Task: Look for space in Nova Petrópolis, Brazil from 22nd June, 2023 to 30th June, 2023 for 2 adults in price range Rs.7000 to Rs.15000. Place can be entire place with 1  bedroom having 1 bed and 1 bathroom. Property type can be house, flat, guest house, hotel. Booking option can be shelf check-in. Required host language is Spanish.
Action: Mouse moved to (554, 149)
Screenshot: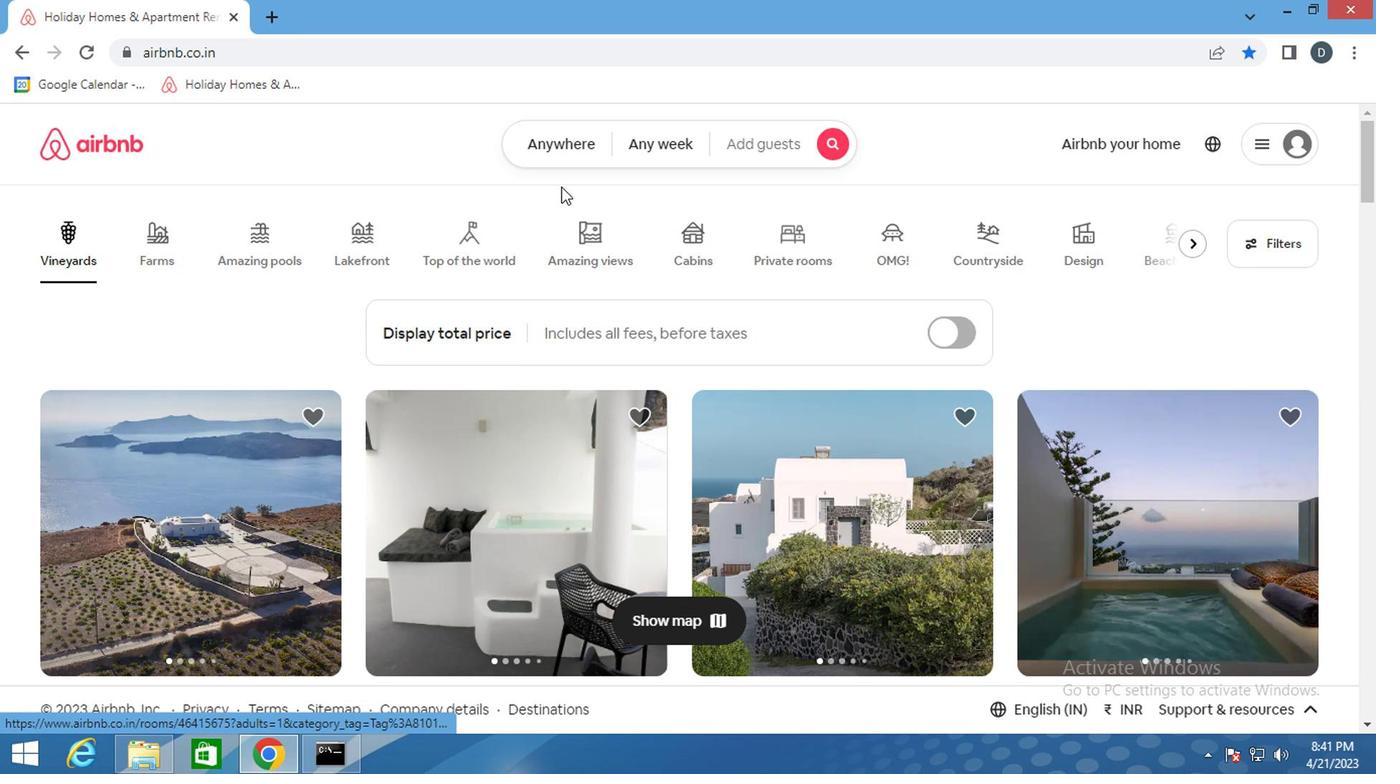 
Action: Mouse pressed left at (554, 149)
Screenshot: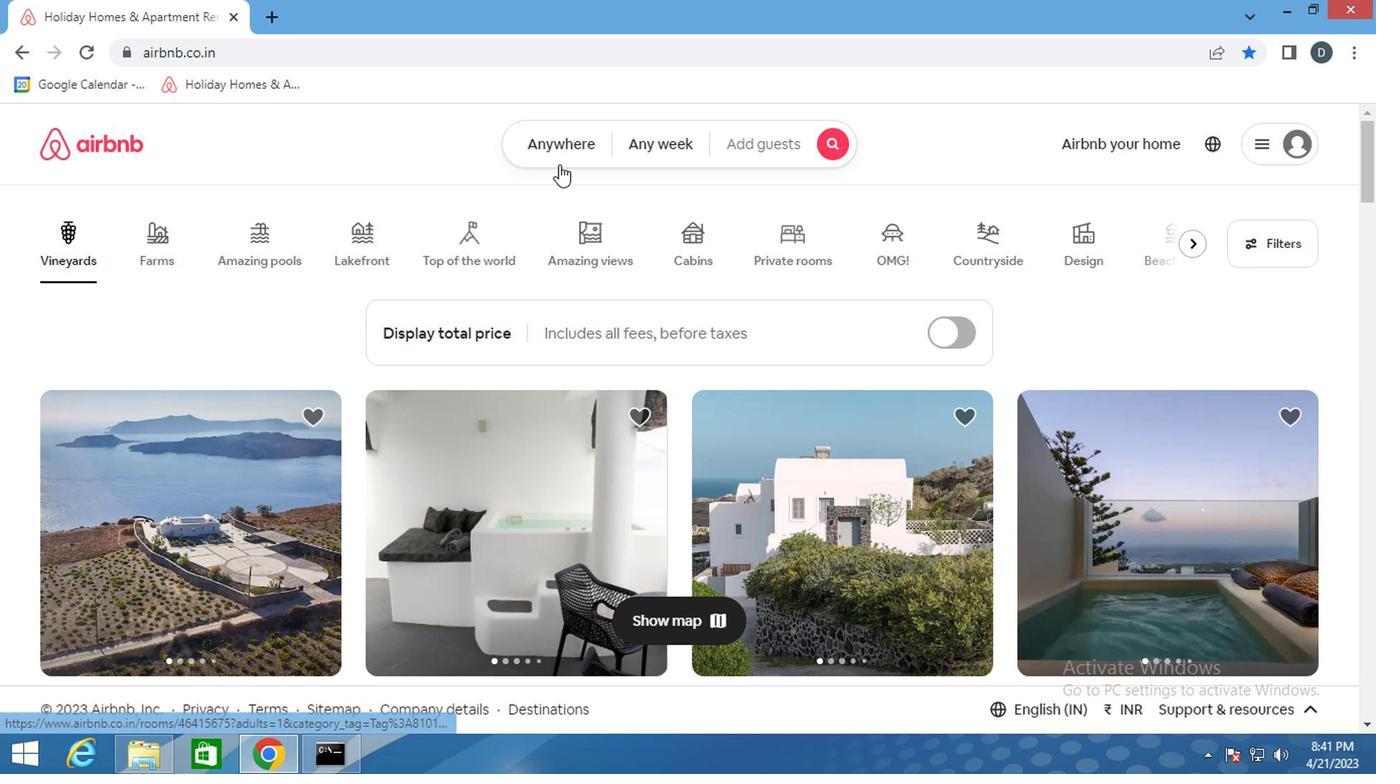 
Action: Mouse moved to (459, 223)
Screenshot: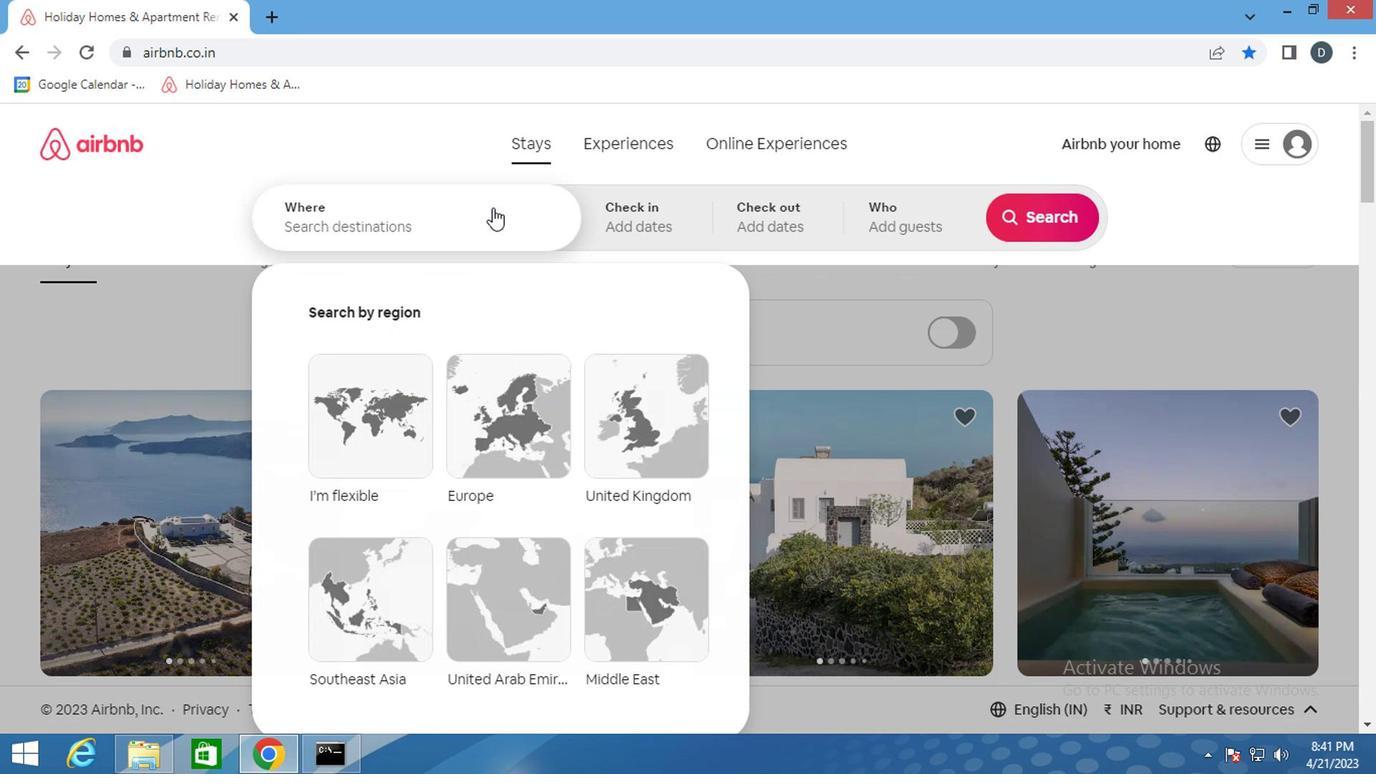 
Action: Mouse pressed left at (459, 223)
Screenshot: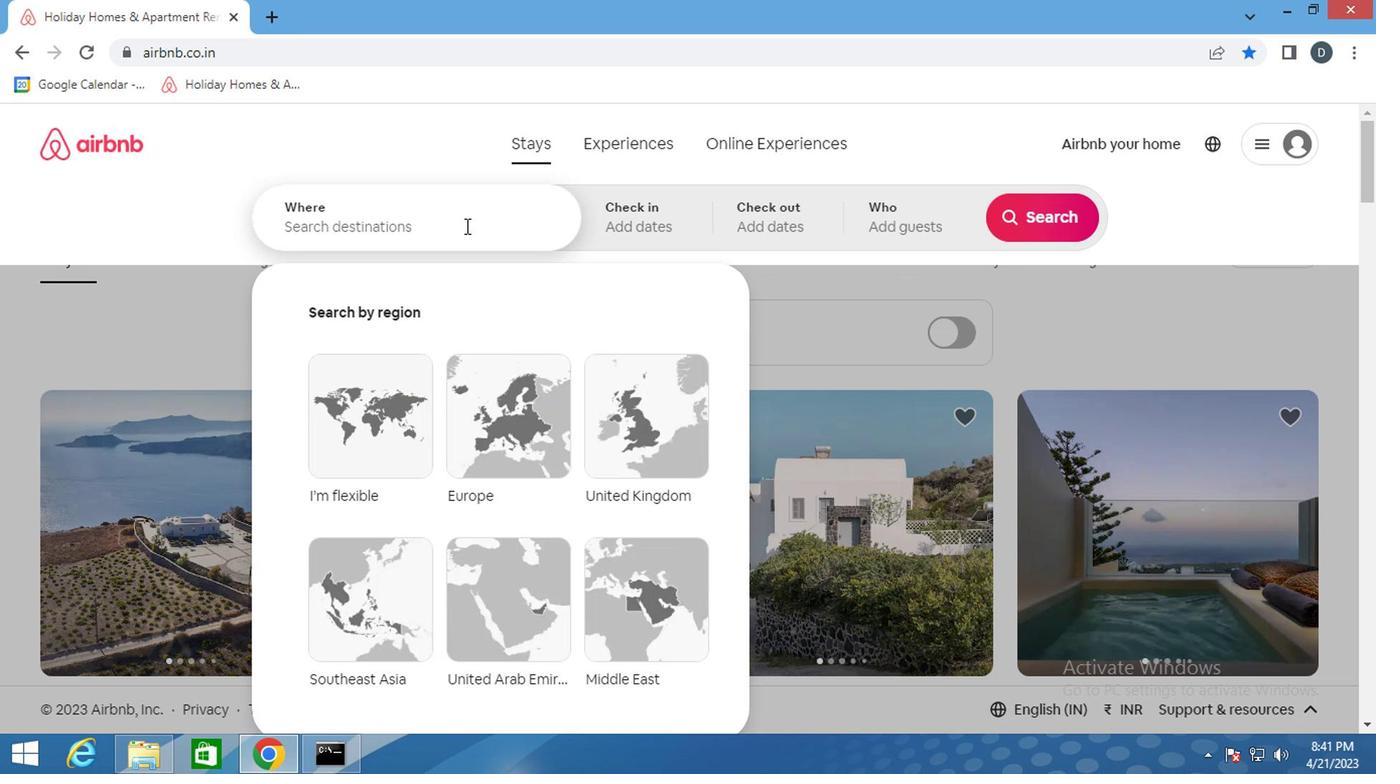 
Action: Key pressed <Key.shift>NOVA<Key.space><Key.shift><Key.shift>PETROPOLIS,<Key.shift>BRAZIL<Key.enter>
Screenshot: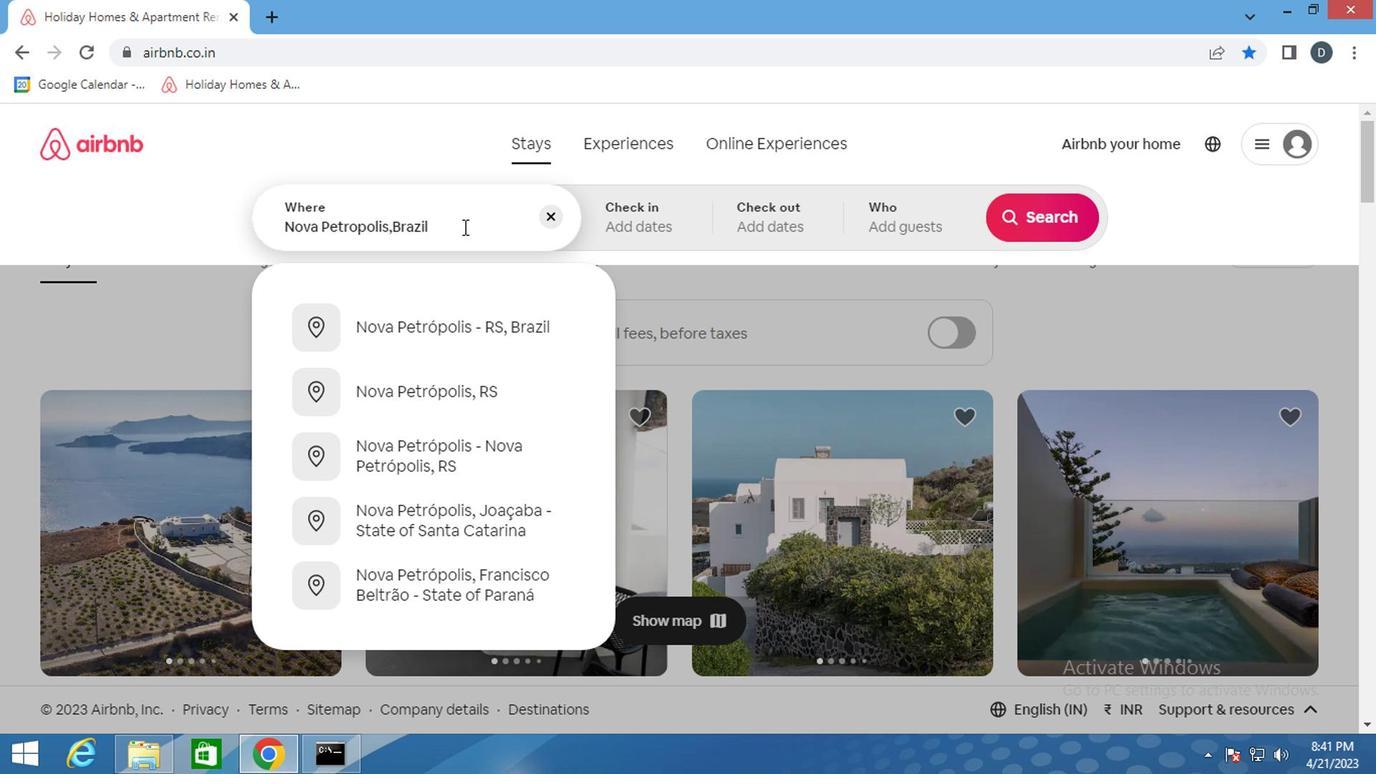 
Action: Mouse moved to (1028, 376)
Screenshot: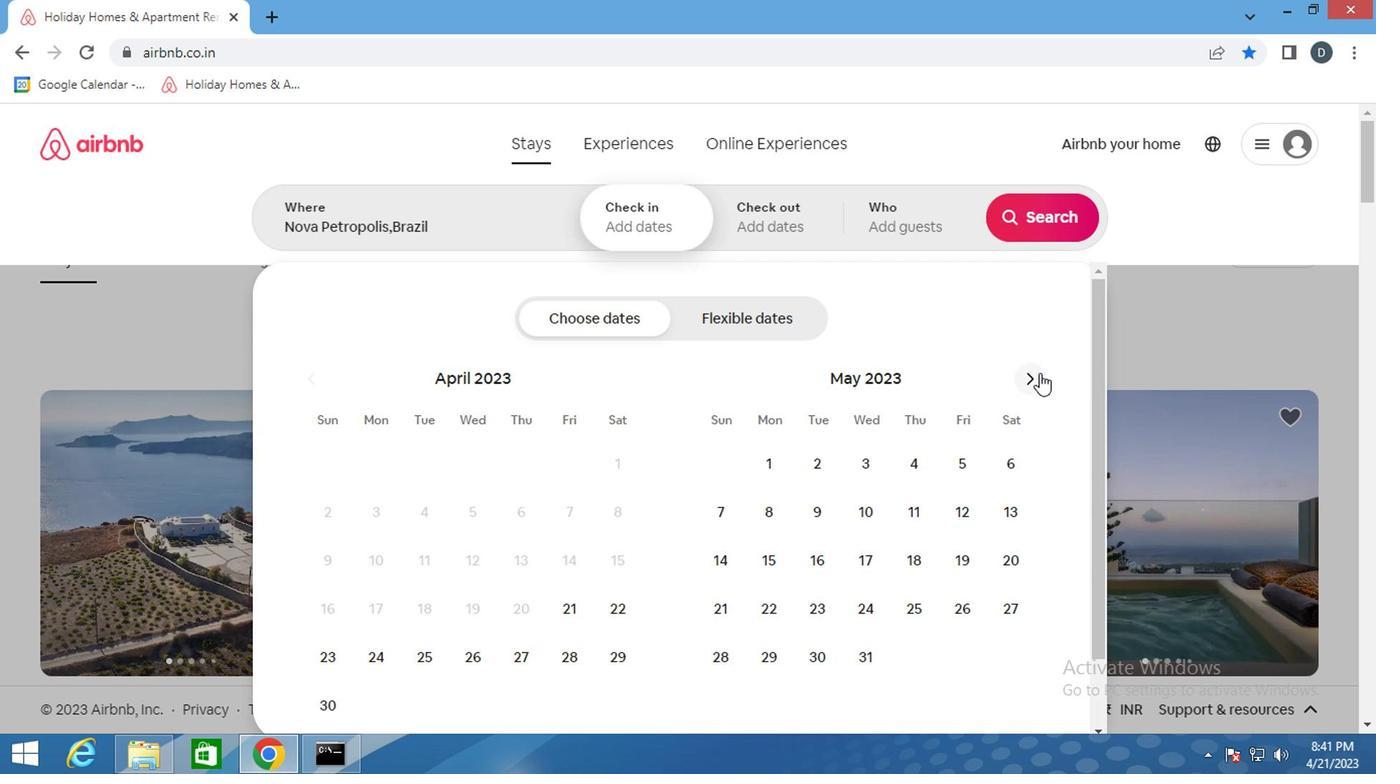 
Action: Mouse pressed left at (1028, 376)
Screenshot: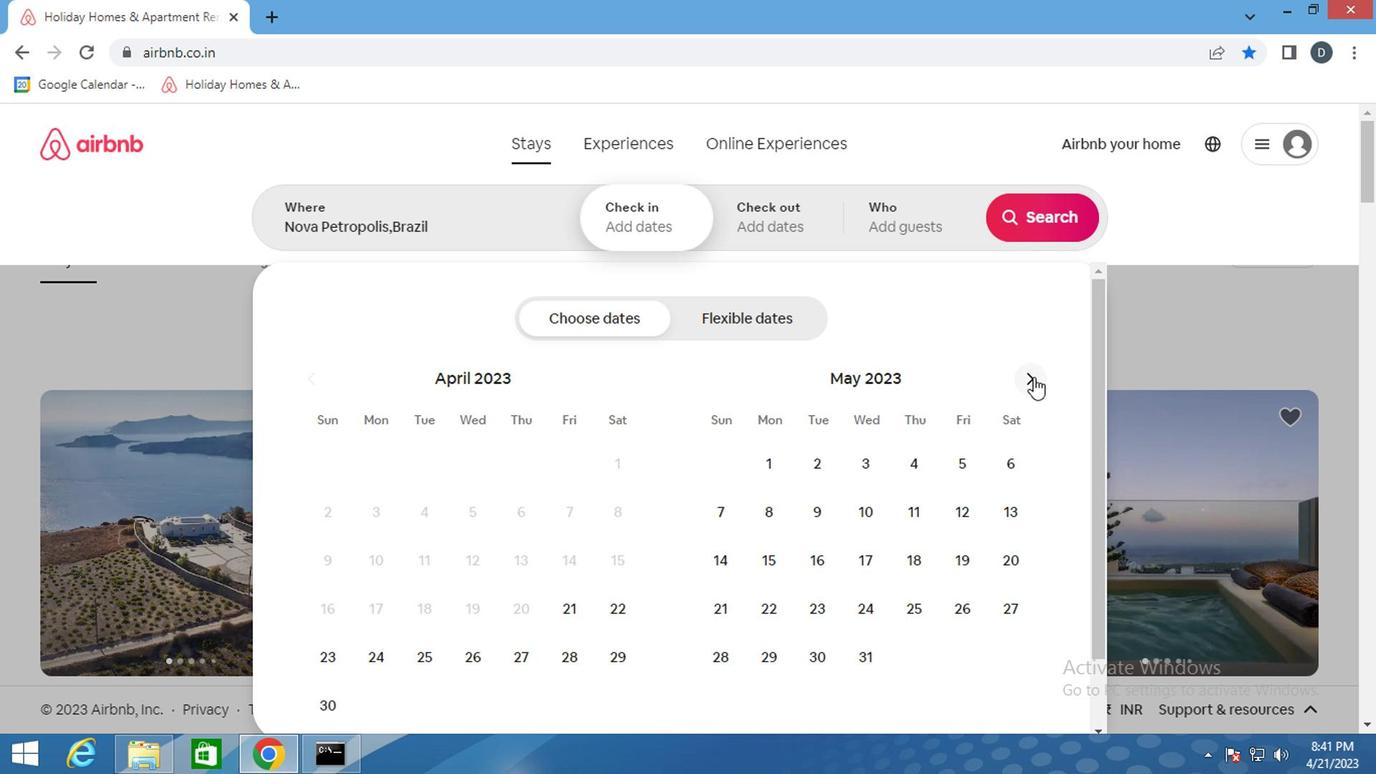 
Action: Mouse moved to (903, 616)
Screenshot: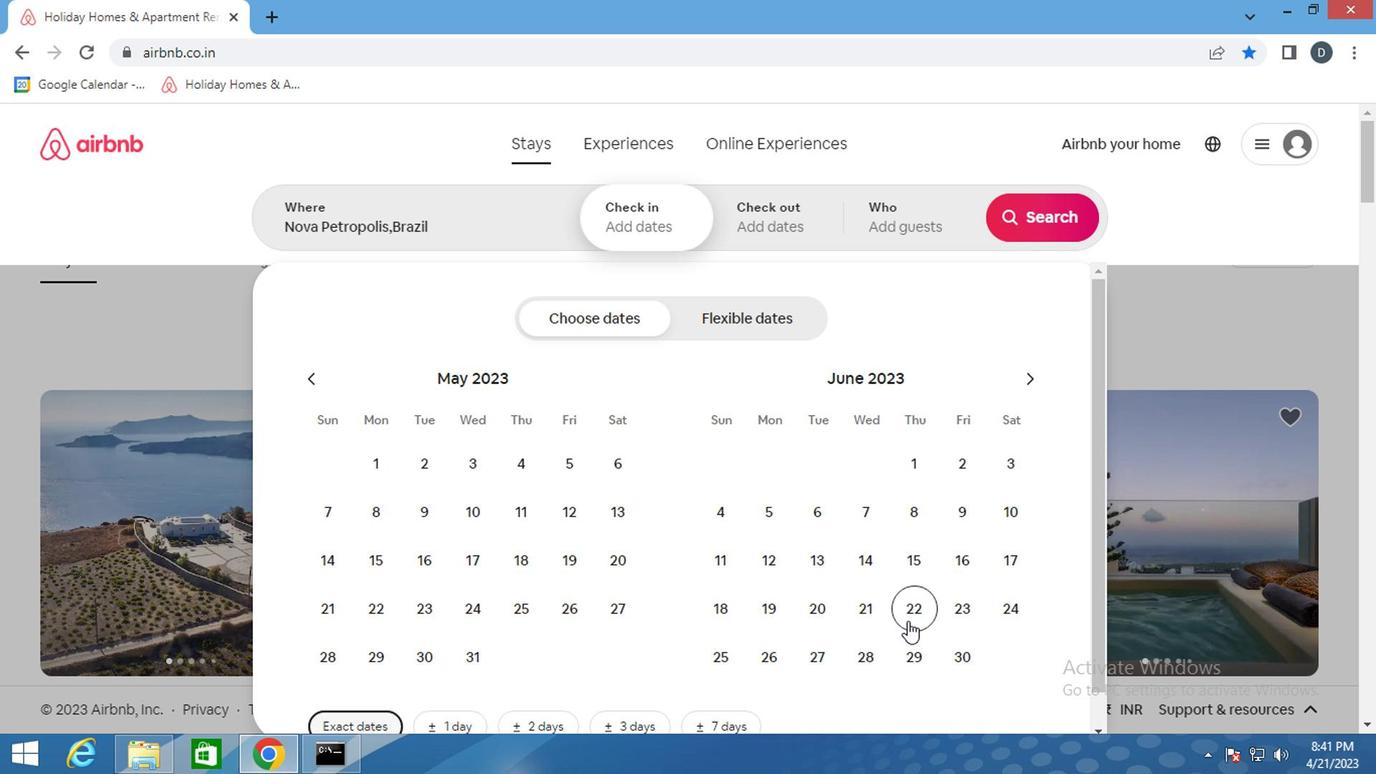 
Action: Mouse pressed left at (903, 616)
Screenshot: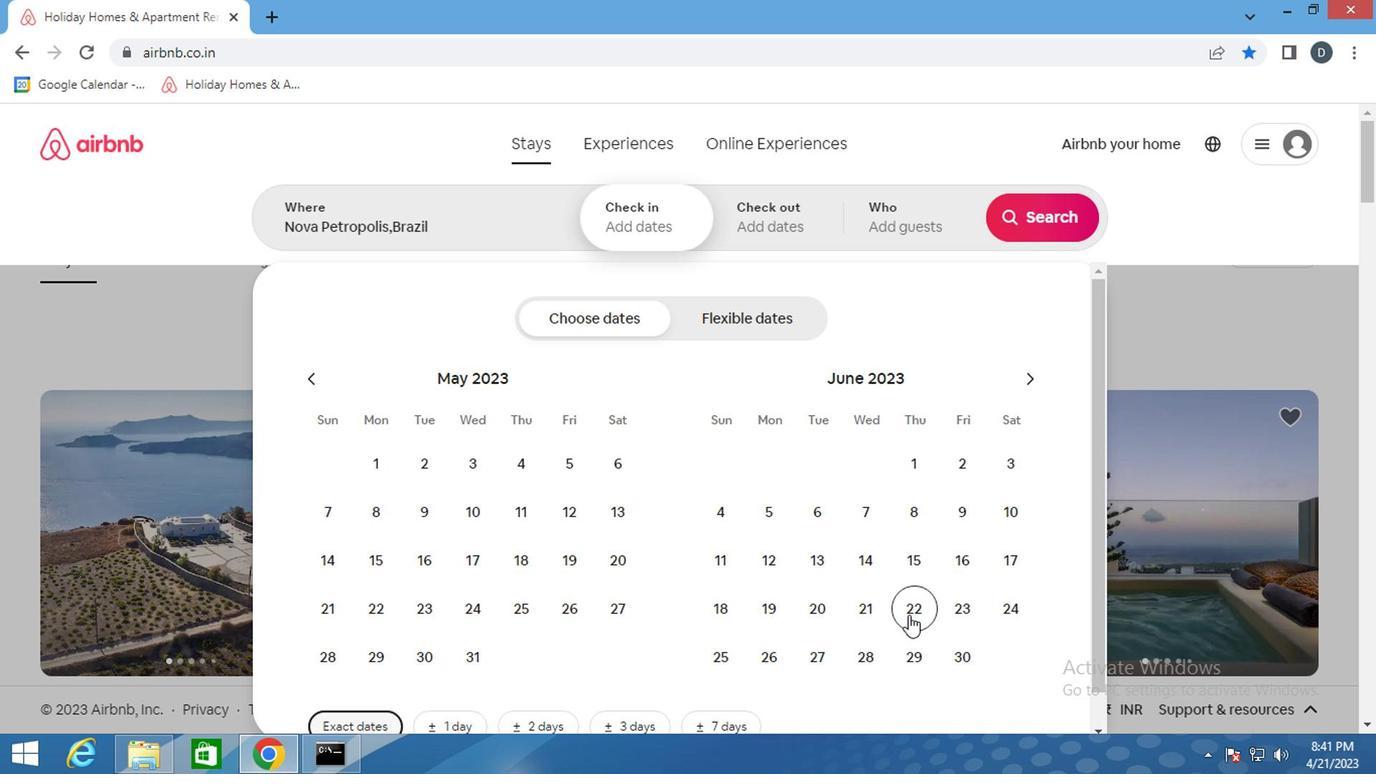 
Action: Mouse moved to (949, 656)
Screenshot: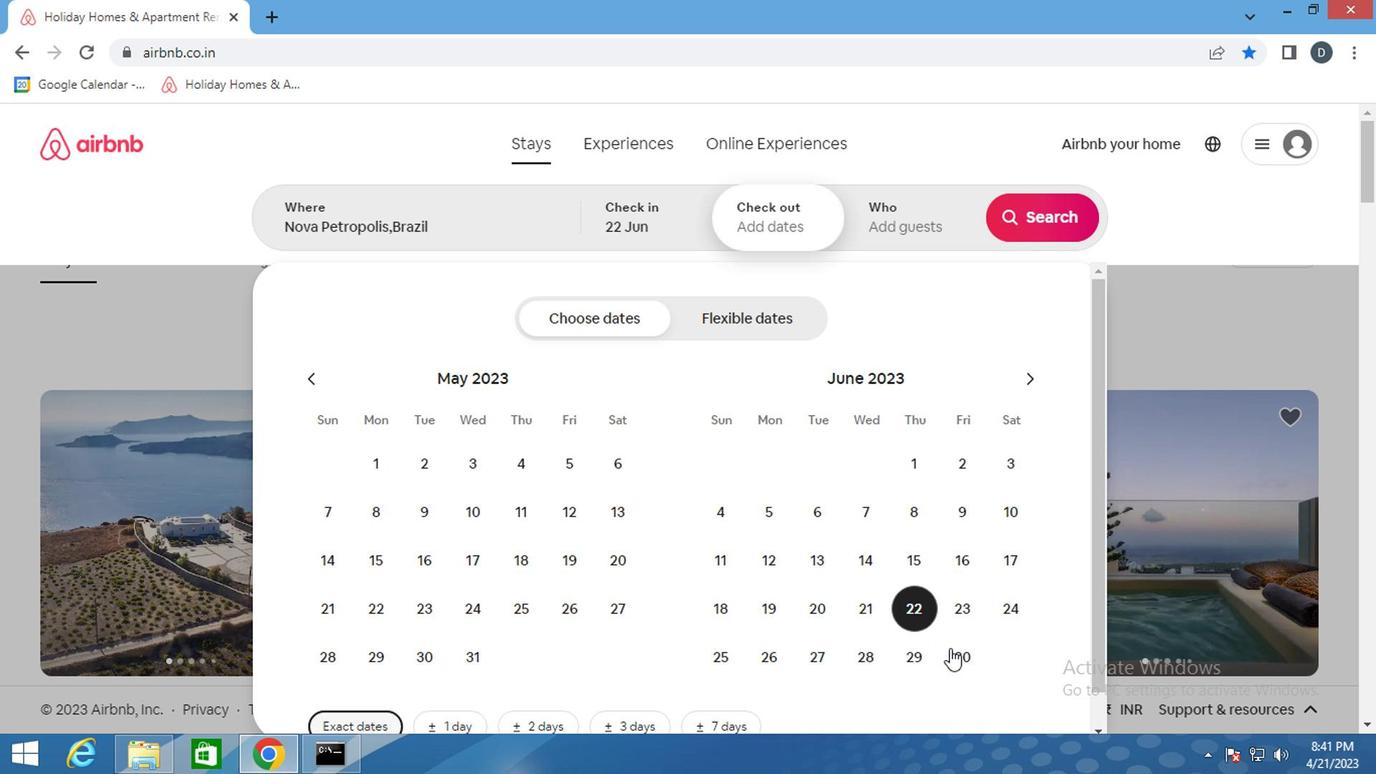 
Action: Mouse pressed left at (949, 656)
Screenshot: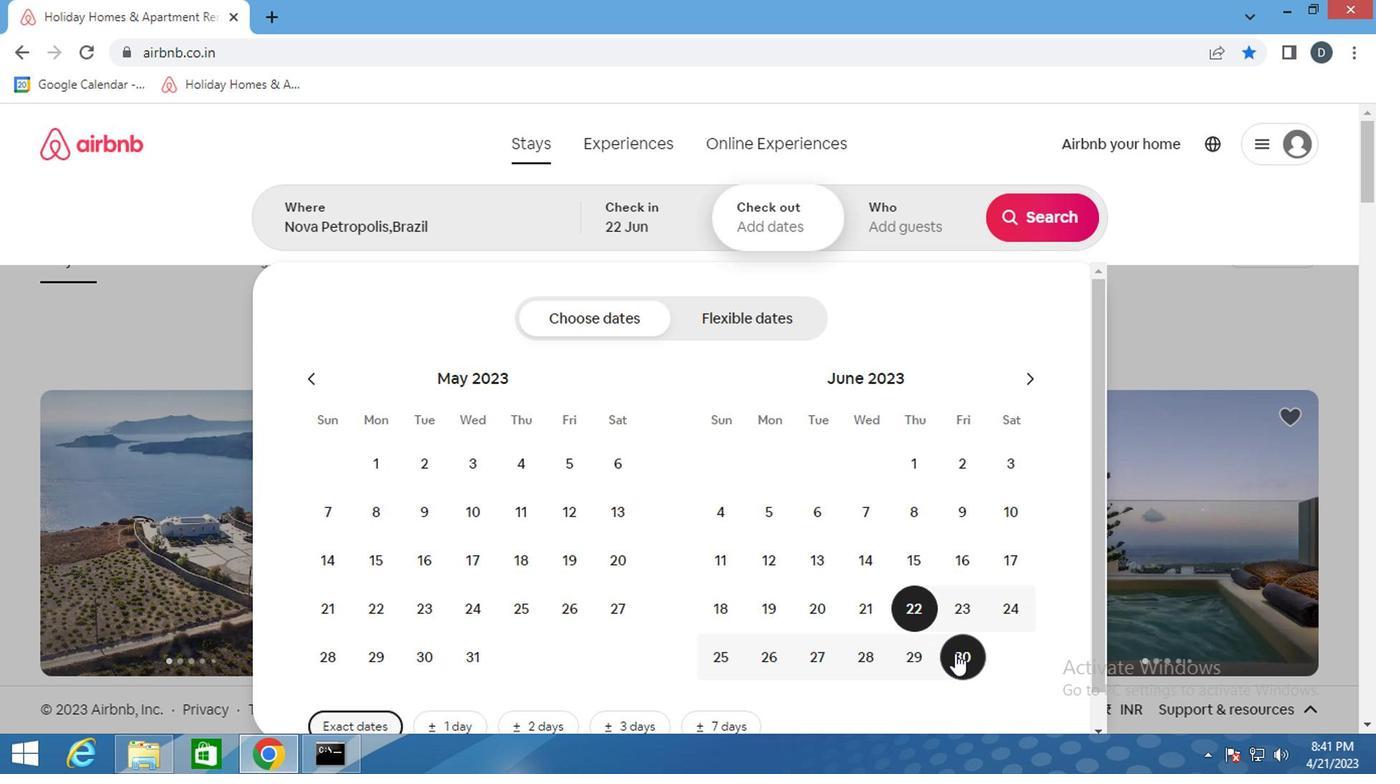 
Action: Mouse moved to (896, 221)
Screenshot: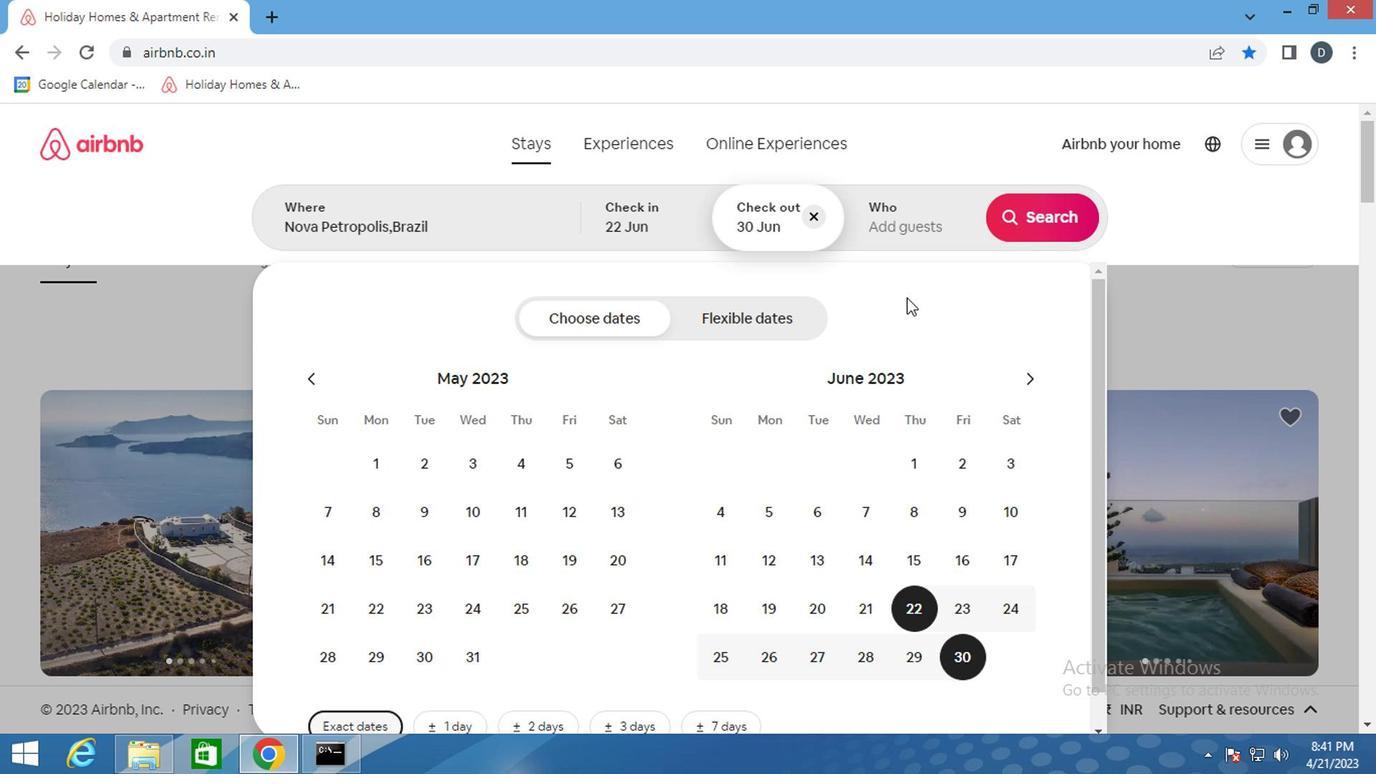 
Action: Mouse pressed left at (896, 221)
Screenshot: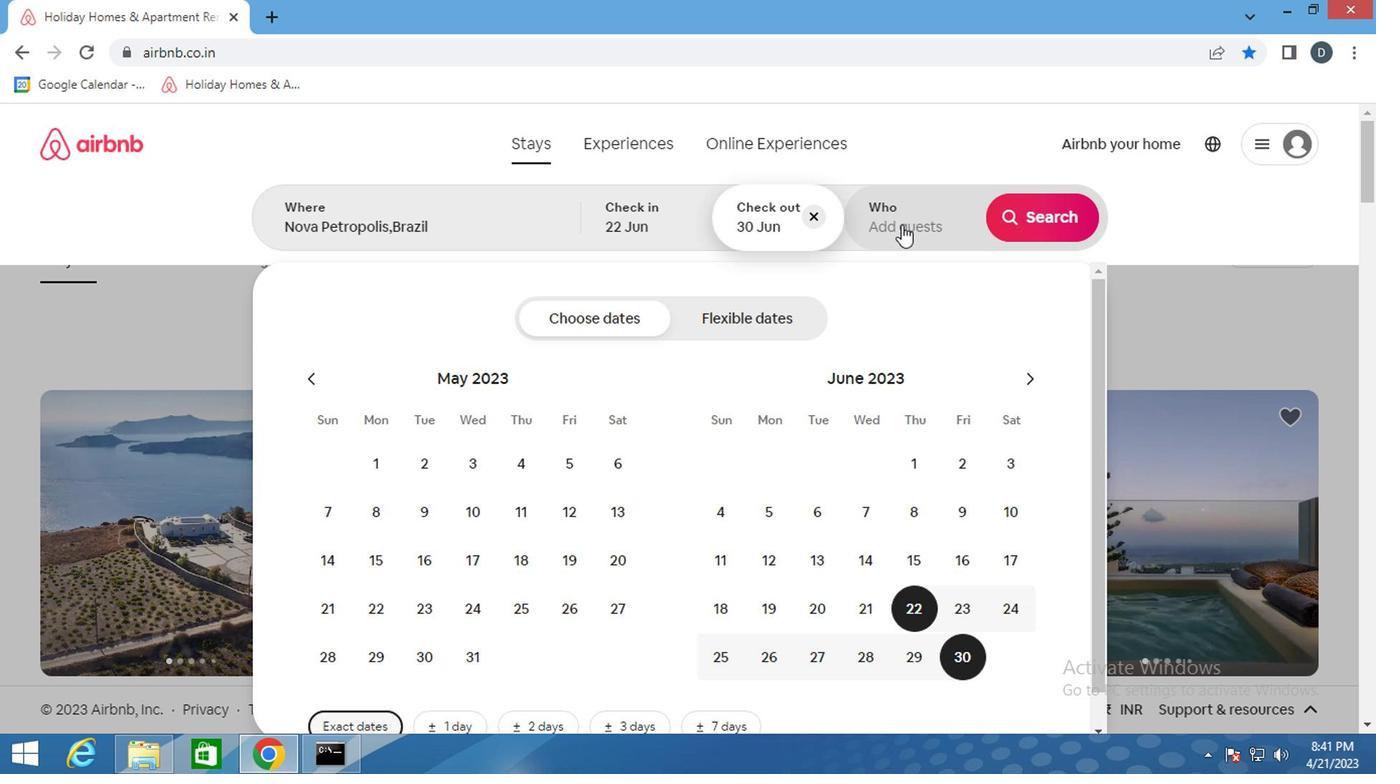 
Action: Mouse moved to (1044, 331)
Screenshot: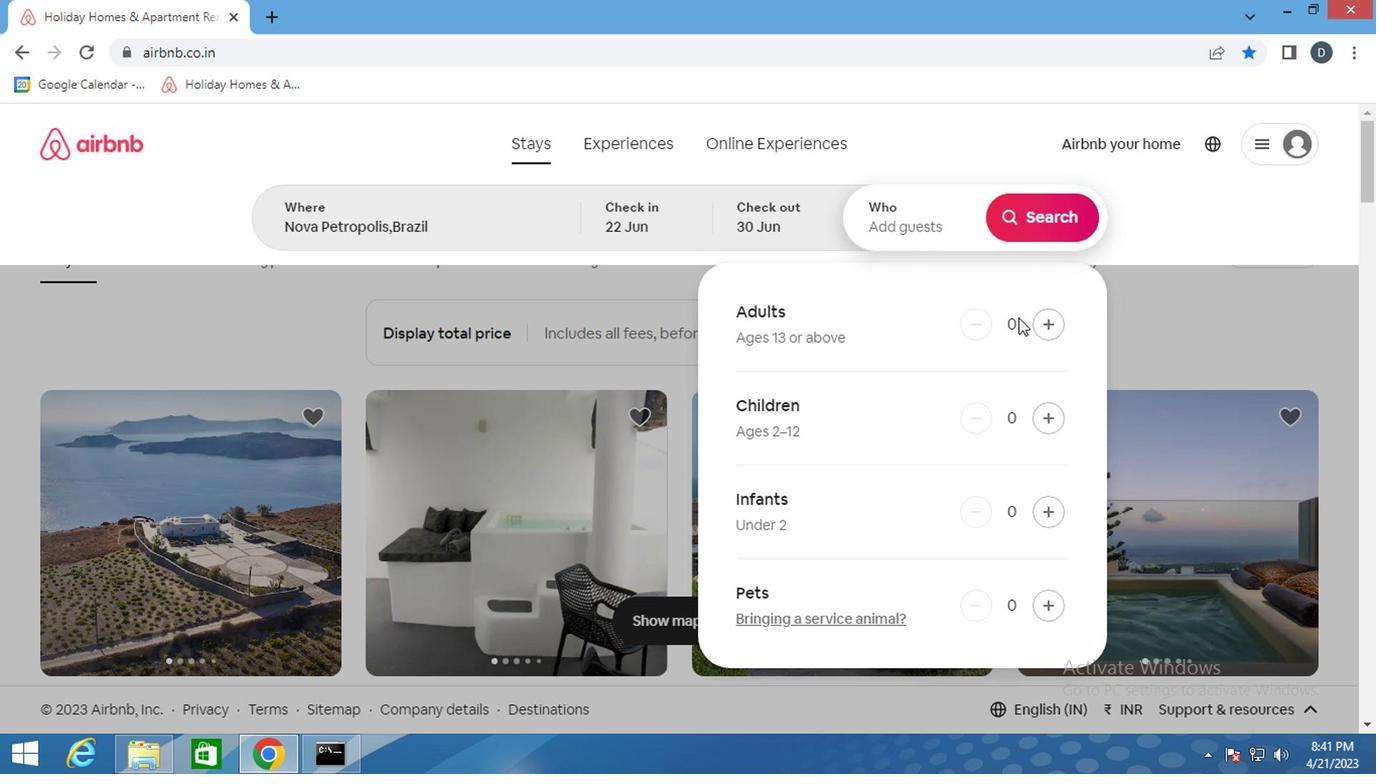 
Action: Mouse pressed left at (1044, 331)
Screenshot: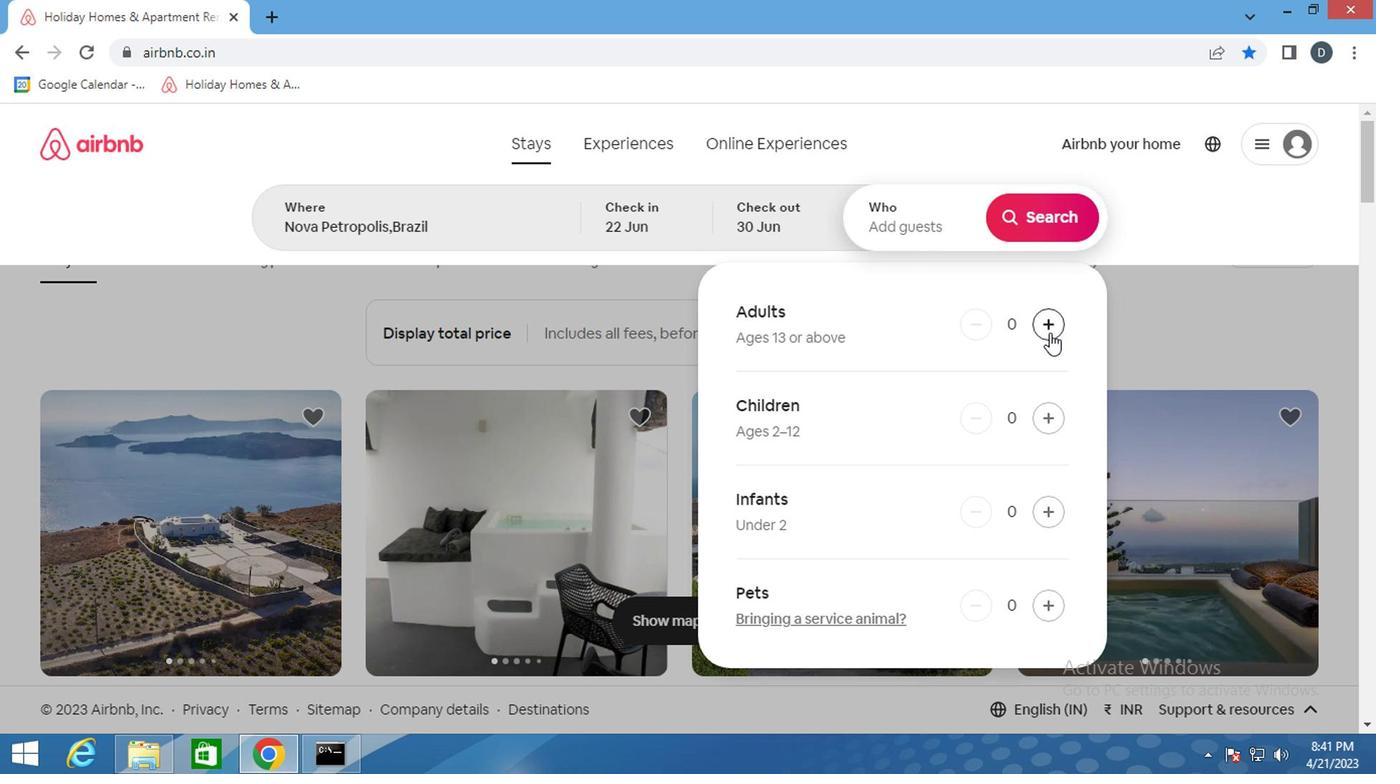 
Action: Mouse pressed left at (1044, 331)
Screenshot: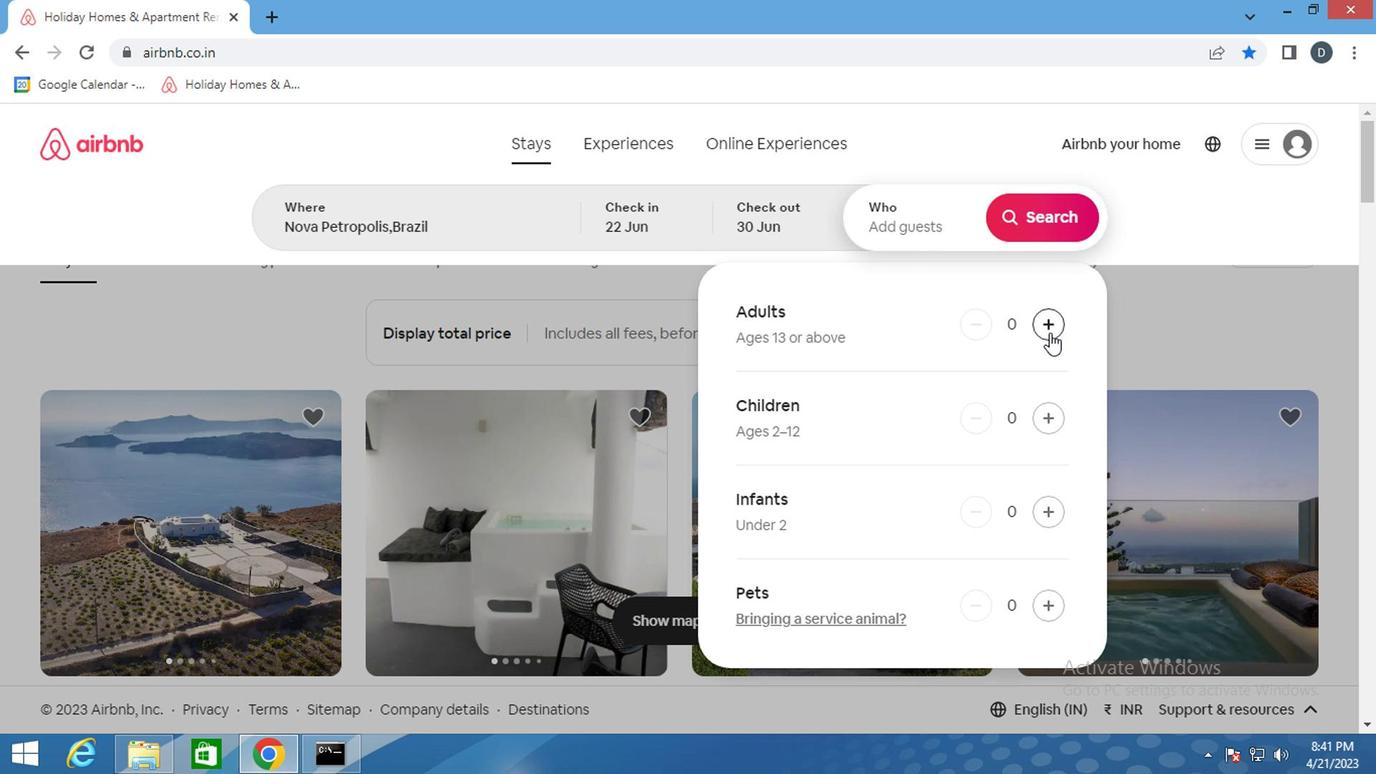 
Action: Mouse moved to (1016, 197)
Screenshot: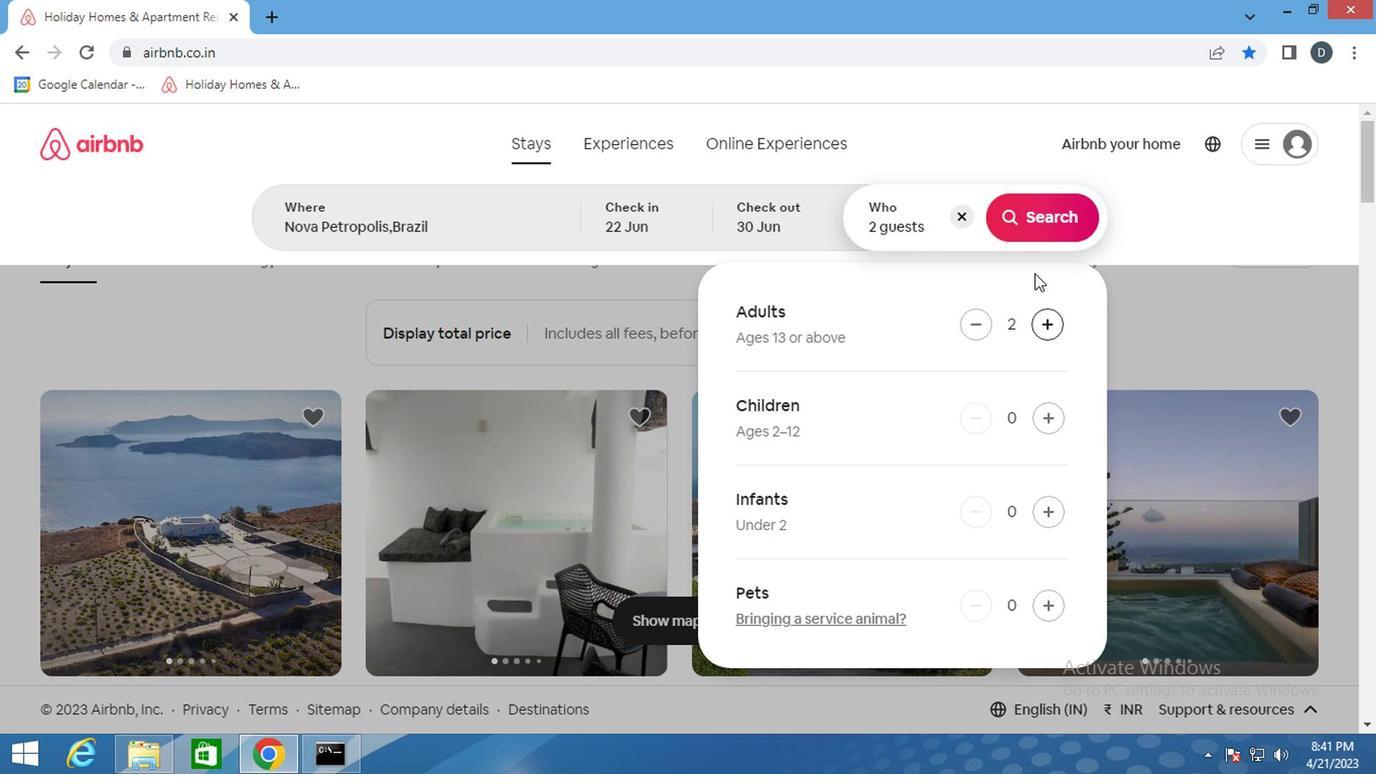 
Action: Mouse pressed left at (1016, 197)
Screenshot: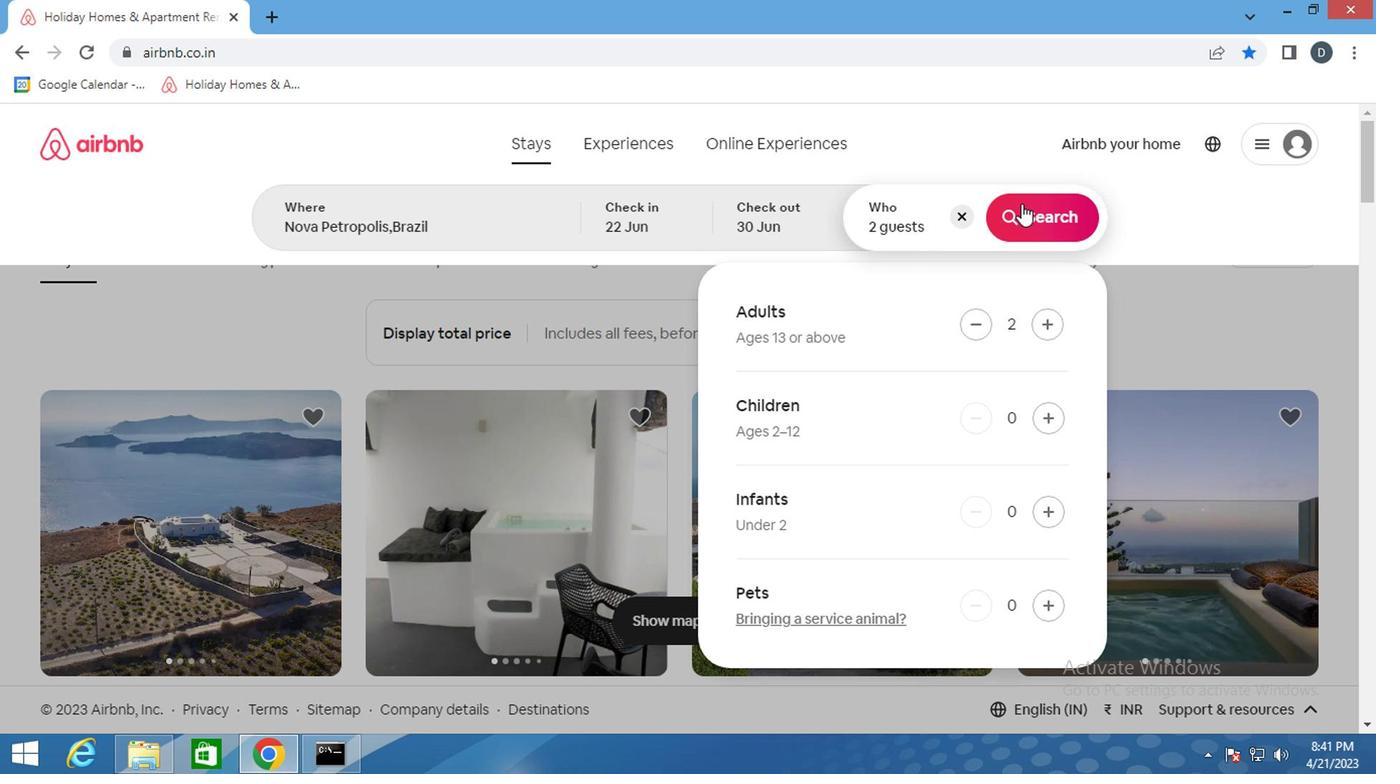 
Action: Mouse moved to (1282, 223)
Screenshot: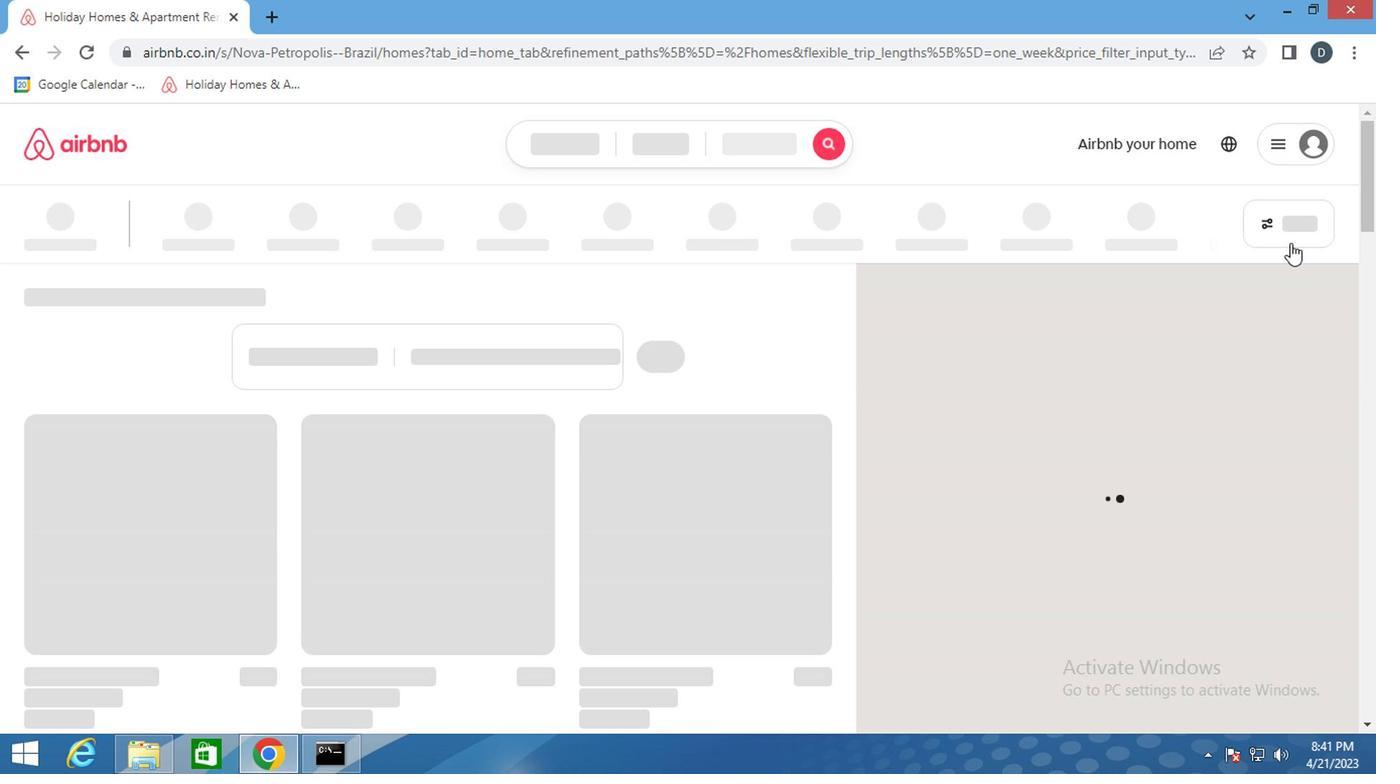 
Action: Mouse pressed left at (1282, 223)
Screenshot: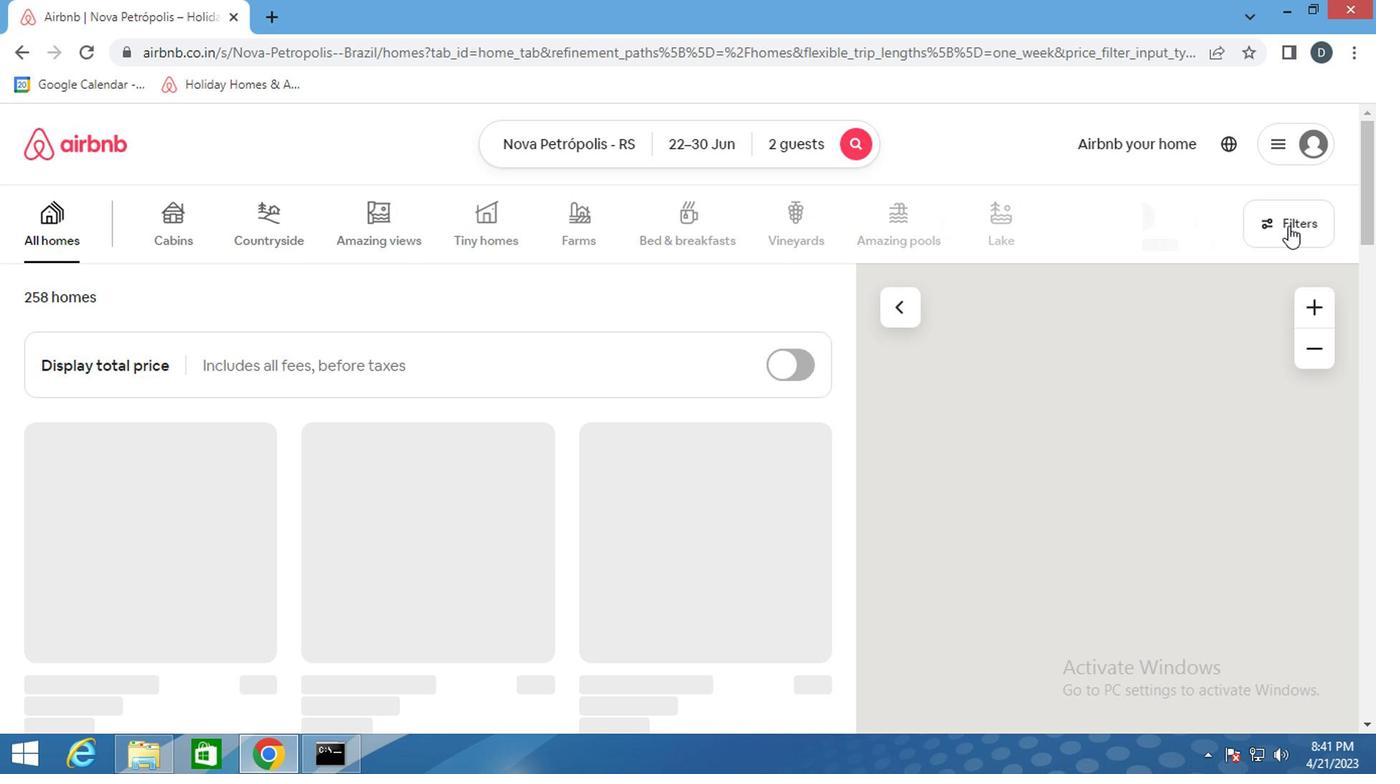 
Action: Mouse moved to (462, 484)
Screenshot: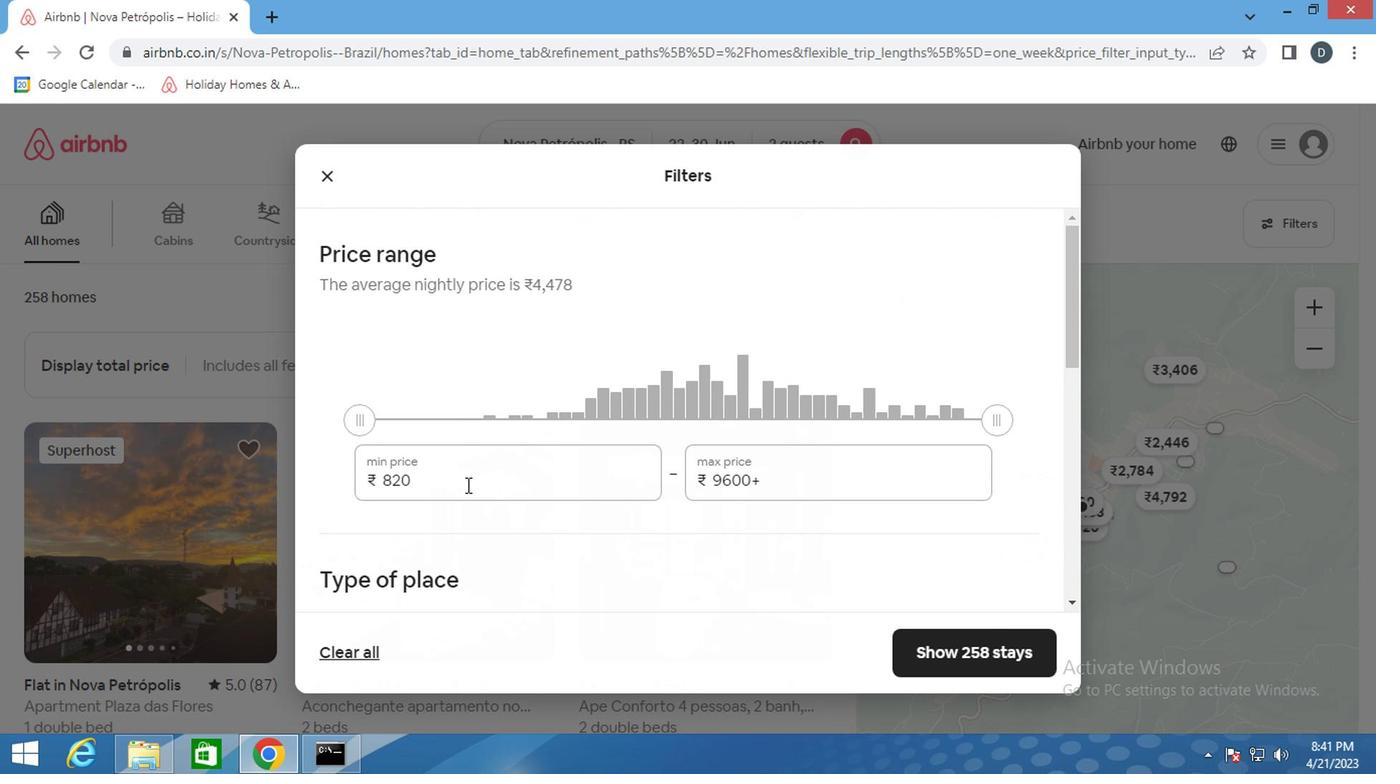 
Action: Mouse pressed left at (462, 484)
Screenshot: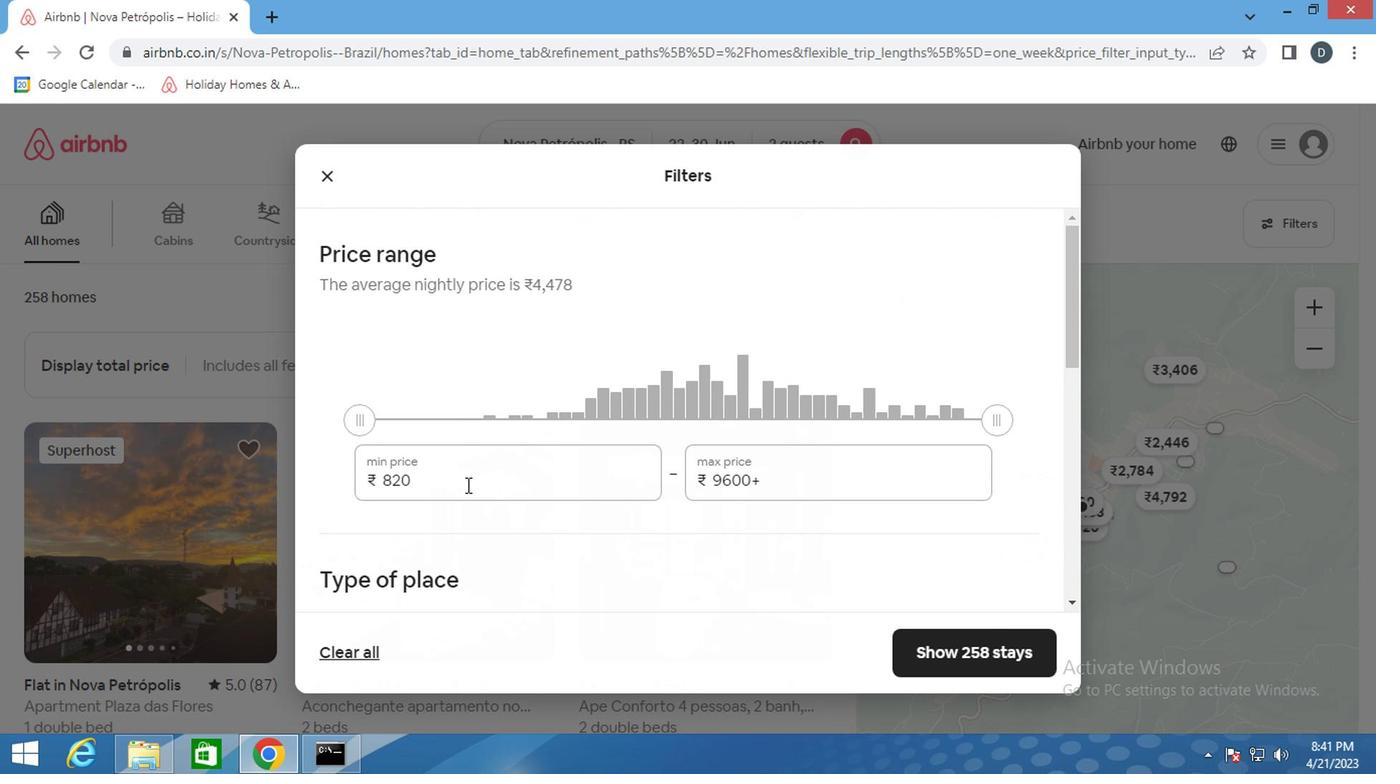 
Action: Mouse pressed left at (462, 484)
Screenshot: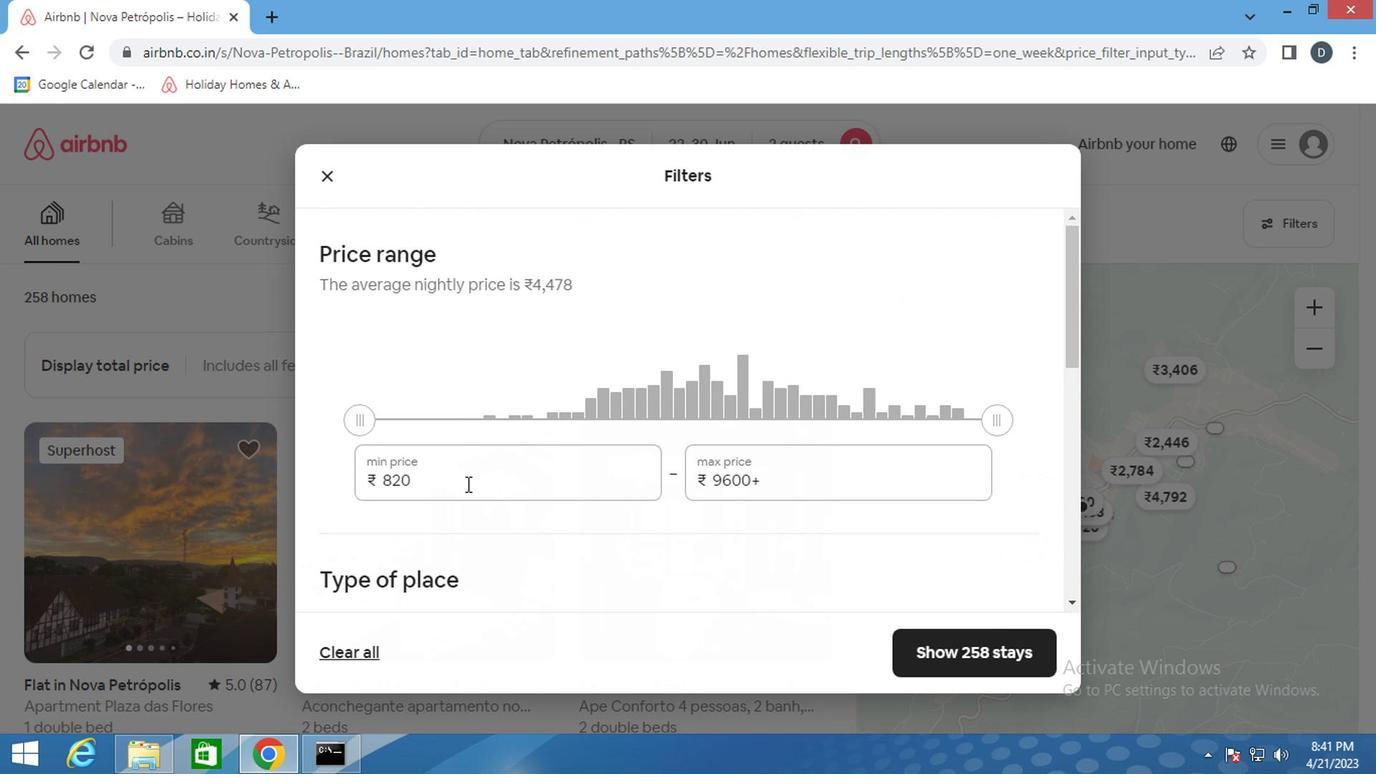 
Action: Mouse moved to (462, 484)
Screenshot: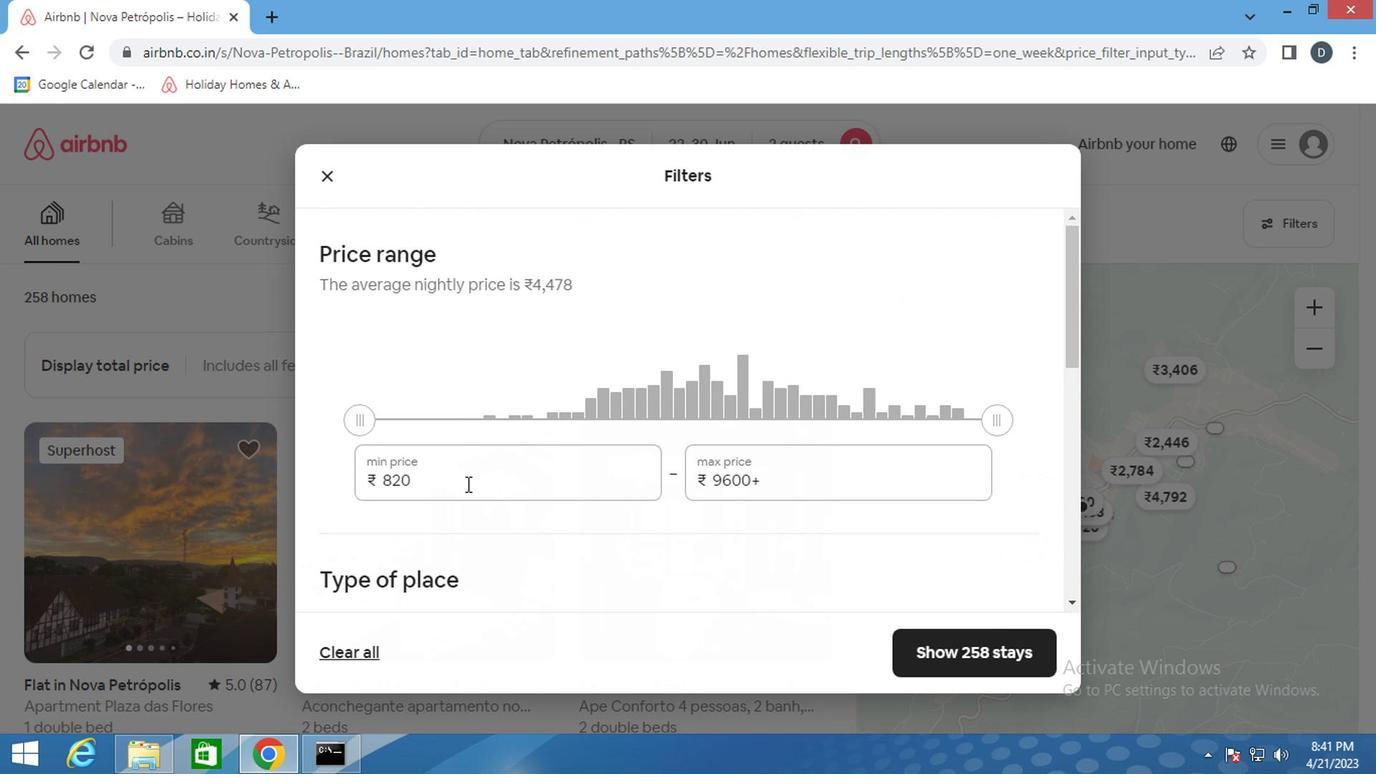 
Action: Key pressed 700
Screenshot: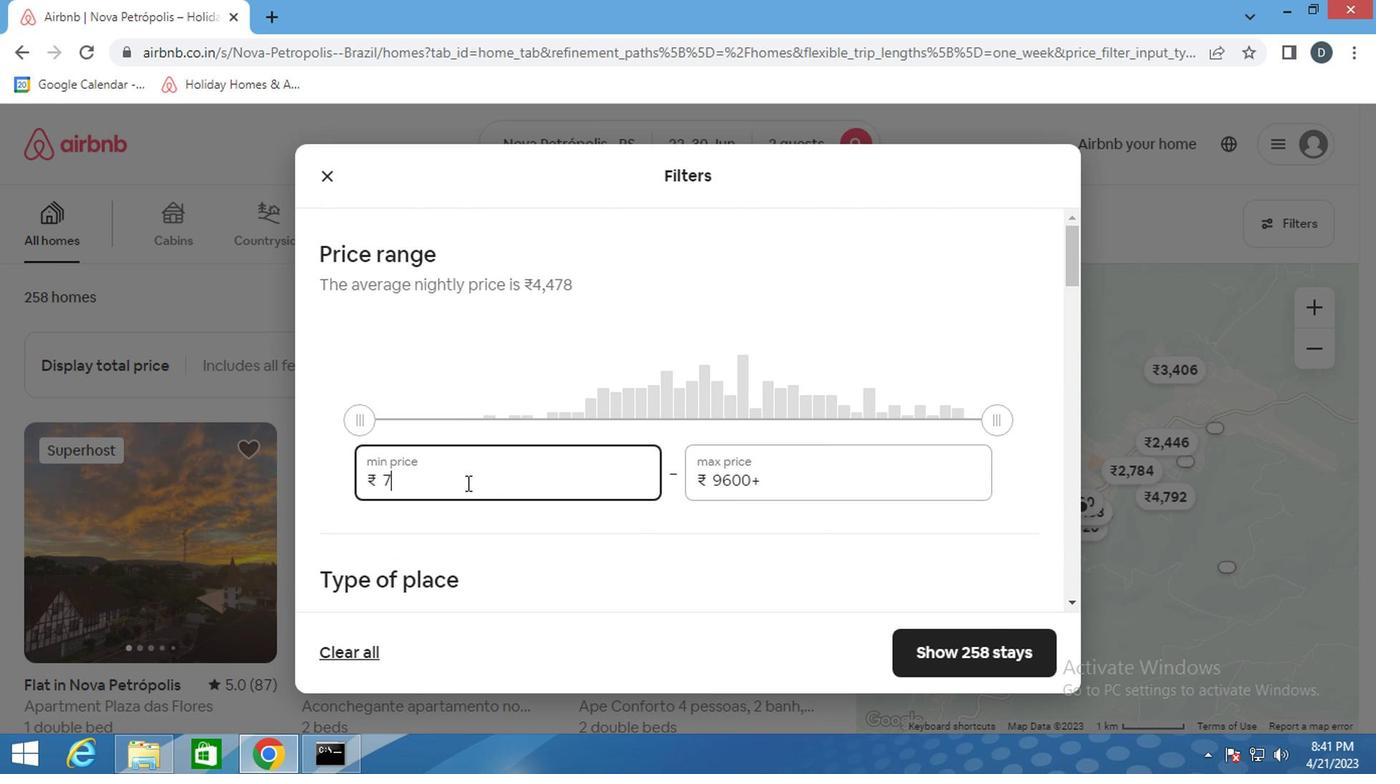 
Action: Mouse moved to (464, 479)
Screenshot: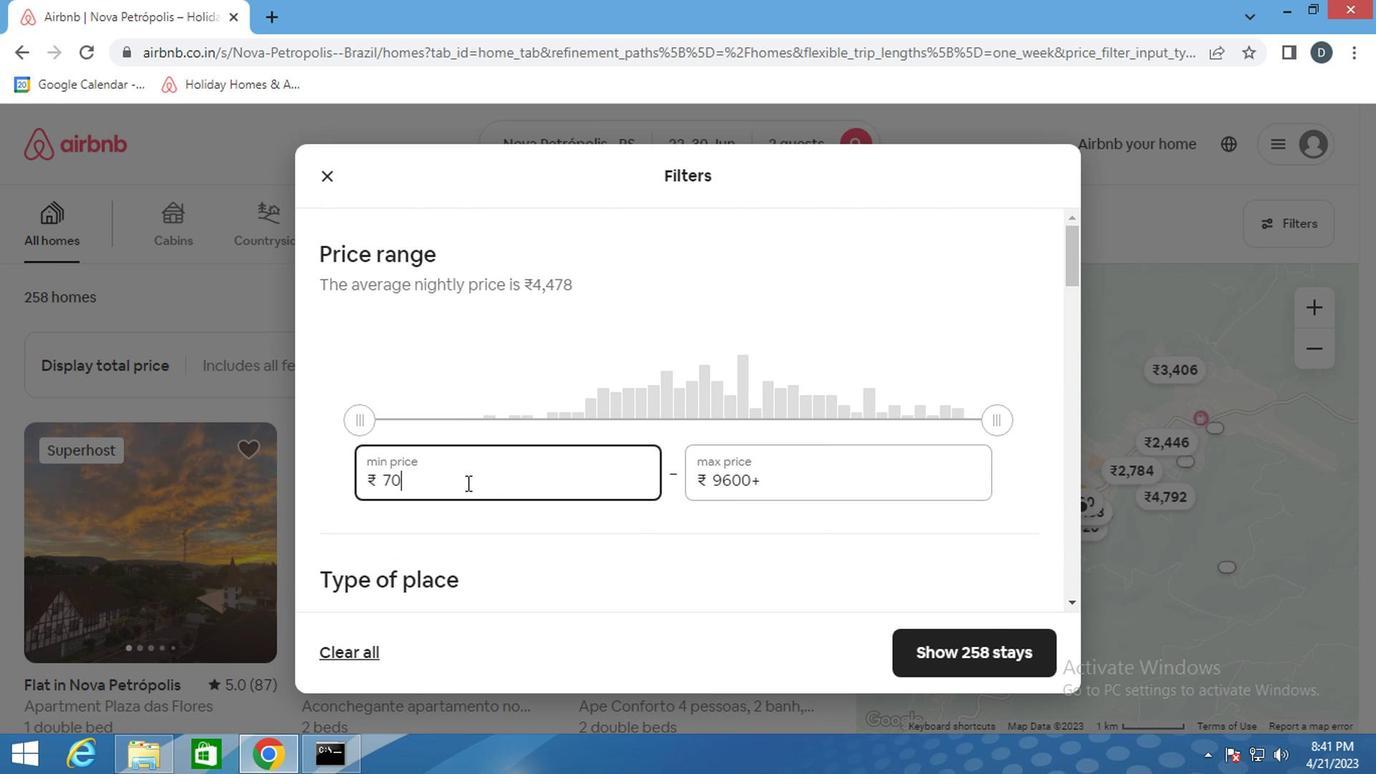 
Action: Key pressed 0
Screenshot: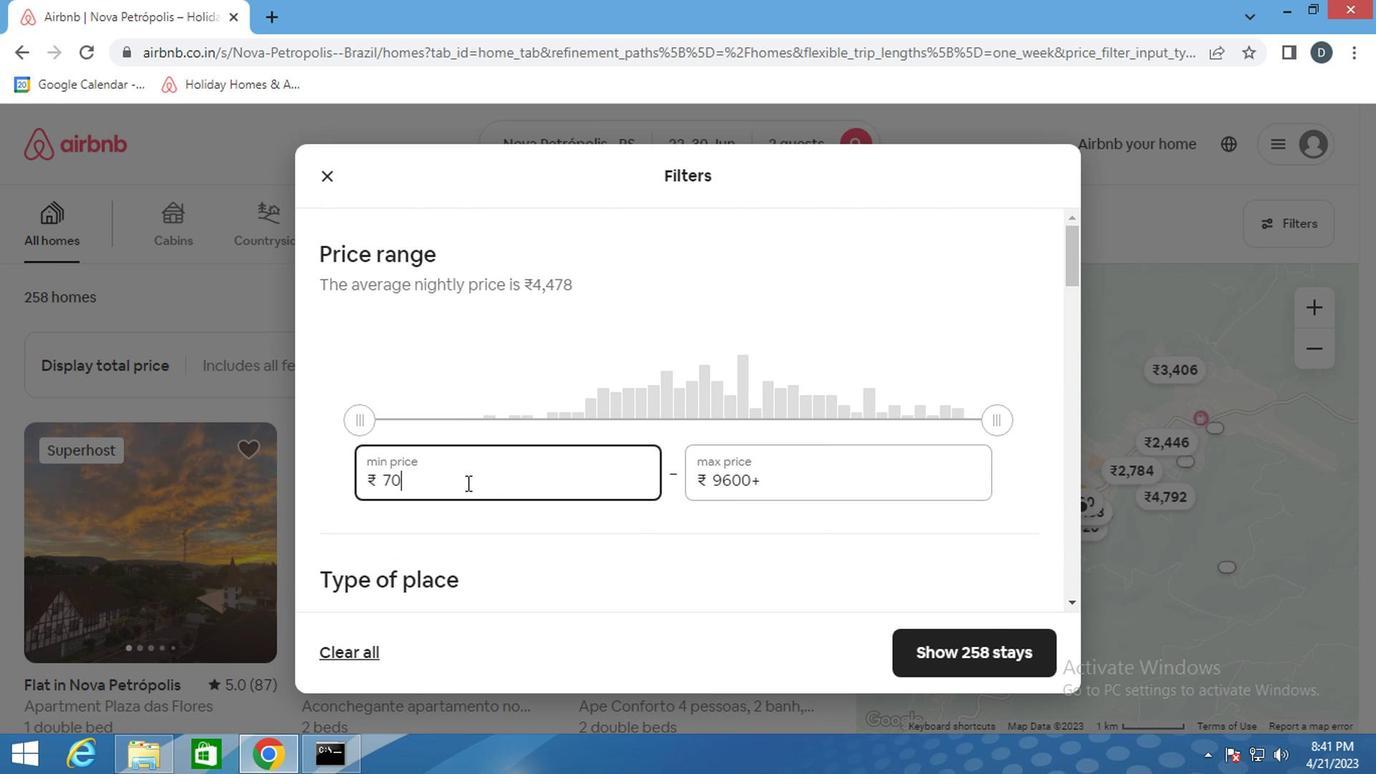 
Action: Mouse moved to (469, 478)
Screenshot: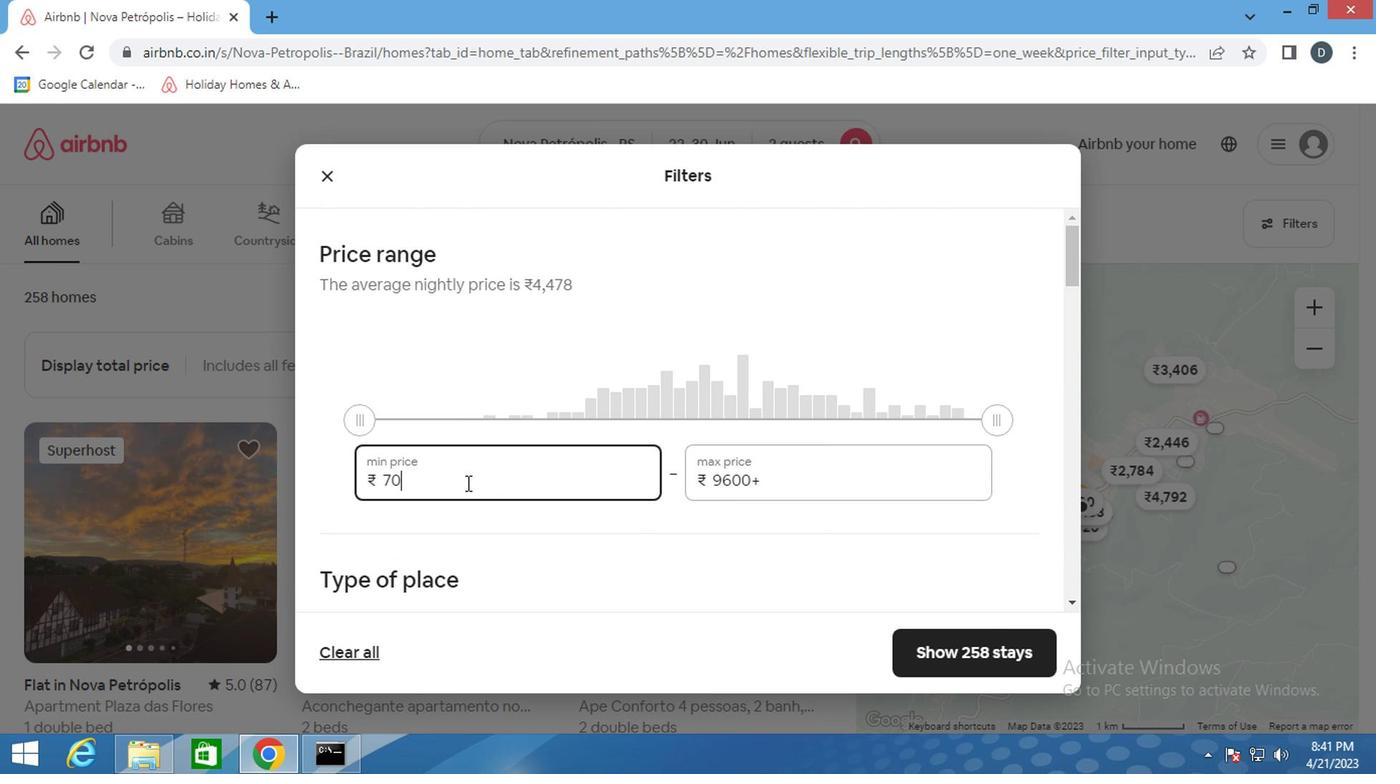 
Action: Key pressed <Key.tab>ctrl+Actrl+15000
Screenshot: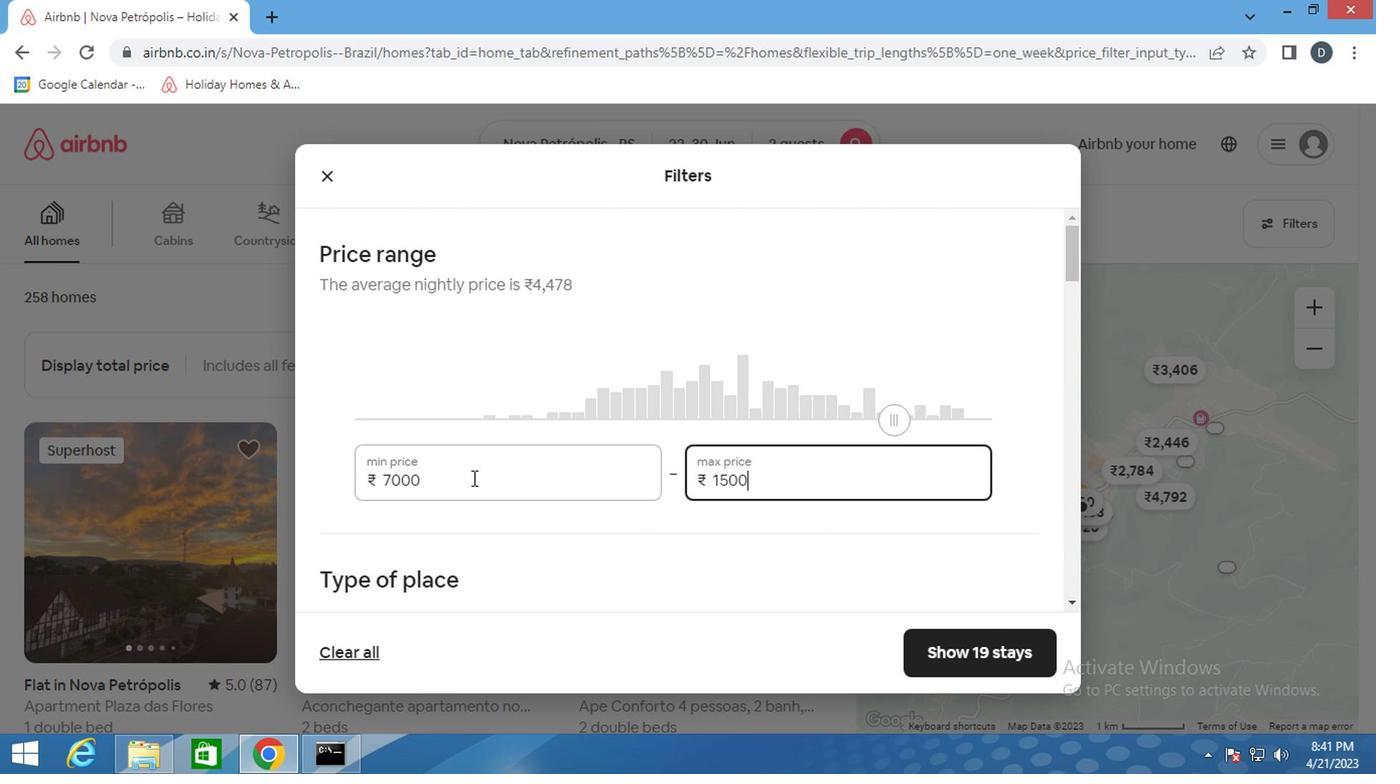 
Action: Mouse moved to (565, 515)
Screenshot: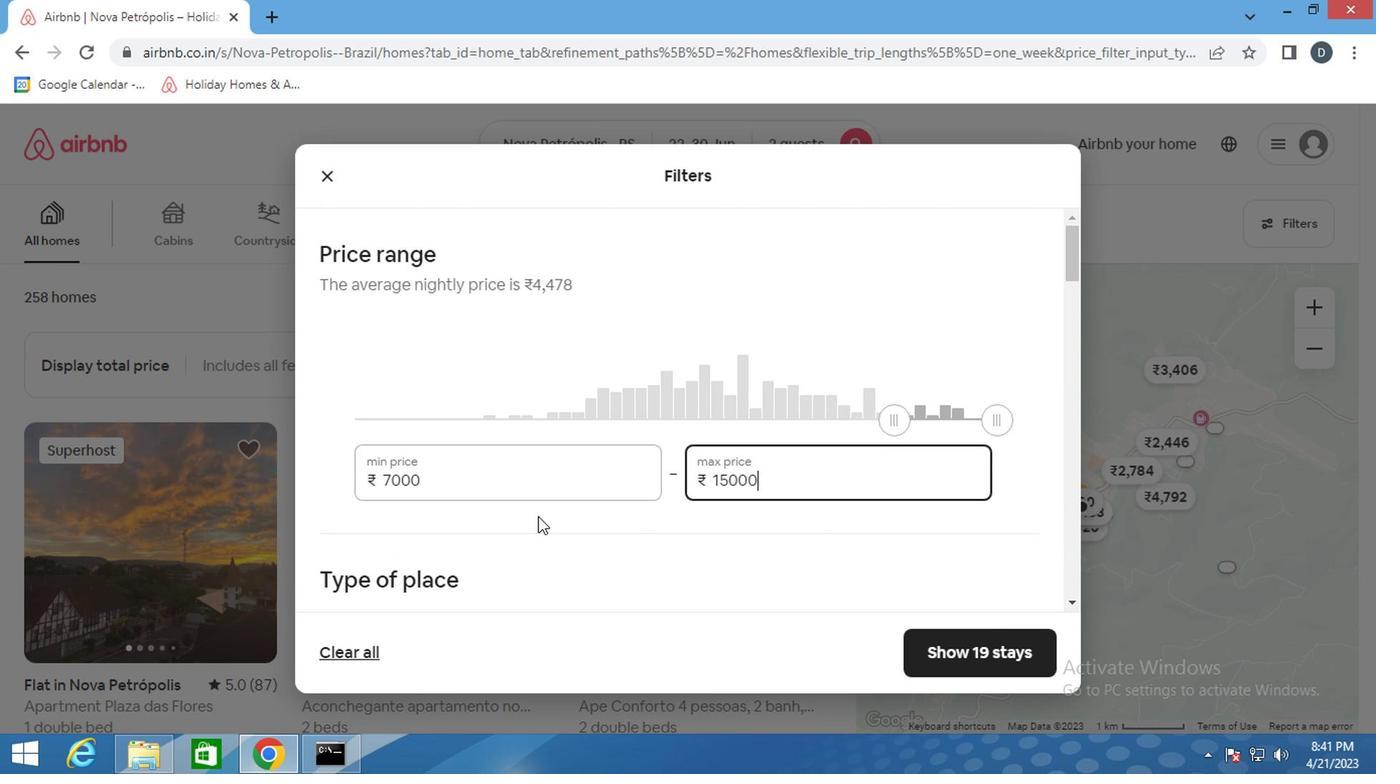 
Action: Mouse scrolled (565, 514) with delta (0, -1)
Screenshot: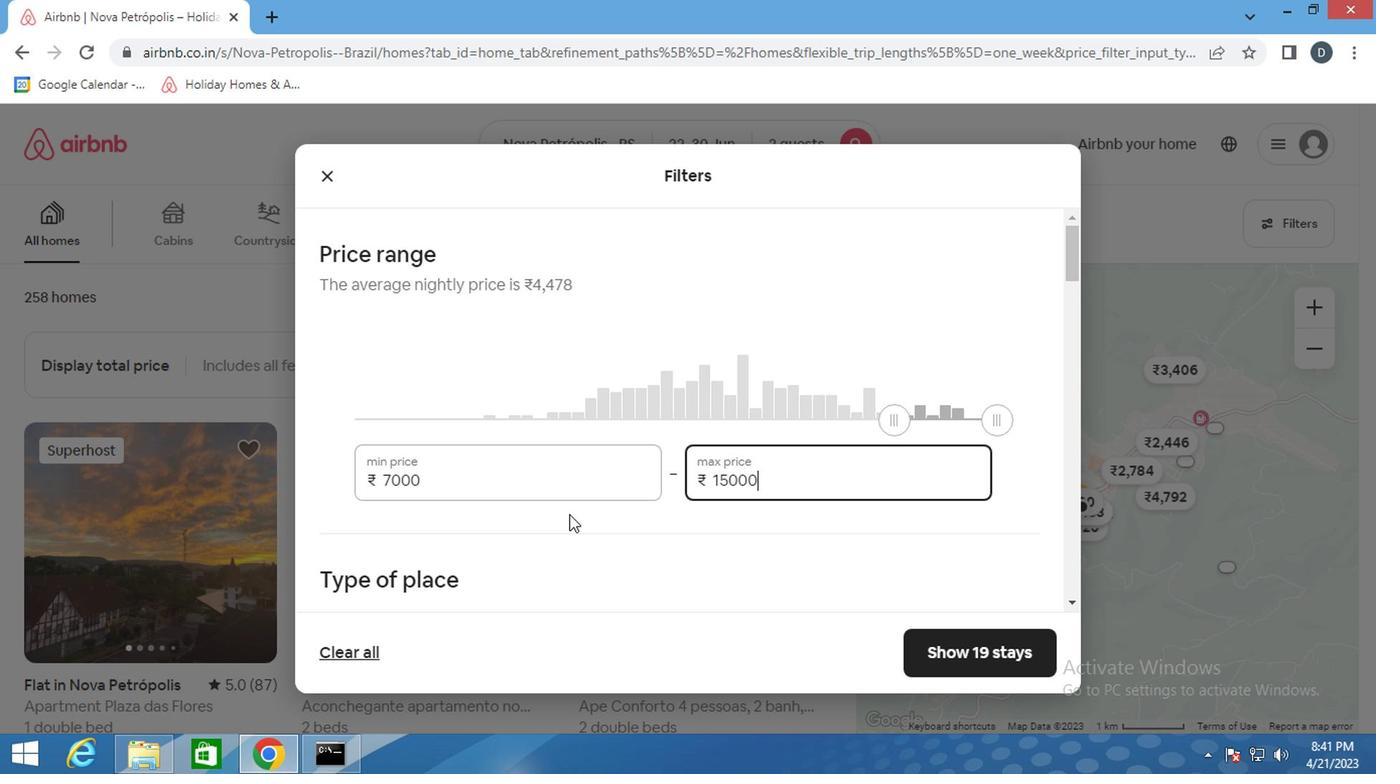 
Action: Mouse scrolled (565, 514) with delta (0, -1)
Screenshot: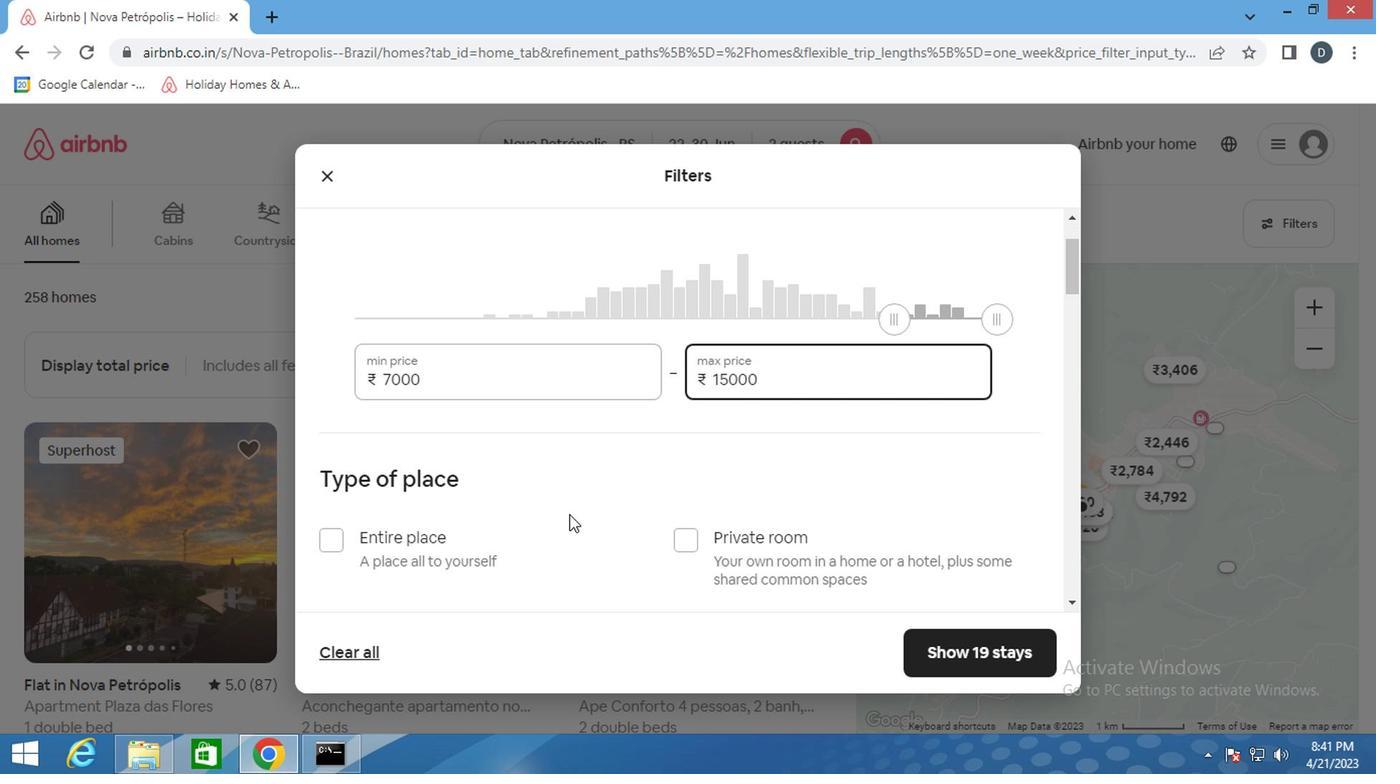 
Action: Mouse scrolled (565, 514) with delta (0, -1)
Screenshot: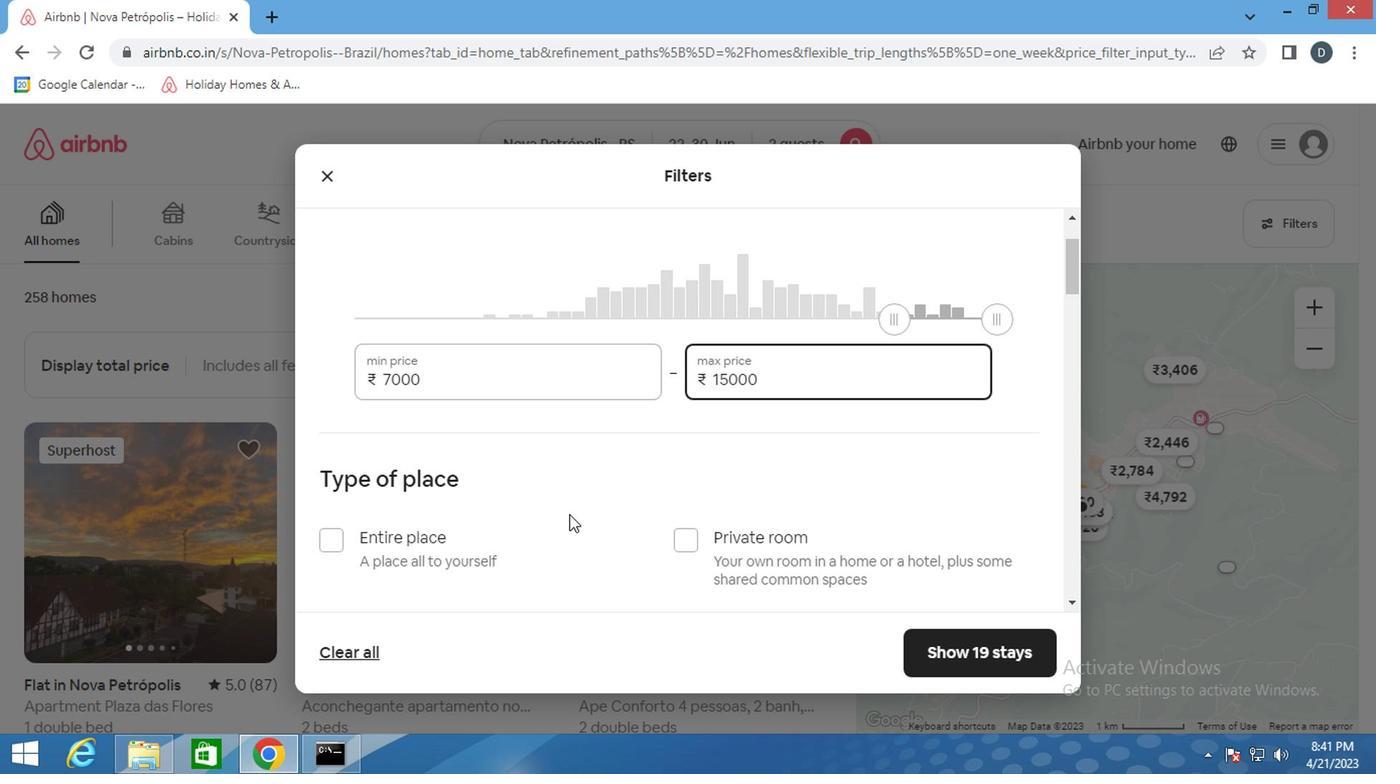 
Action: Mouse moved to (451, 355)
Screenshot: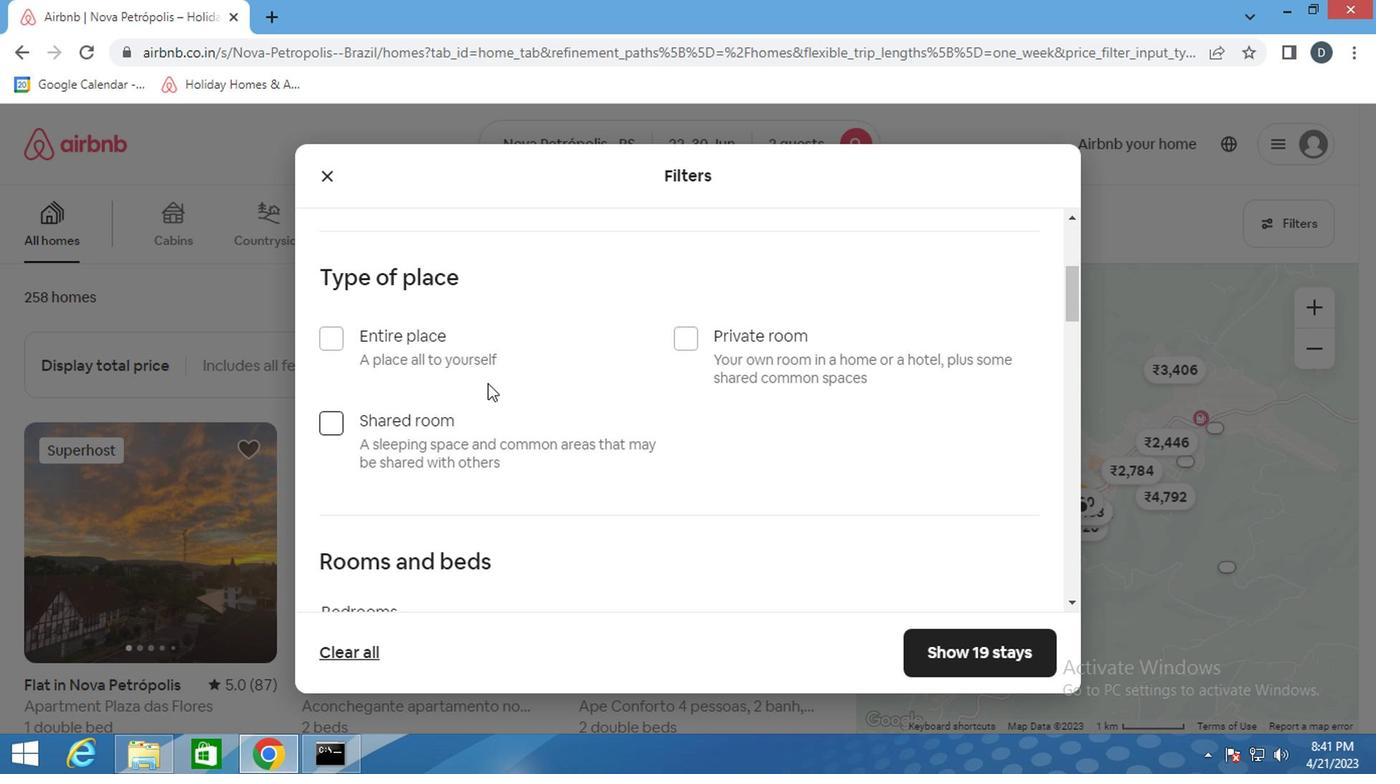 
Action: Mouse pressed left at (451, 355)
Screenshot: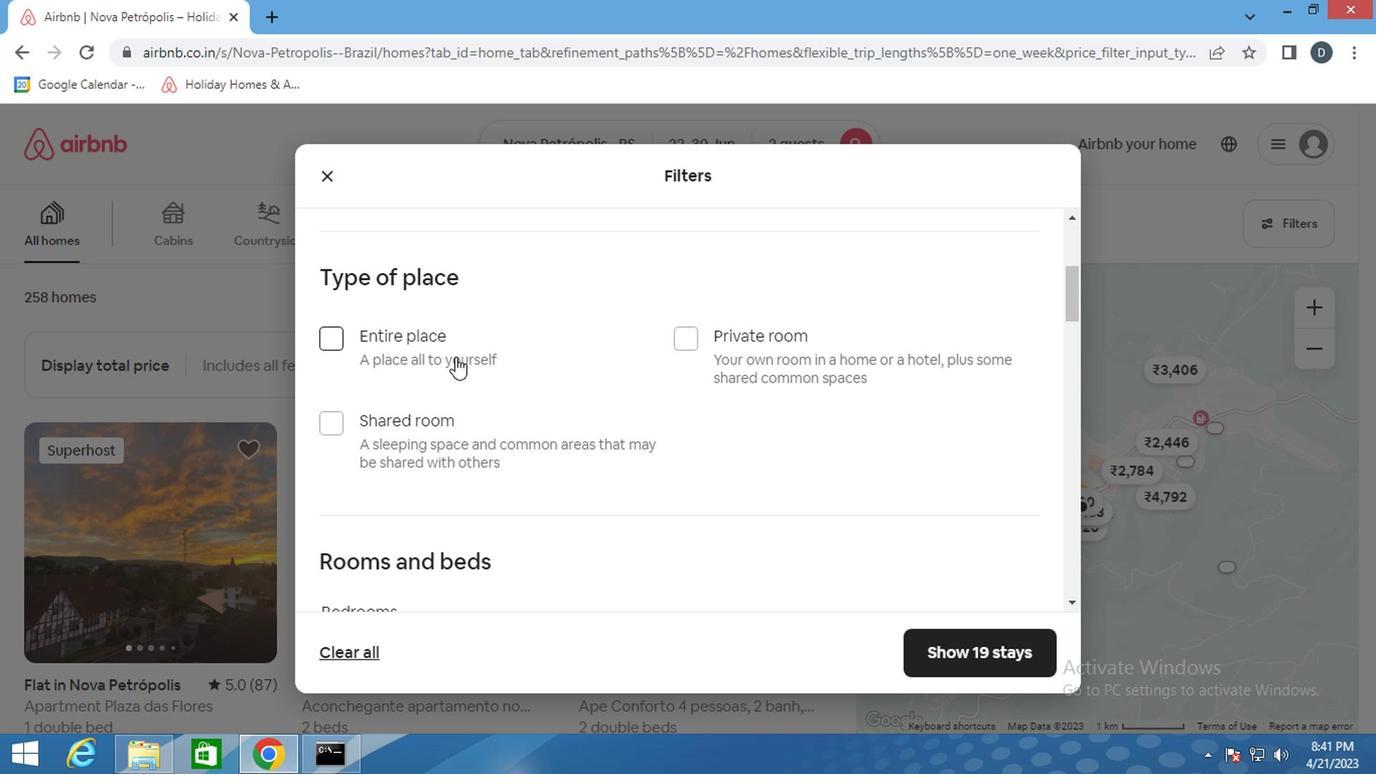 
Action: Mouse moved to (542, 394)
Screenshot: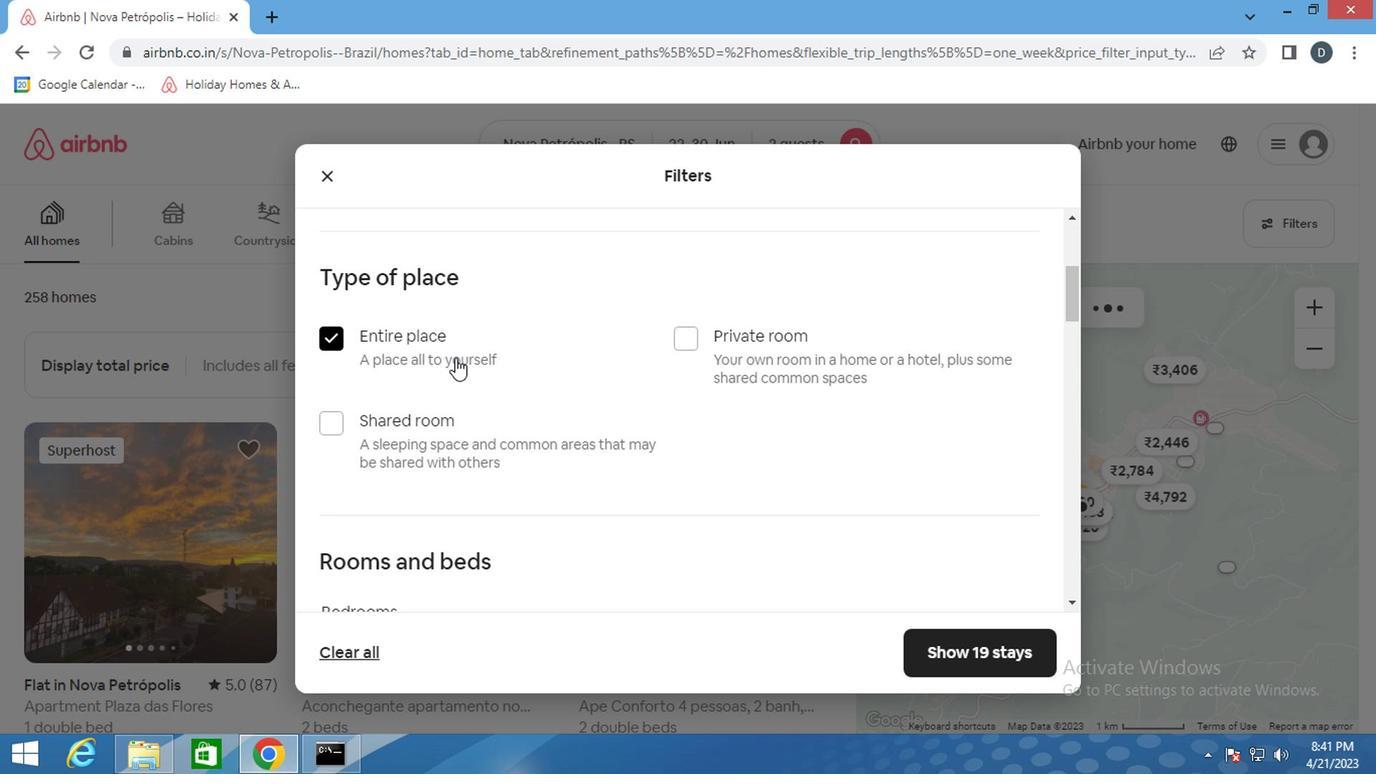 
Action: Mouse scrolled (542, 393) with delta (0, 0)
Screenshot: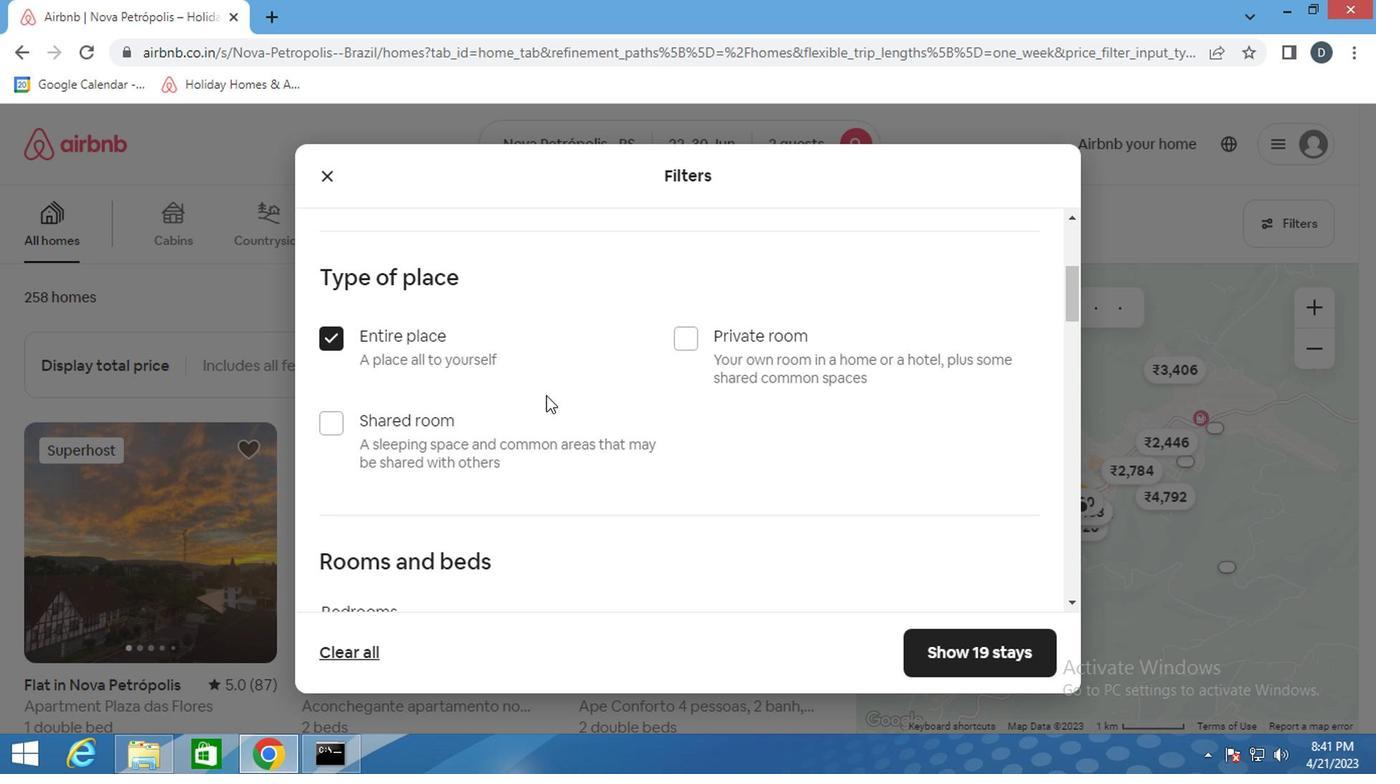 
Action: Mouse scrolled (542, 393) with delta (0, 0)
Screenshot: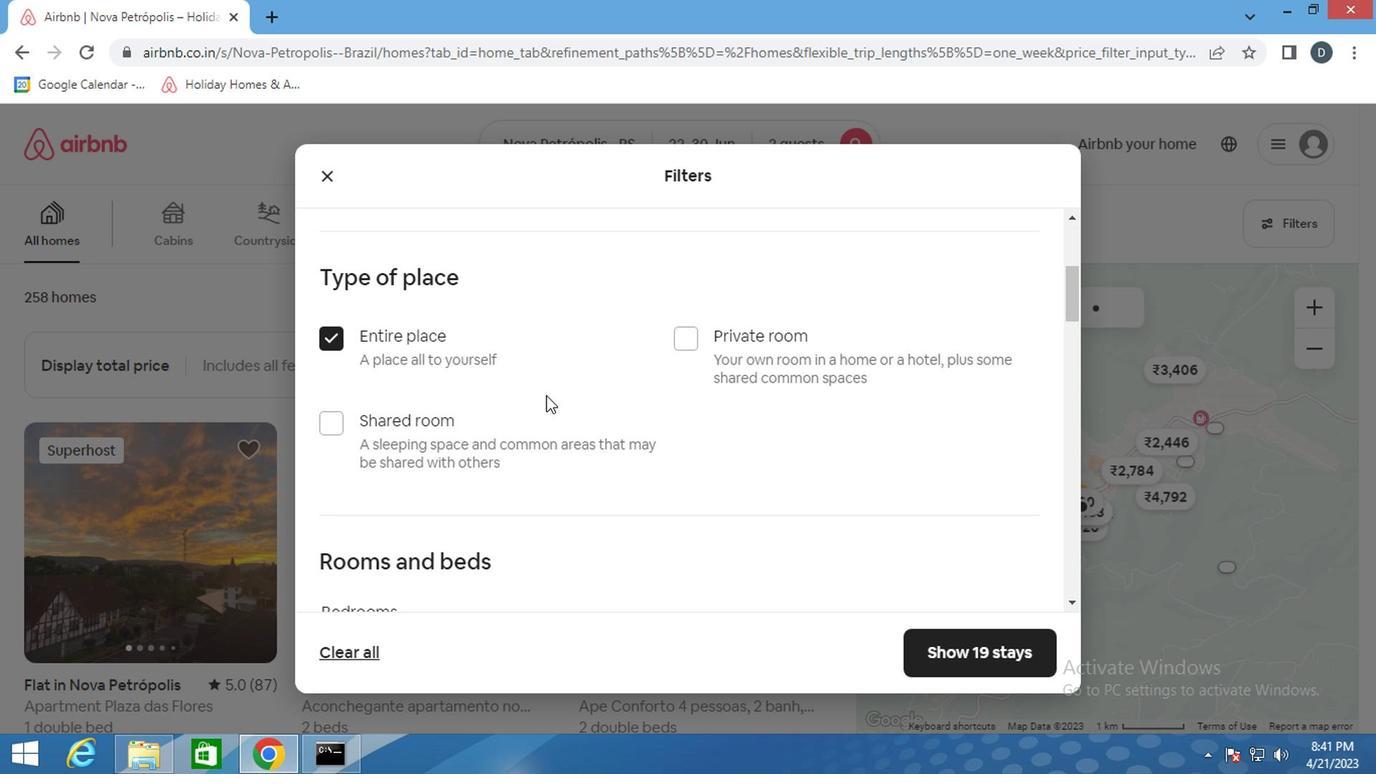 
Action: Mouse scrolled (542, 393) with delta (0, 0)
Screenshot: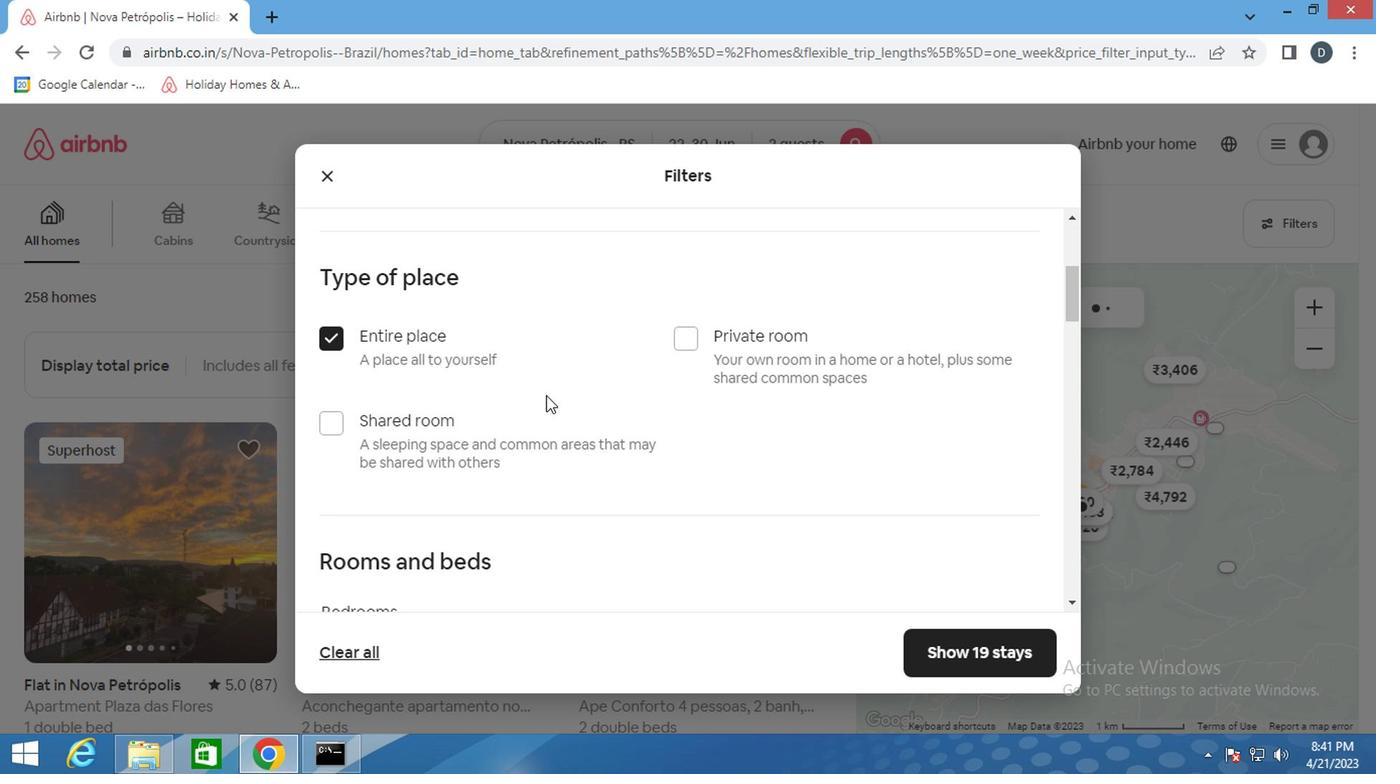
Action: Mouse moved to (442, 370)
Screenshot: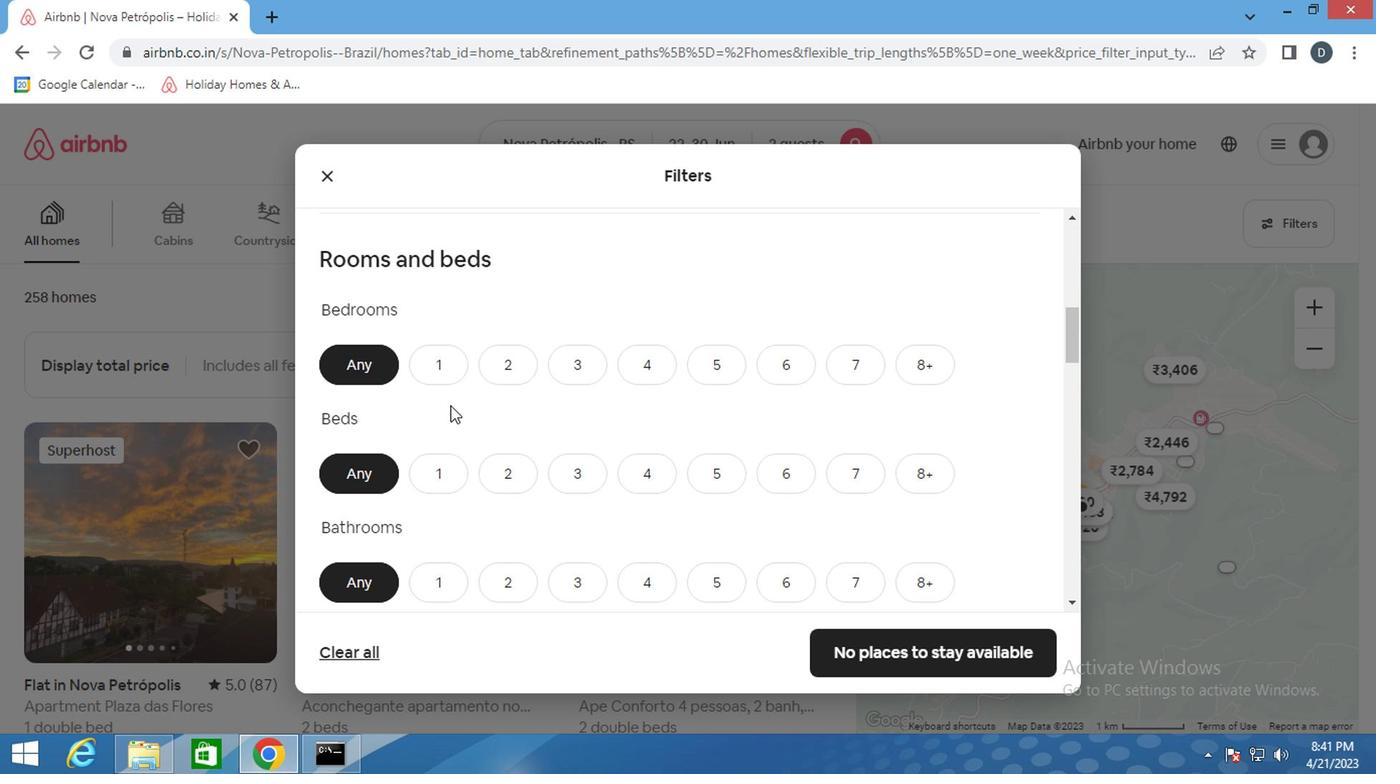 
Action: Mouse pressed left at (442, 370)
Screenshot: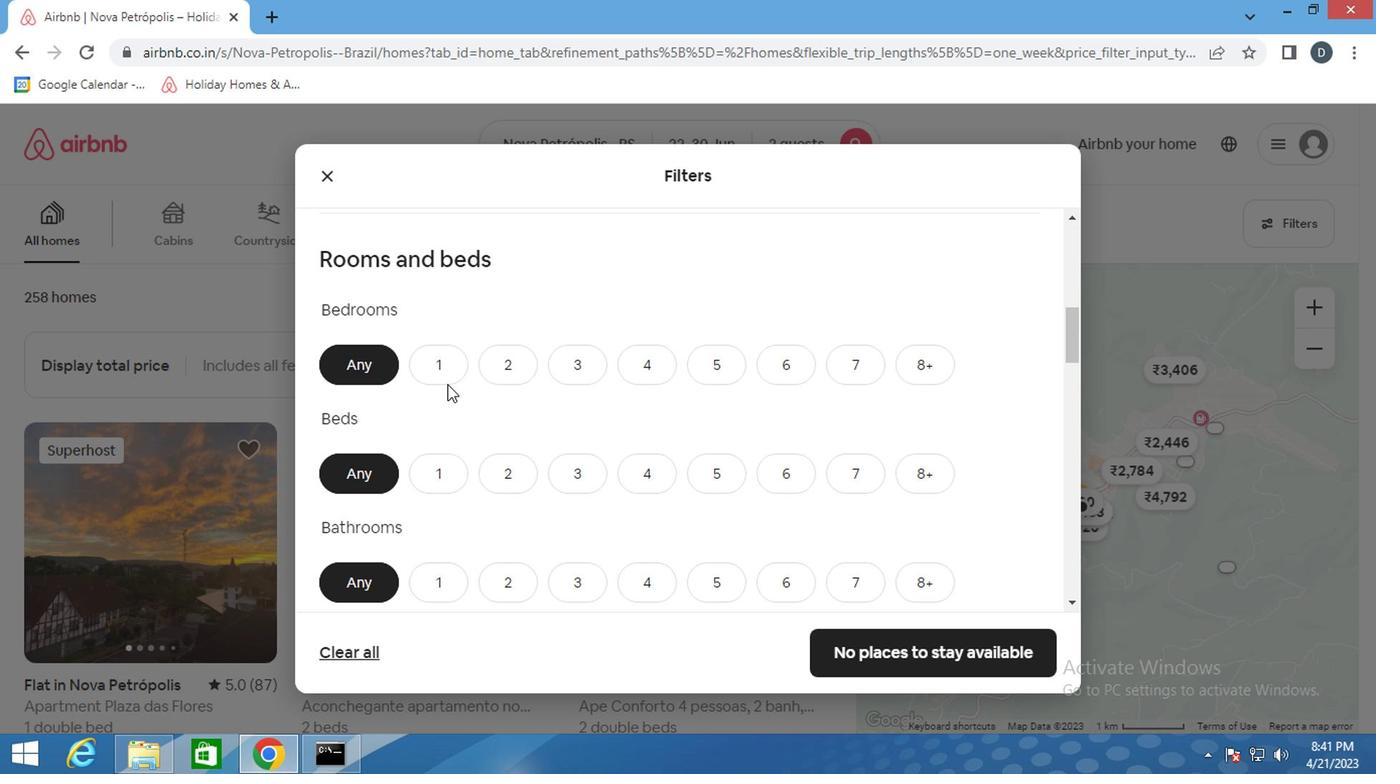 
Action: Mouse moved to (436, 470)
Screenshot: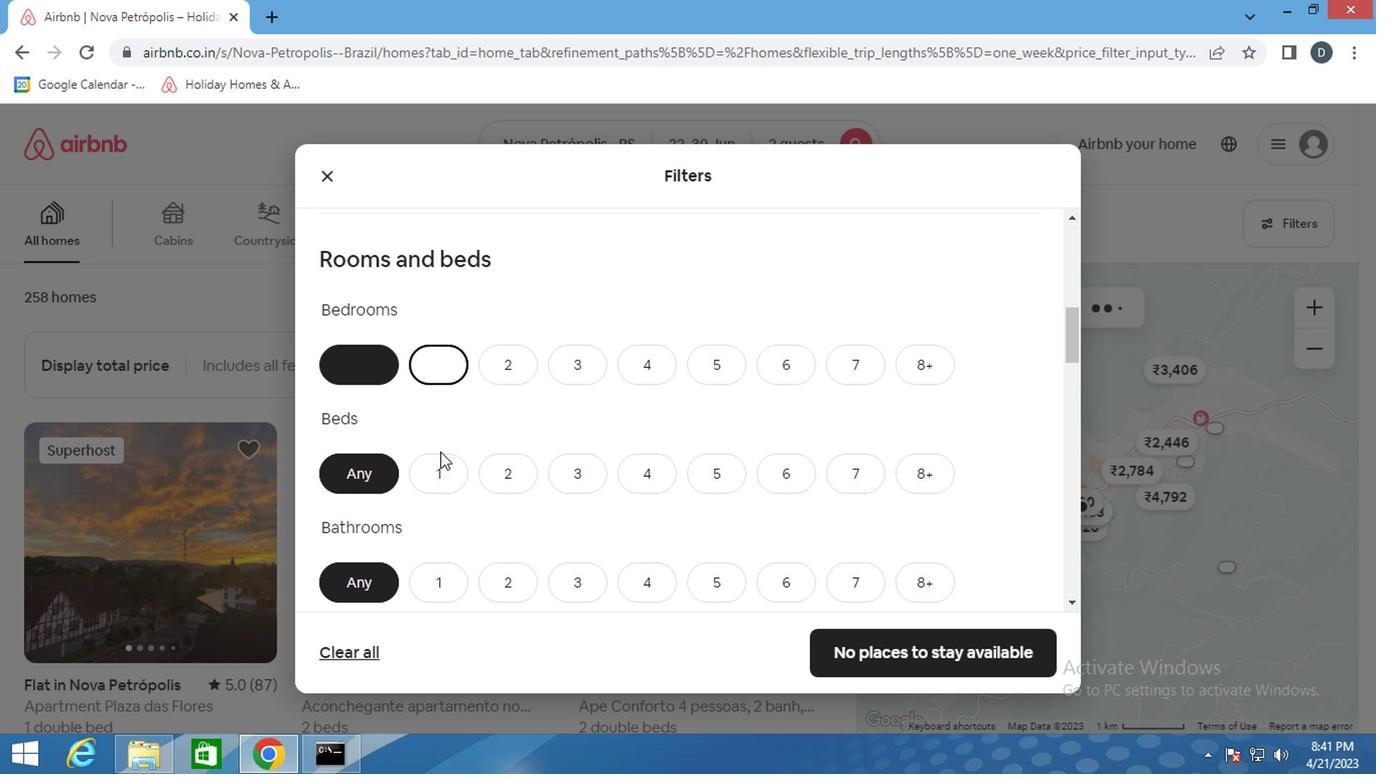 
Action: Mouse pressed left at (436, 470)
Screenshot: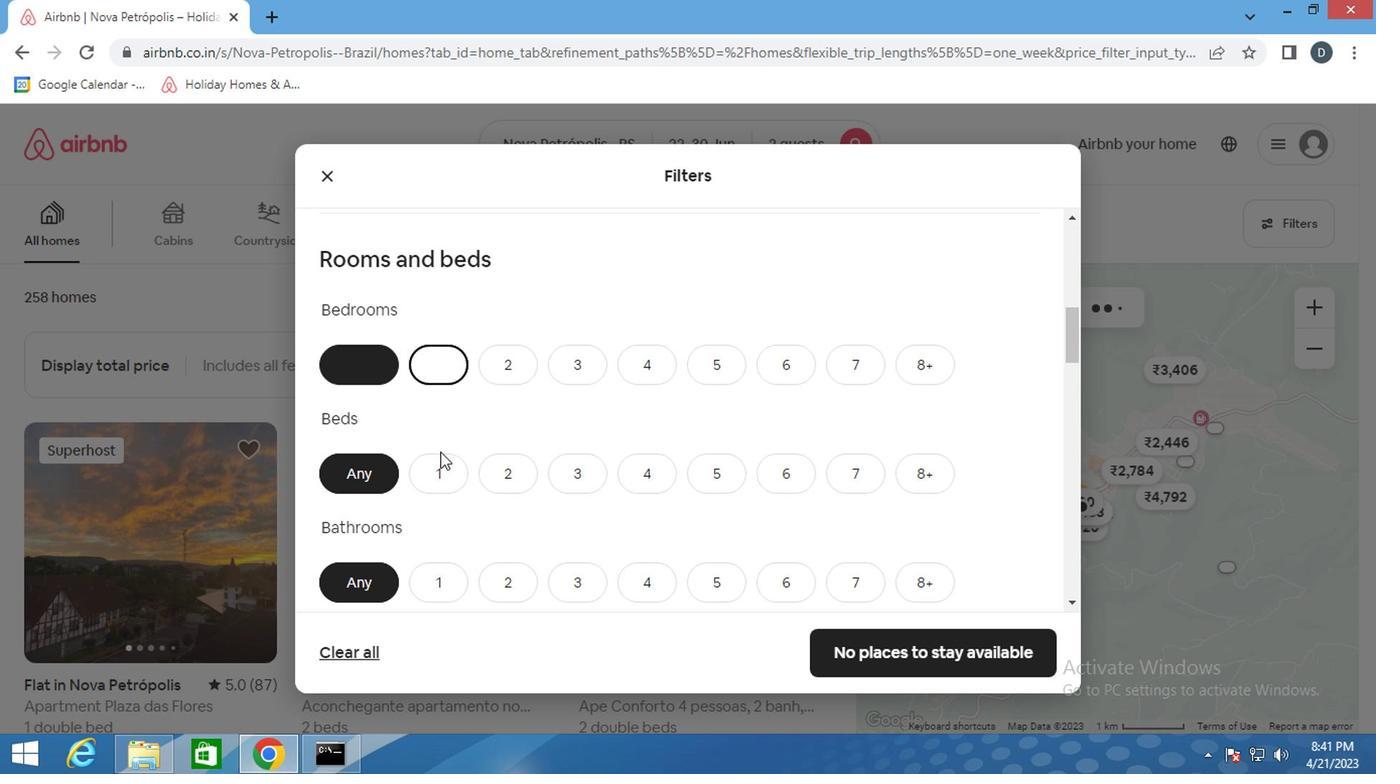 
Action: Mouse moved to (425, 585)
Screenshot: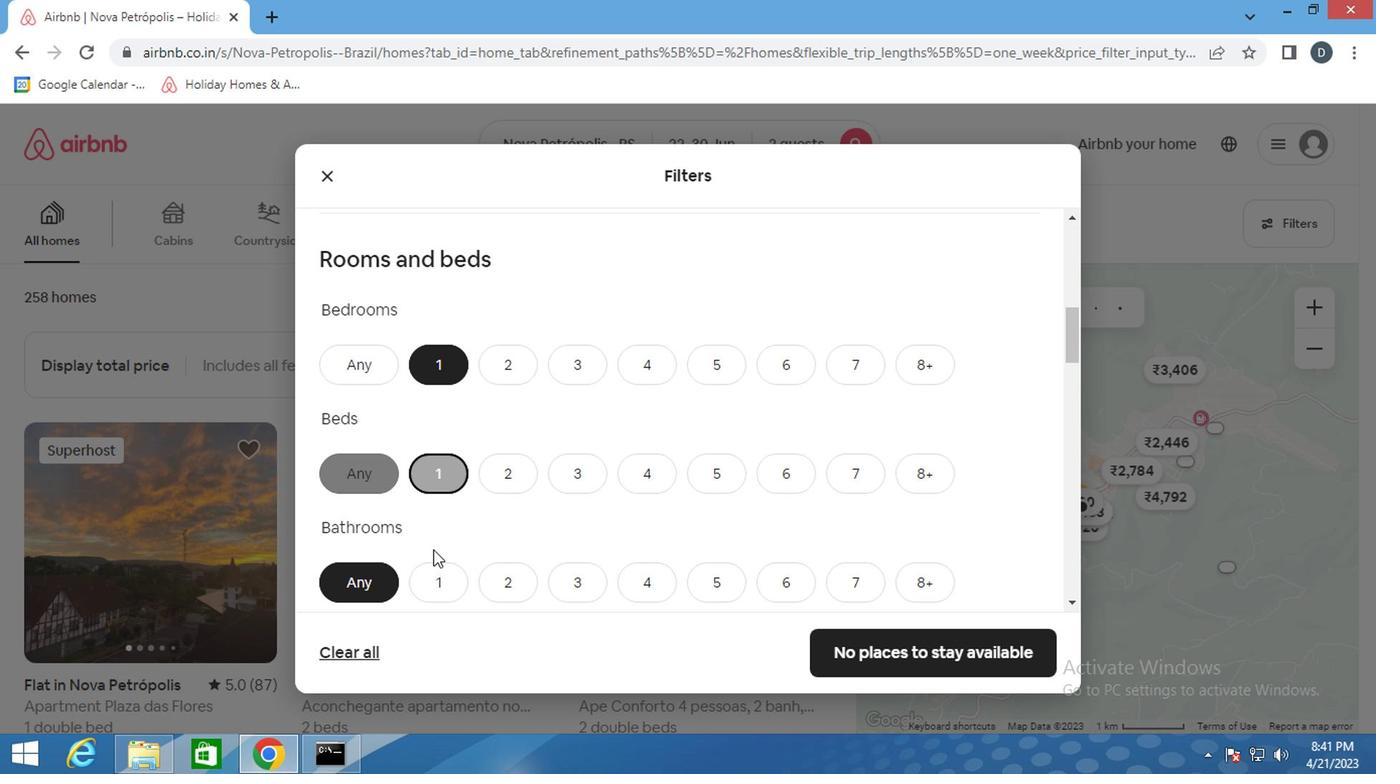
Action: Mouse pressed left at (425, 585)
Screenshot: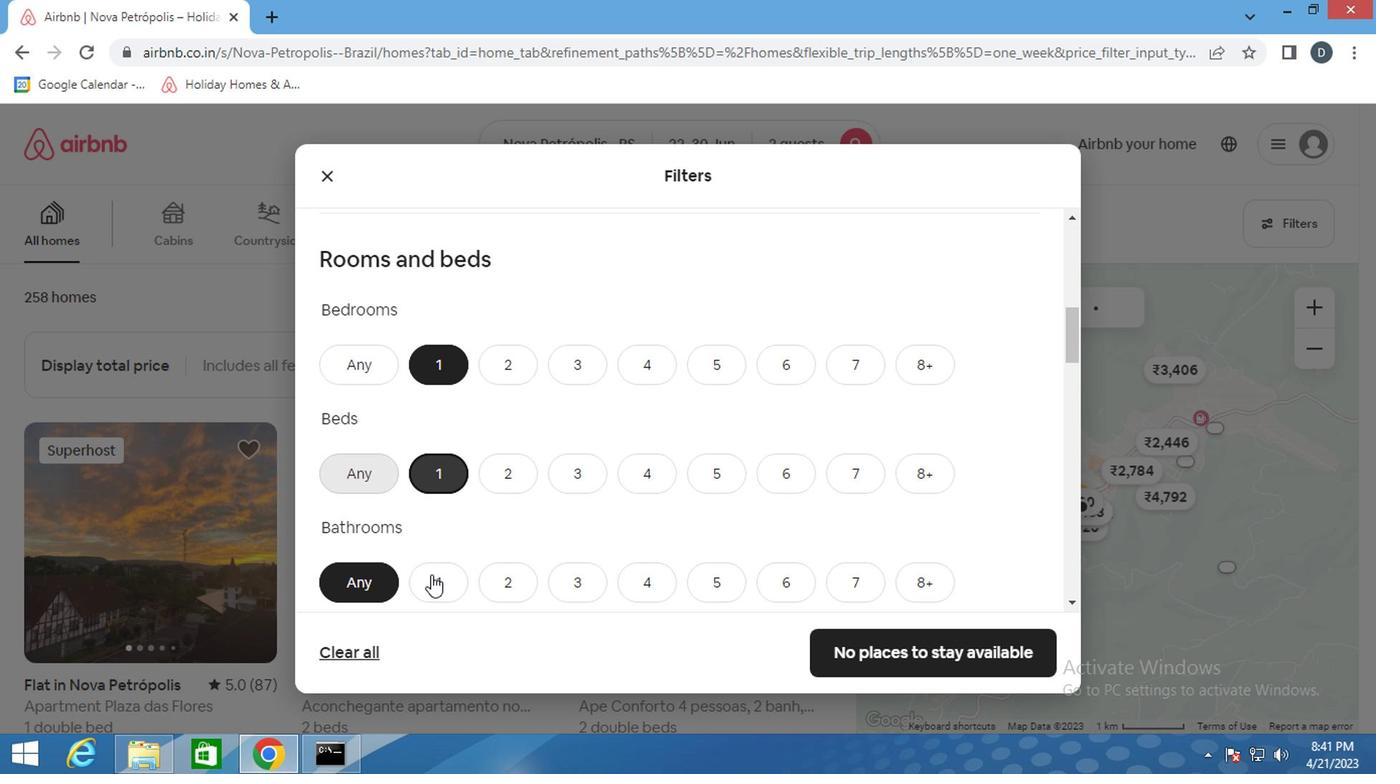 
Action: Mouse moved to (583, 509)
Screenshot: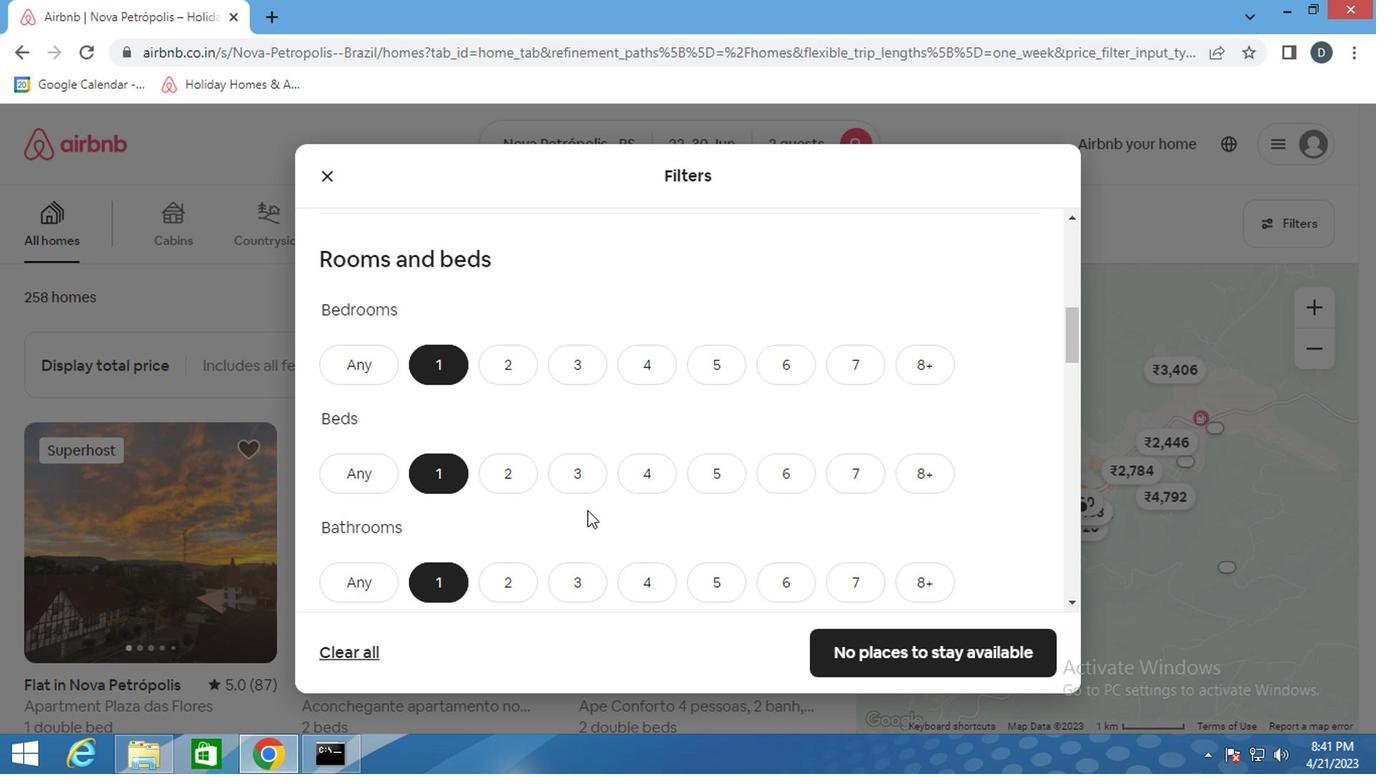 
Action: Mouse scrolled (583, 508) with delta (0, 0)
Screenshot: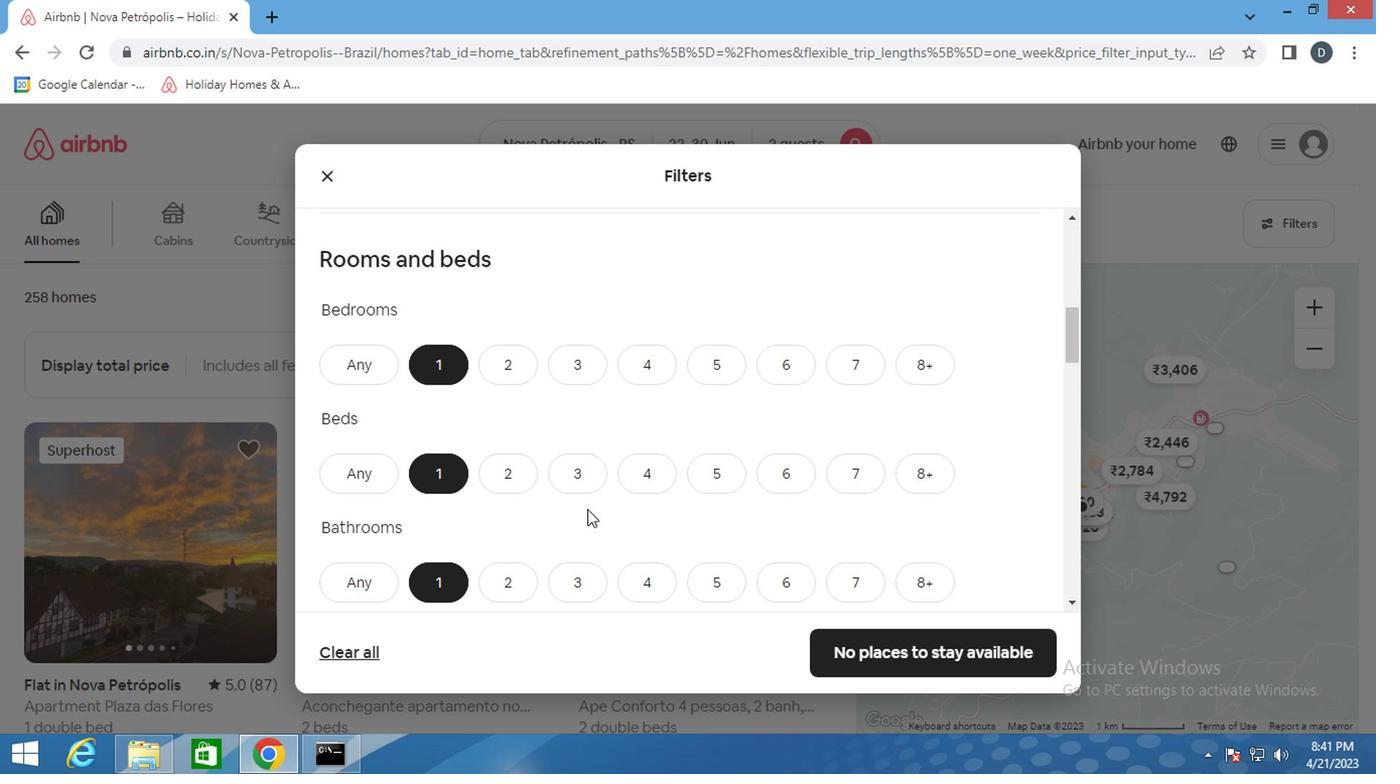 
Action: Mouse scrolled (583, 508) with delta (0, 0)
Screenshot: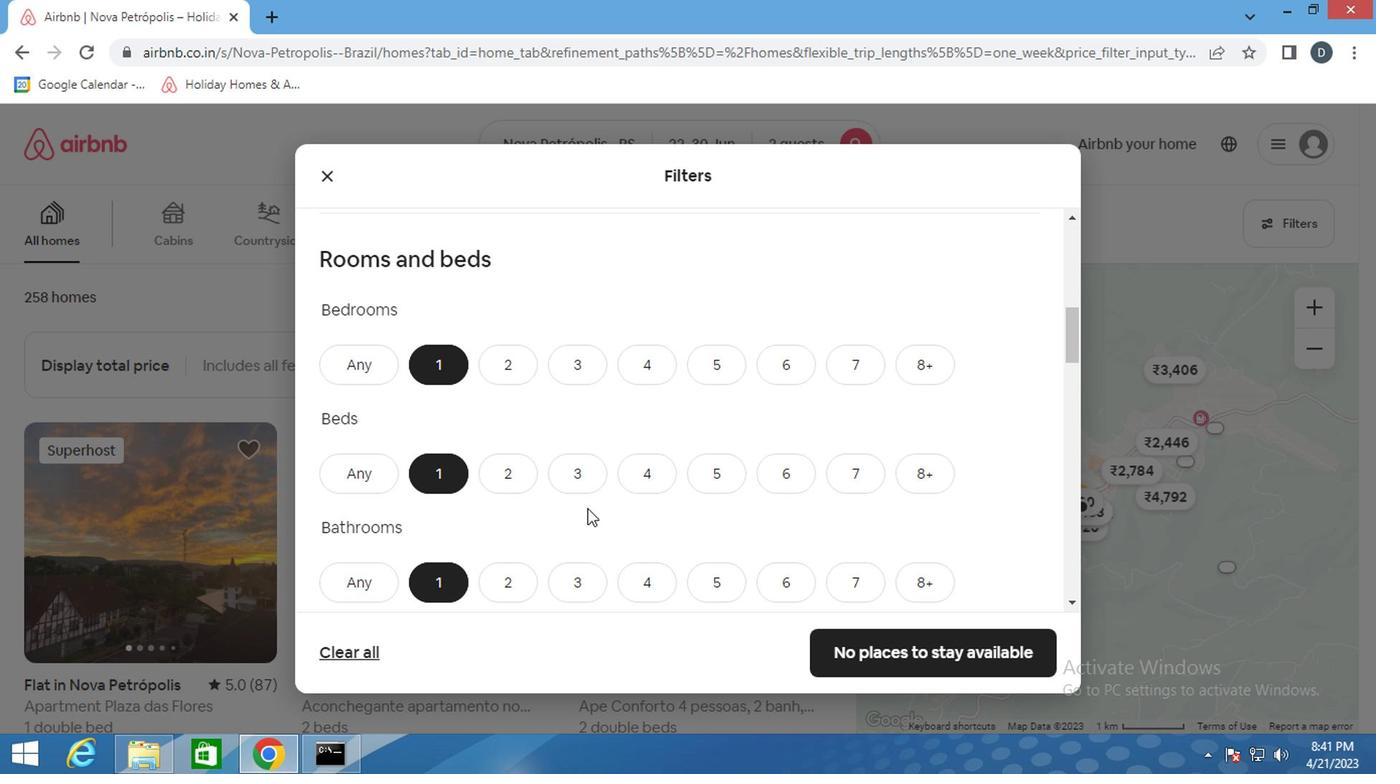 
Action: Mouse scrolled (583, 508) with delta (0, 0)
Screenshot: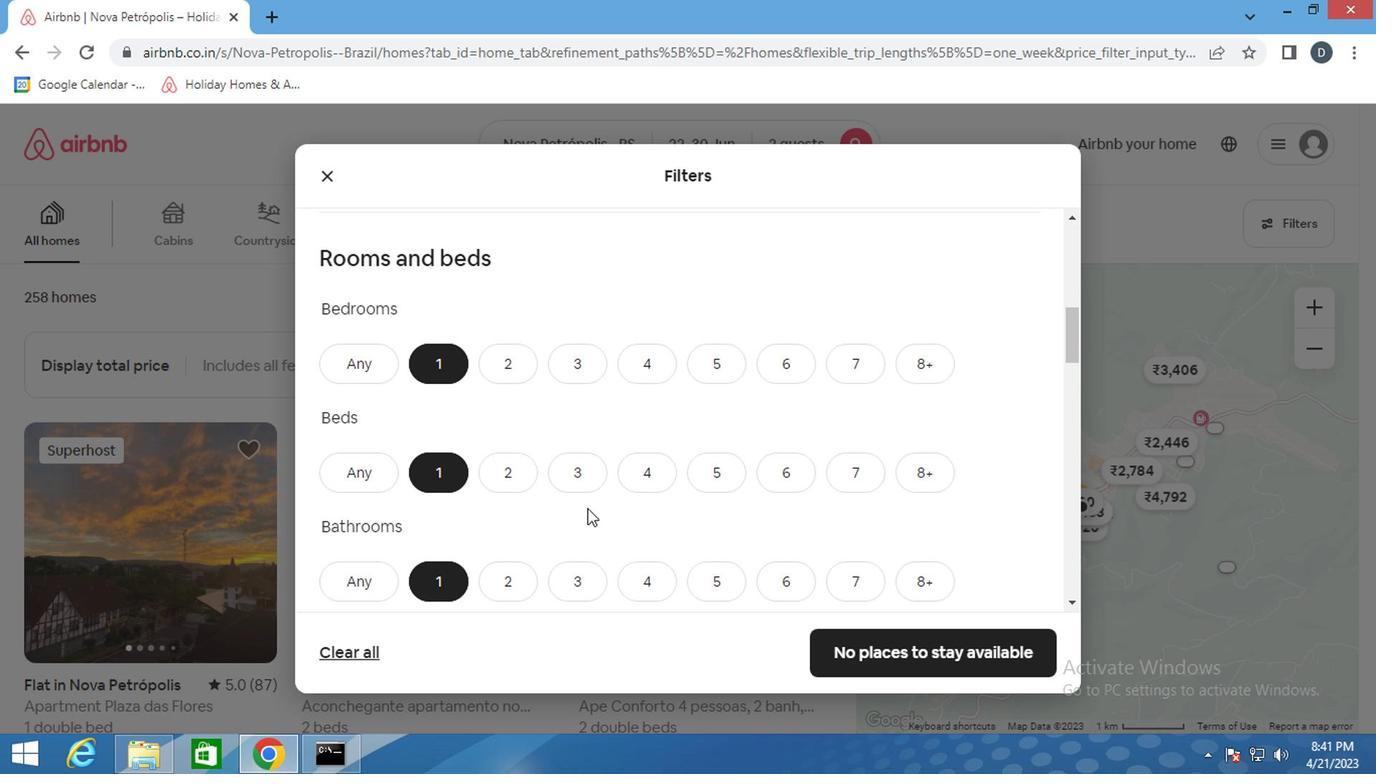 
Action: Mouse moved to (439, 485)
Screenshot: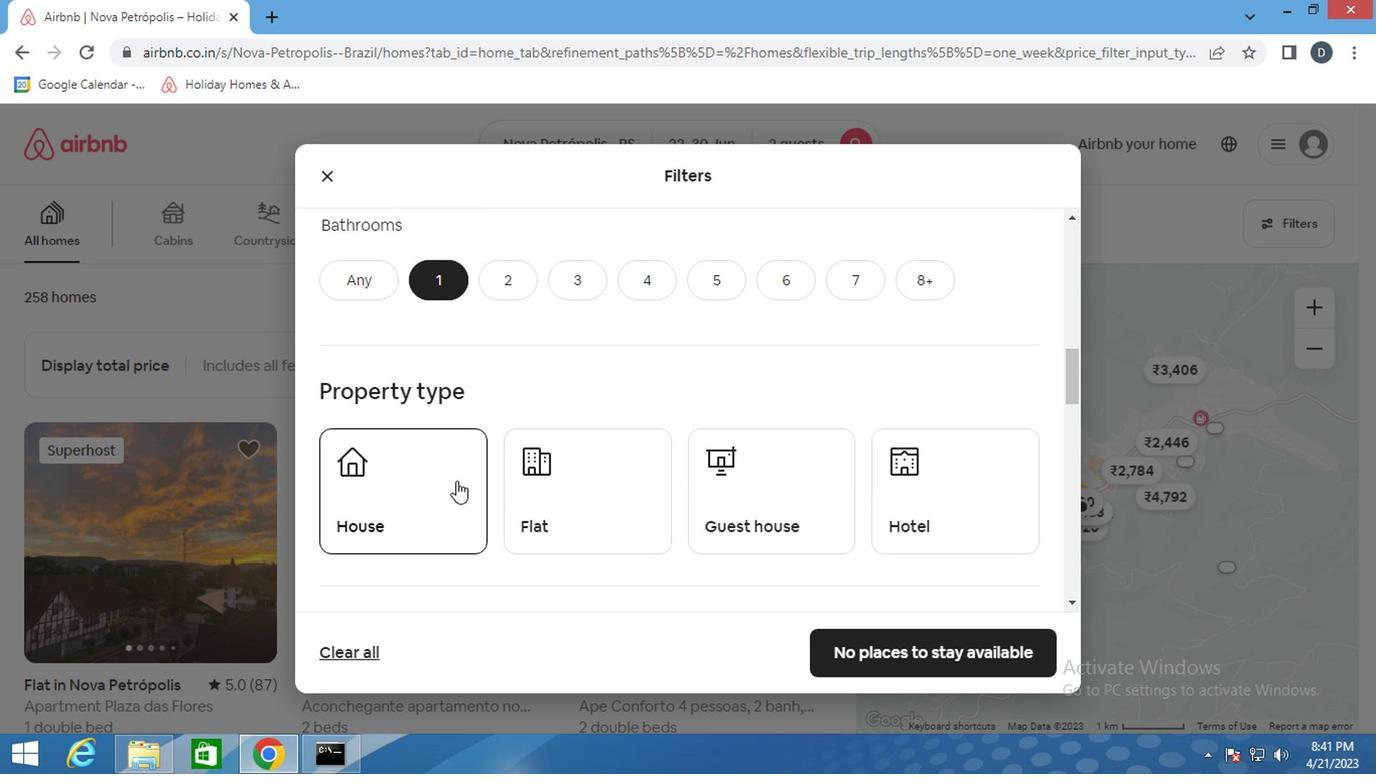 
Action: Mouse pressed left at (439, 485)
Screenshot: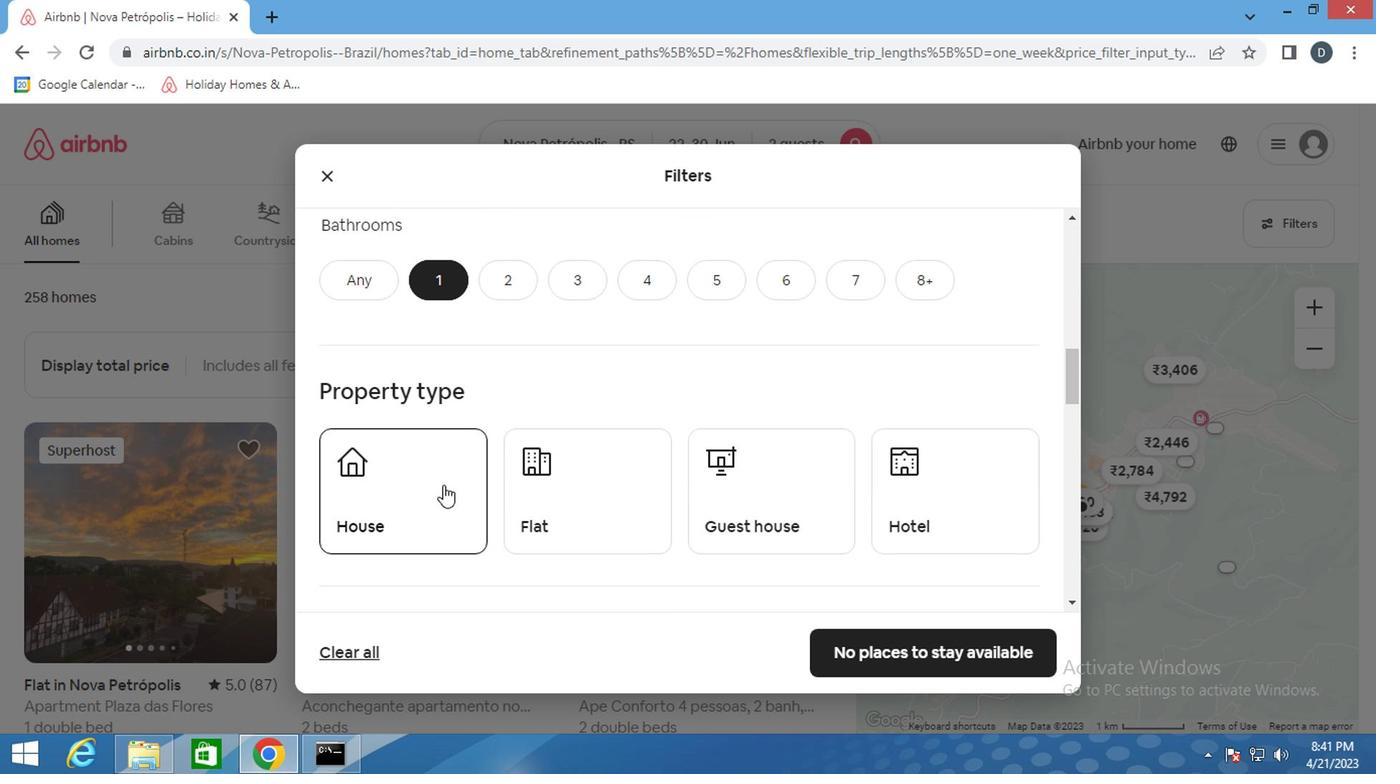 
Action: Mouse moved to (531, 453)
Screenshot: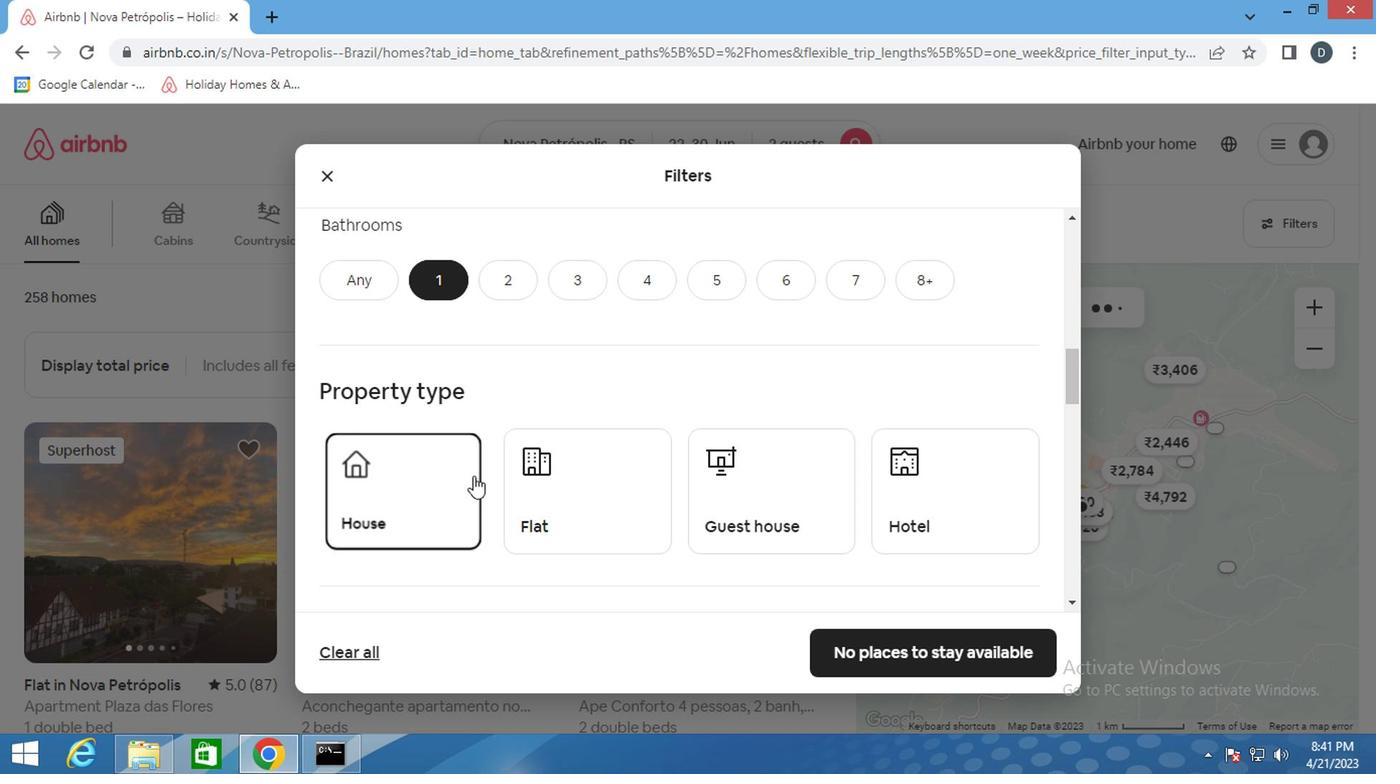 
Action: Mouse pressed left at (531, 453)
Screenshot: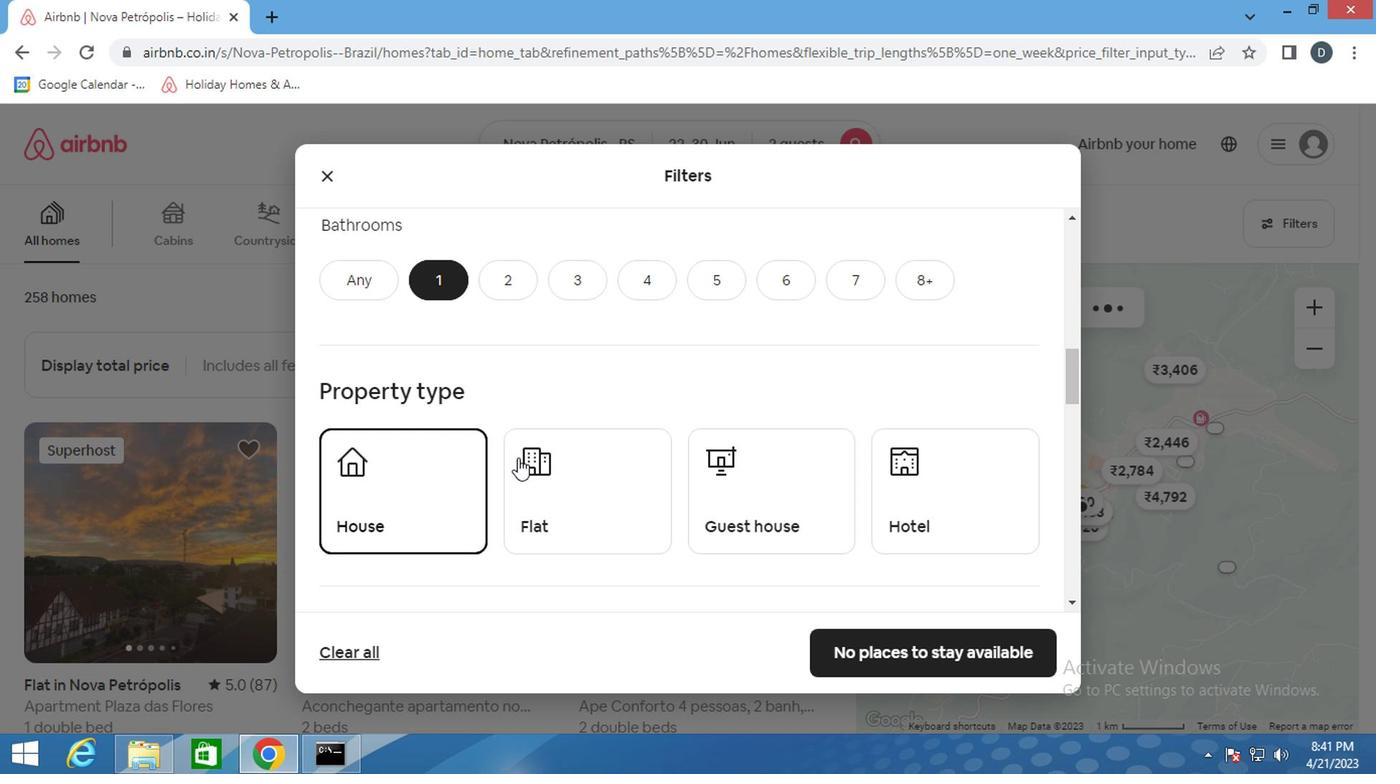 
Action: Mouse moved to (720, 458)
Screenshot: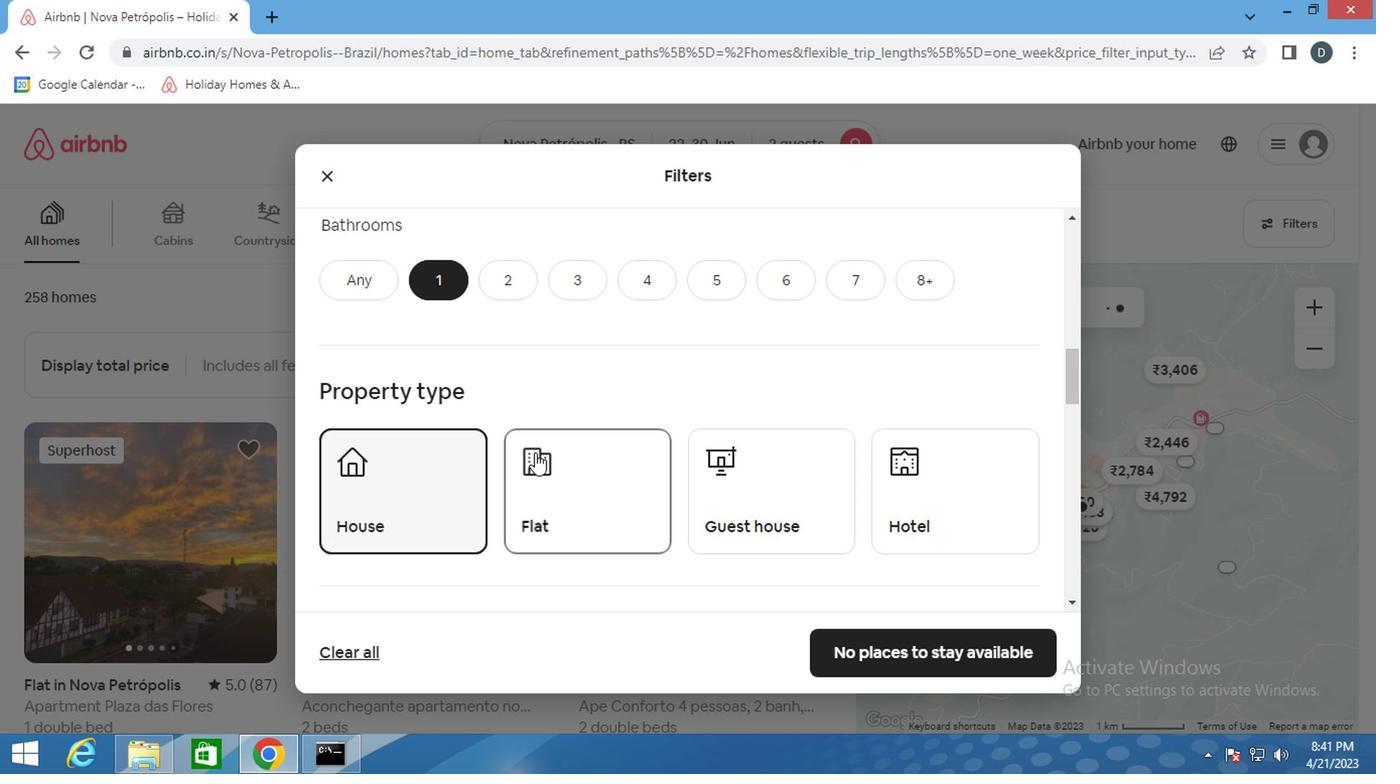 
Action: Mouse pressed left at (720, 458)
Screenshot: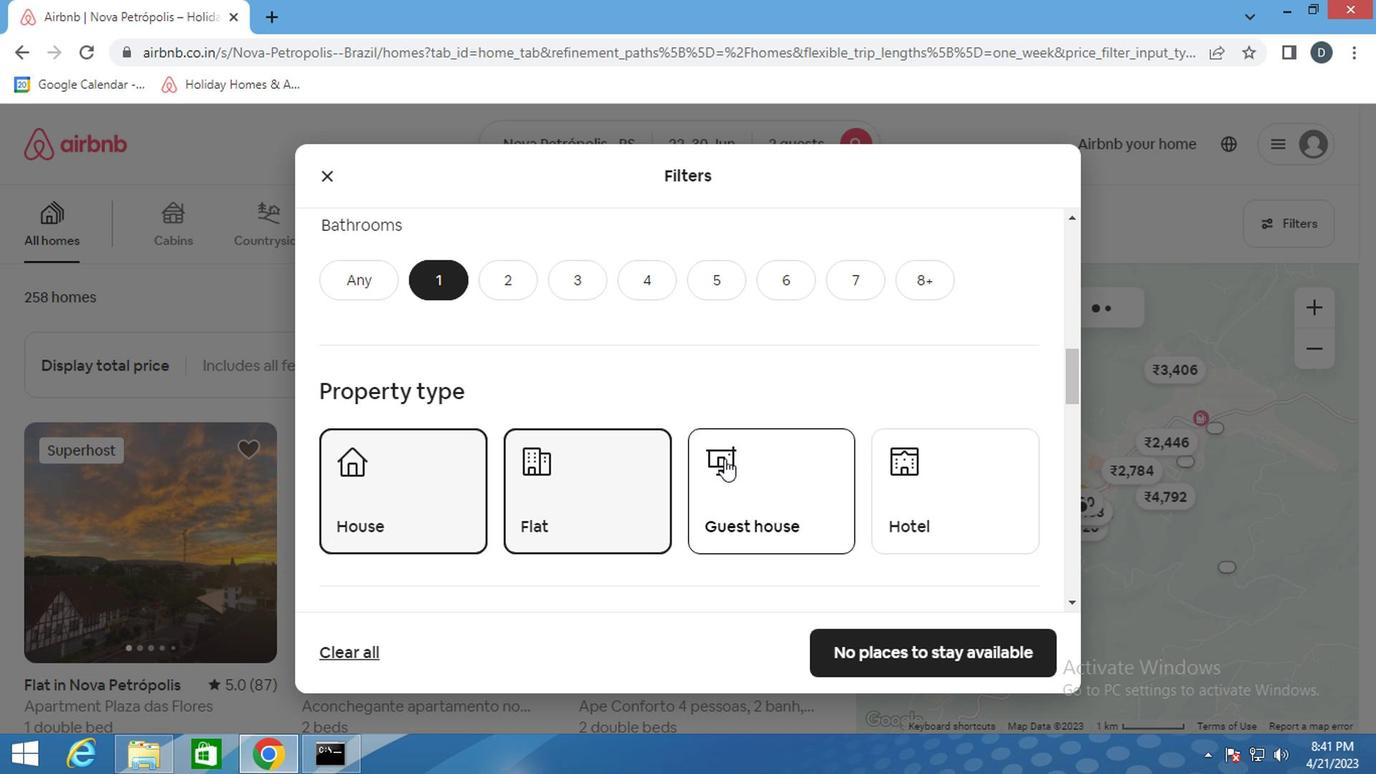 
Action: Mouse moved to (905, 441)
Screenshot: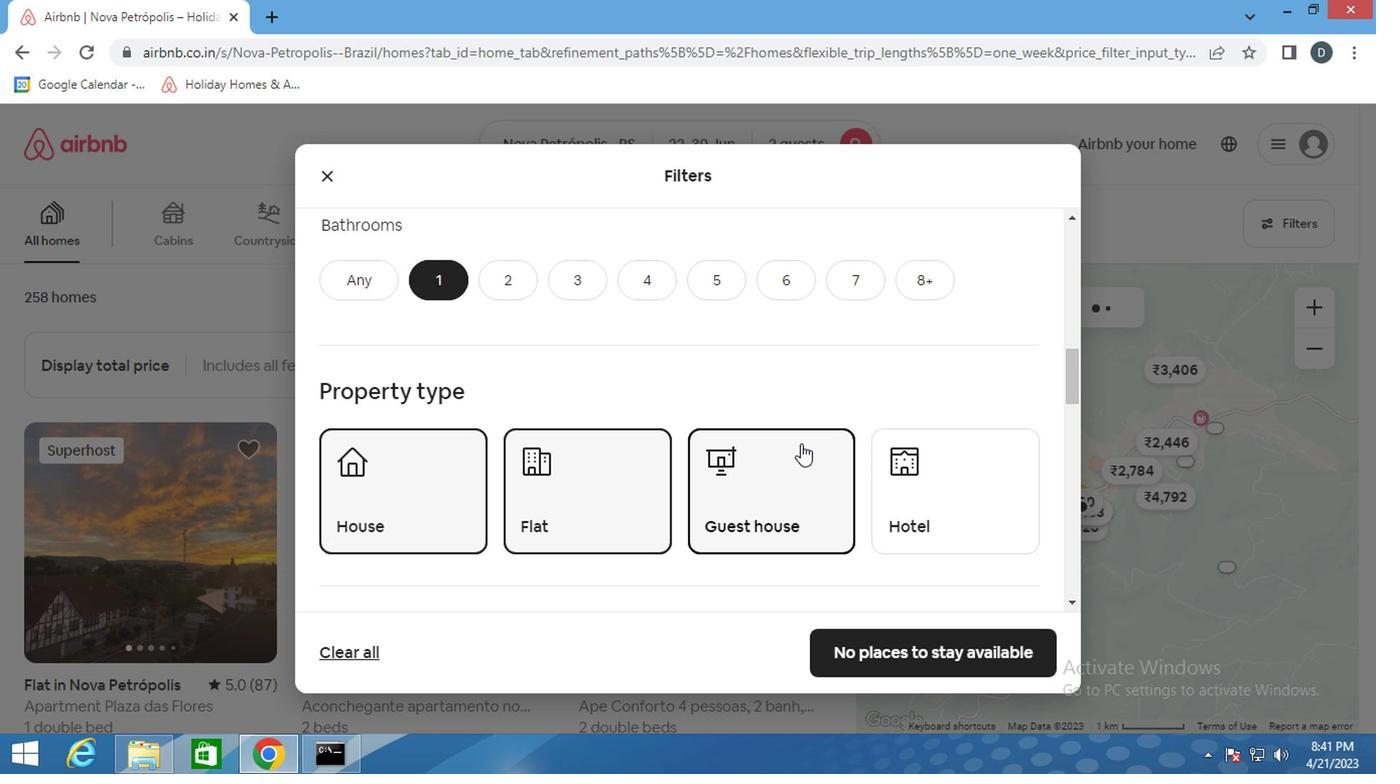 
Action: Mouse pressed left at (905, 441)
Screenshot: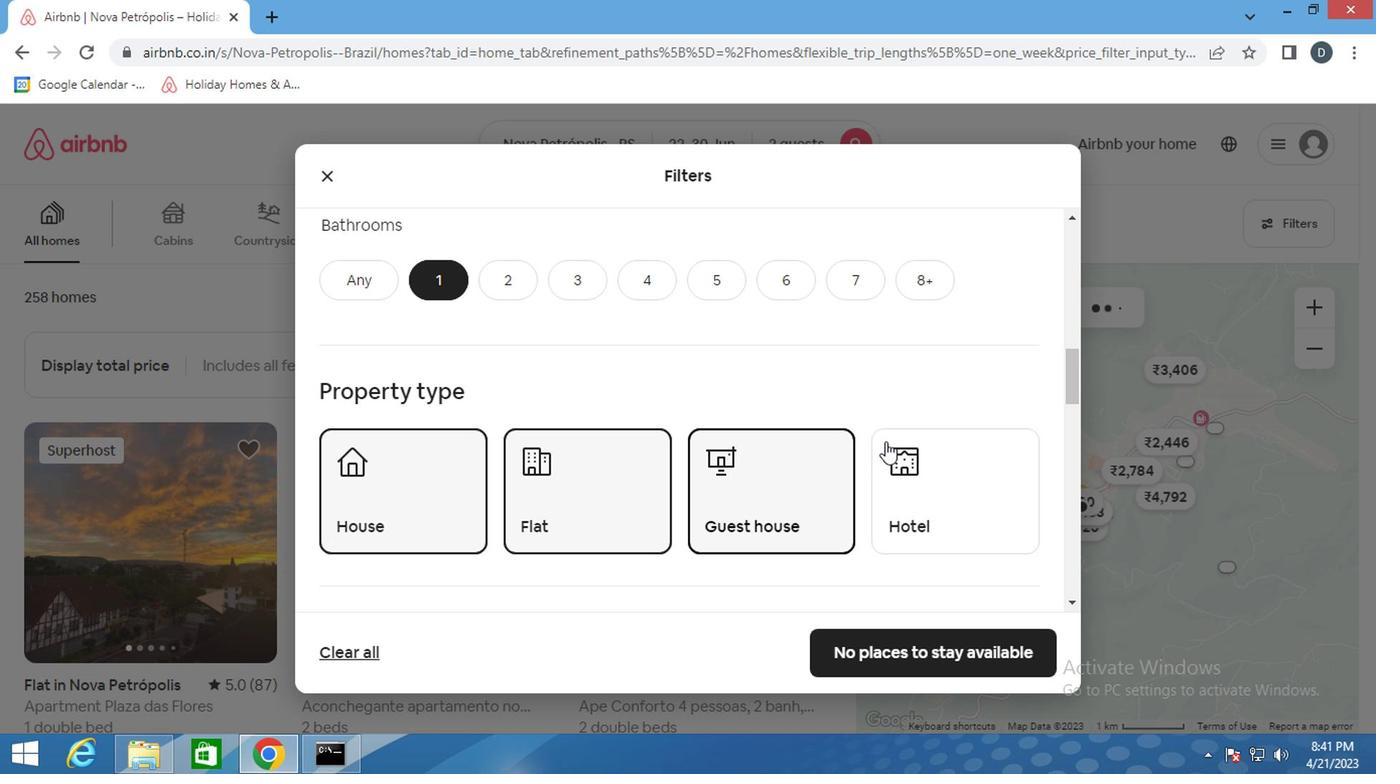
Action: Mouse moved to (850, 384)
Screenshot: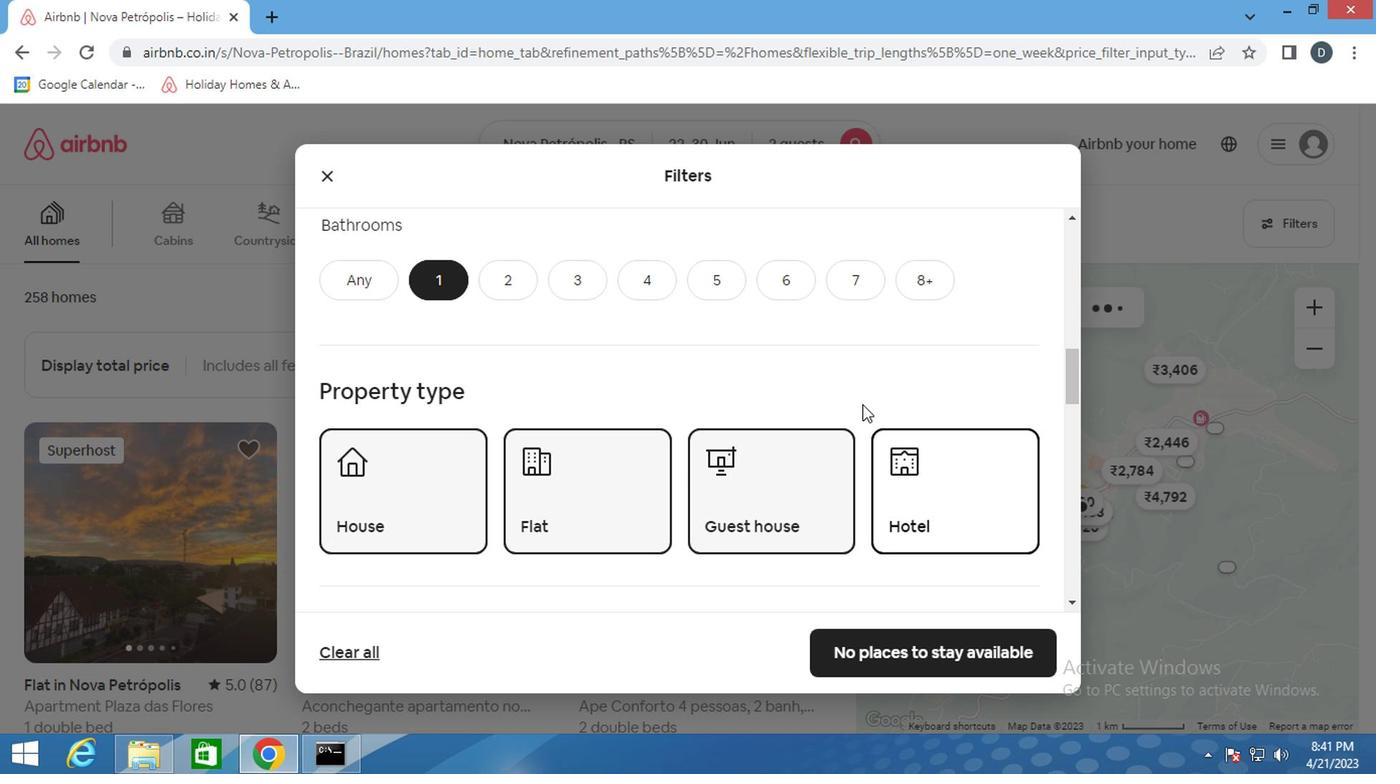 
Action: Mouse scrolled (850, 383) with delta (0, 0)
Screenshot: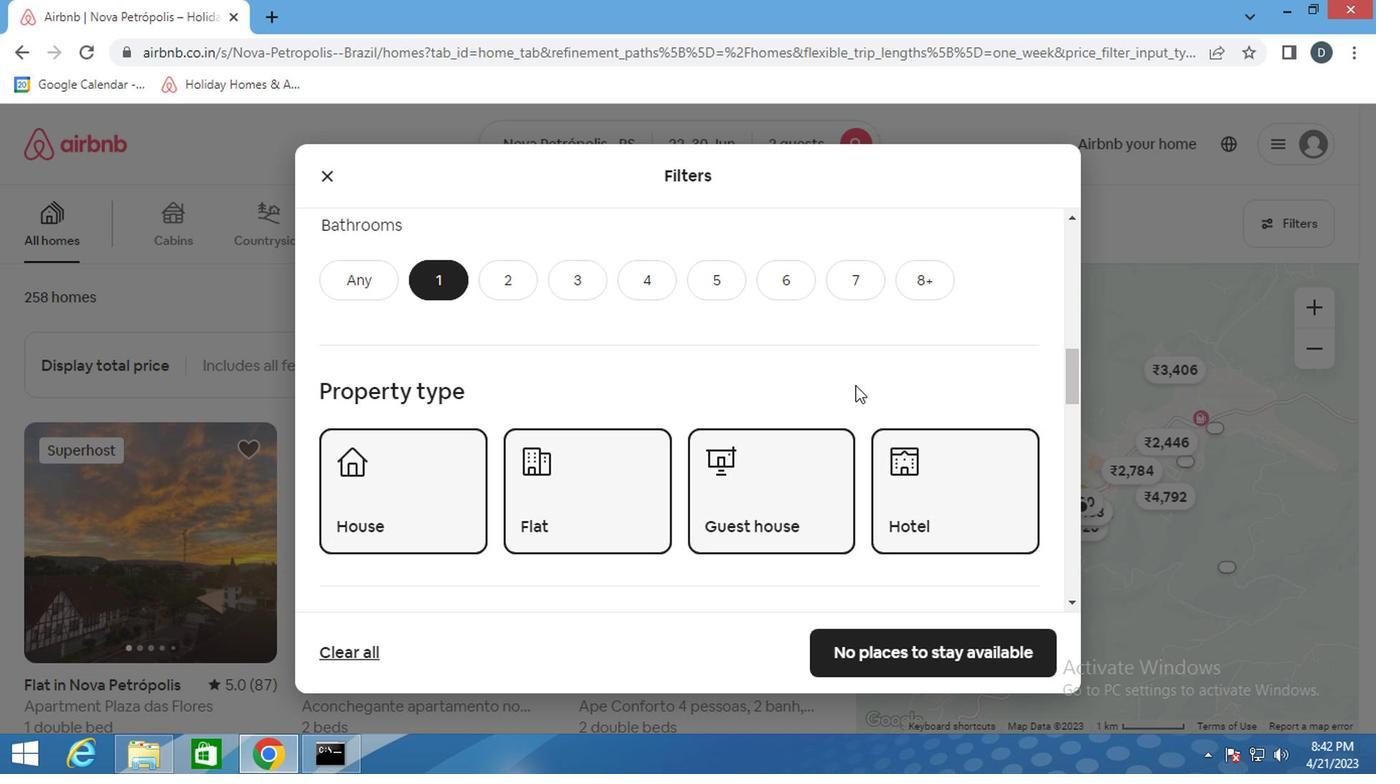 
Action: Mouse scrolled (850, 383) with delta (0, 0)
Screenshot: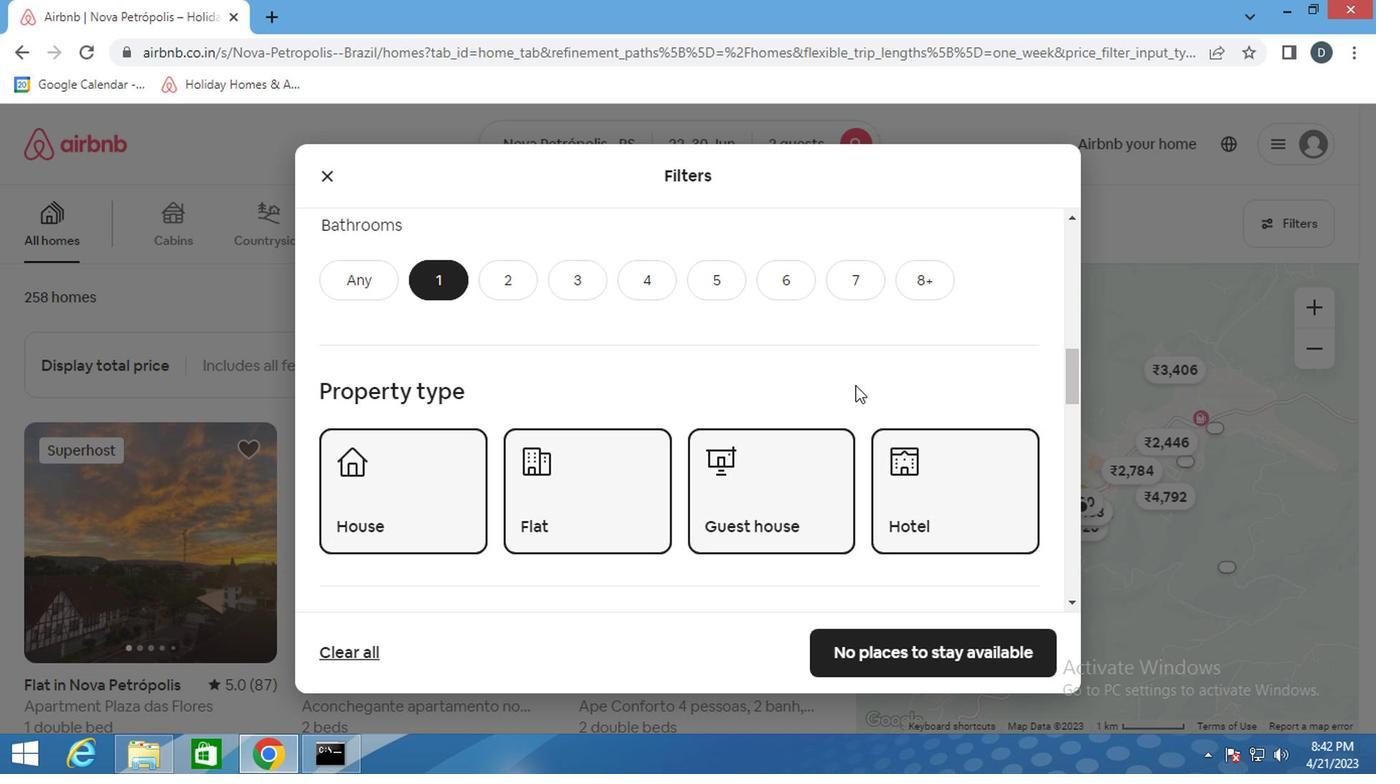 
Action: Mouse scrolled (850, 383) with delta (0, 0)
Screenshot: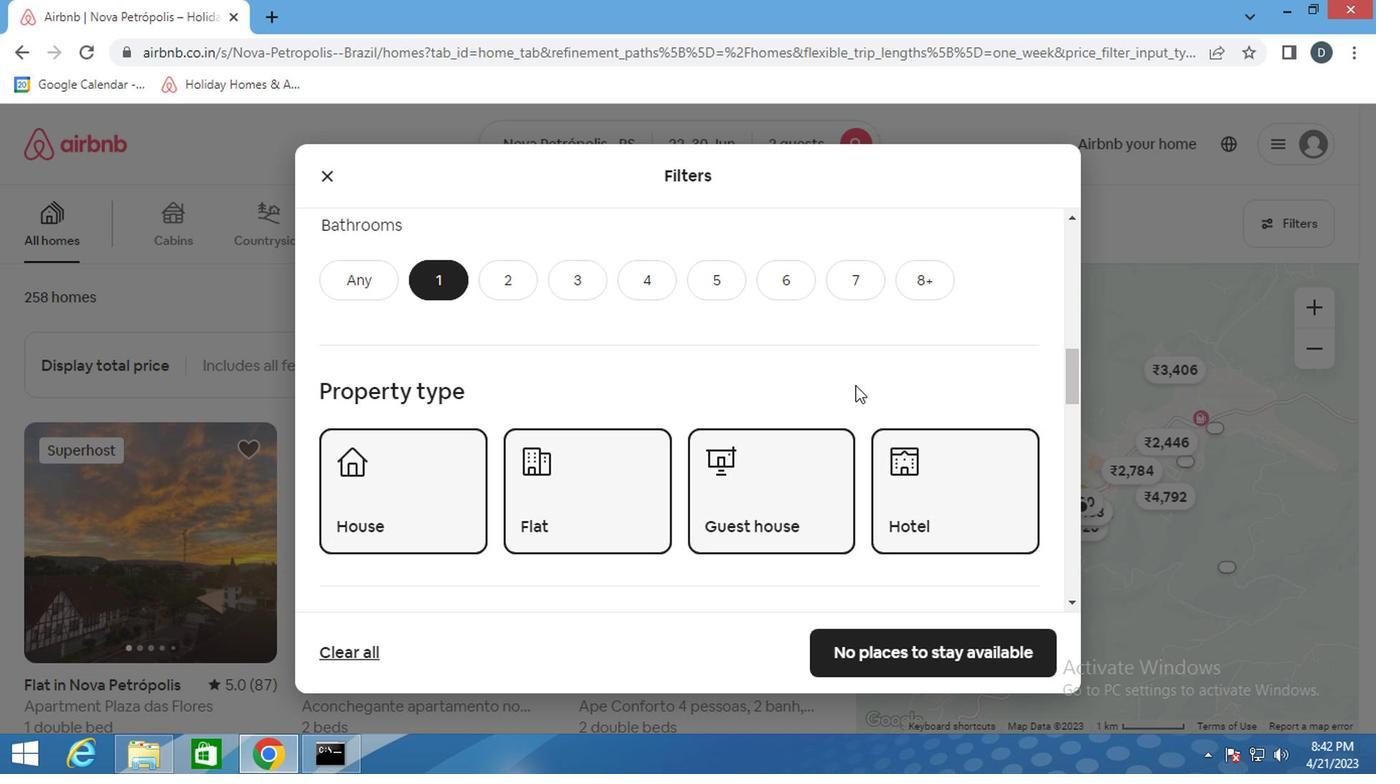 
Action: Mouse scrolled (850, 383) with delta (0, 0)
Screenshot: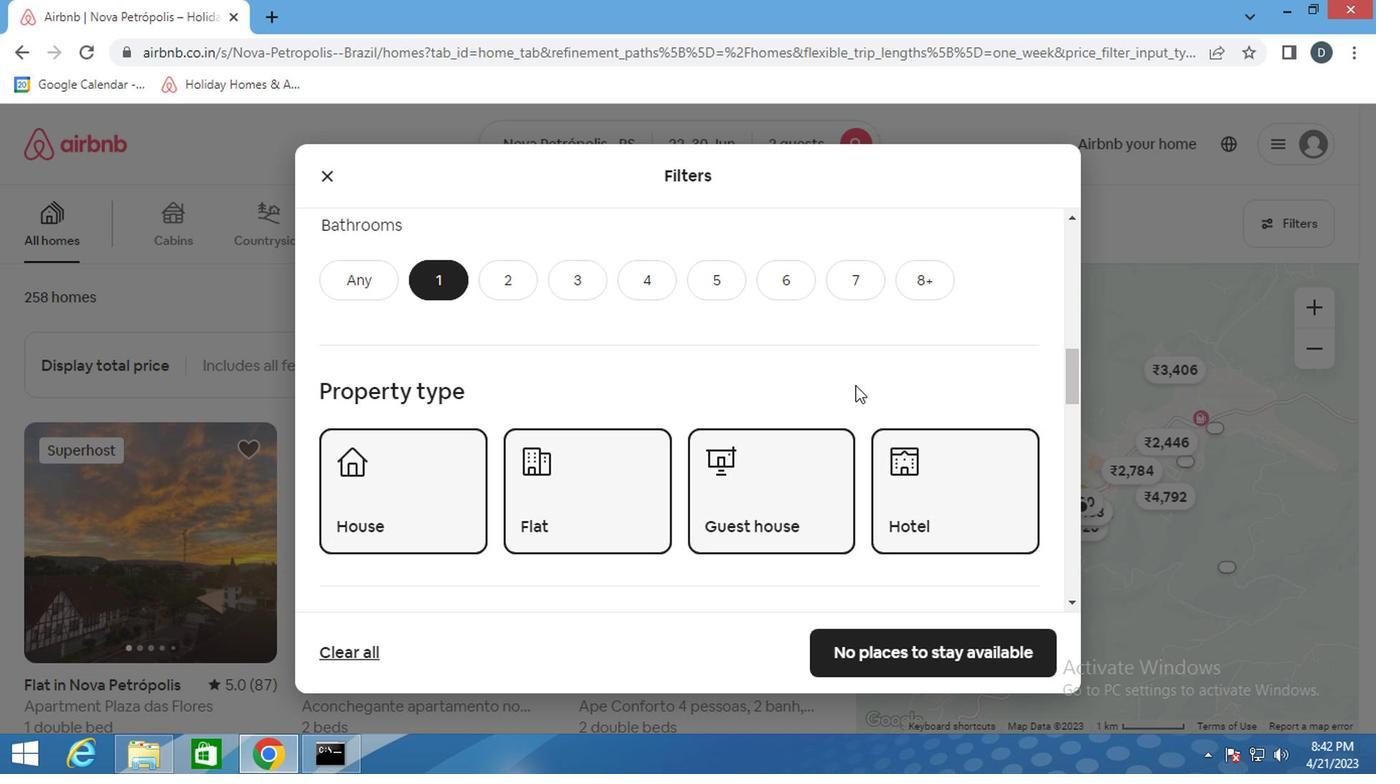 
Action: Mouse scrolled (850, 383) with delta (0, 0)
Screenshot: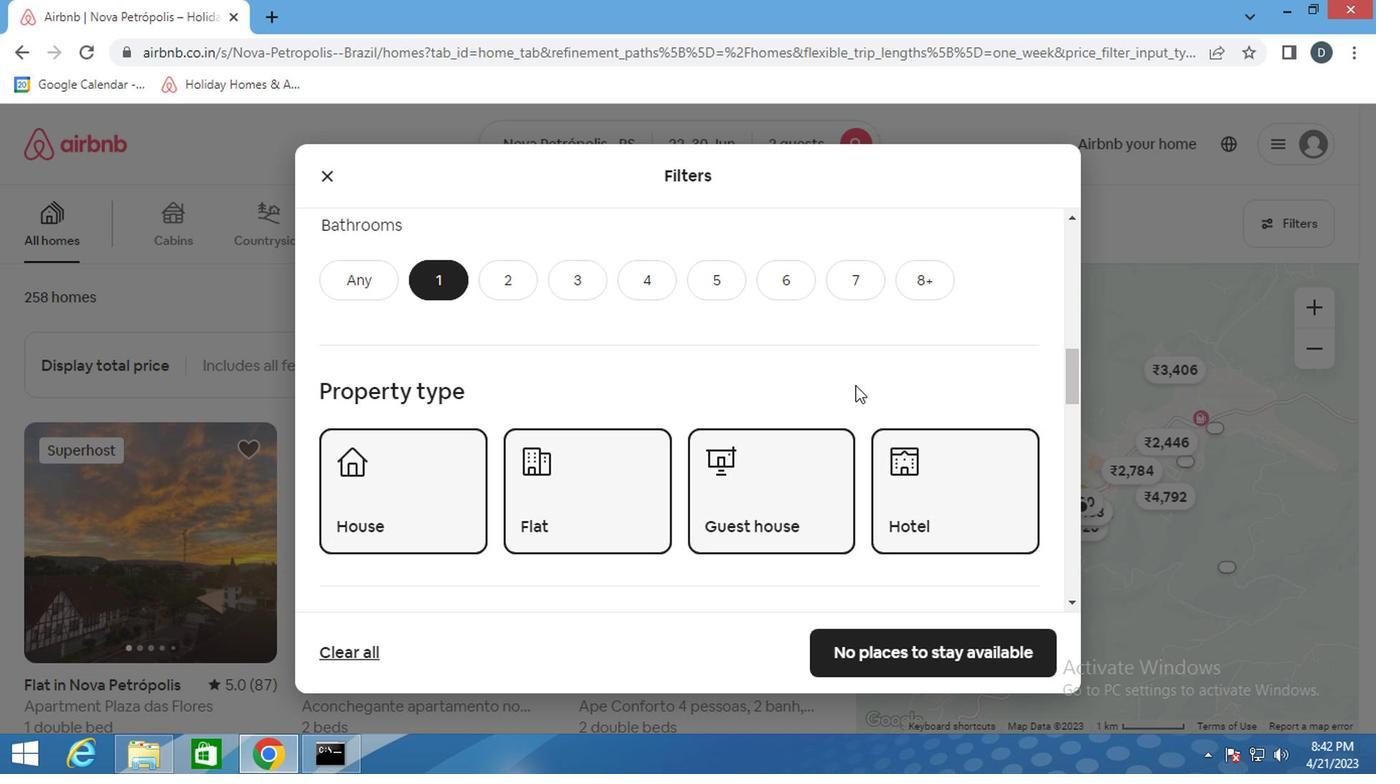 
Action: Mouse scrolled (850, 383) with delta (0, 0)
Screenshot: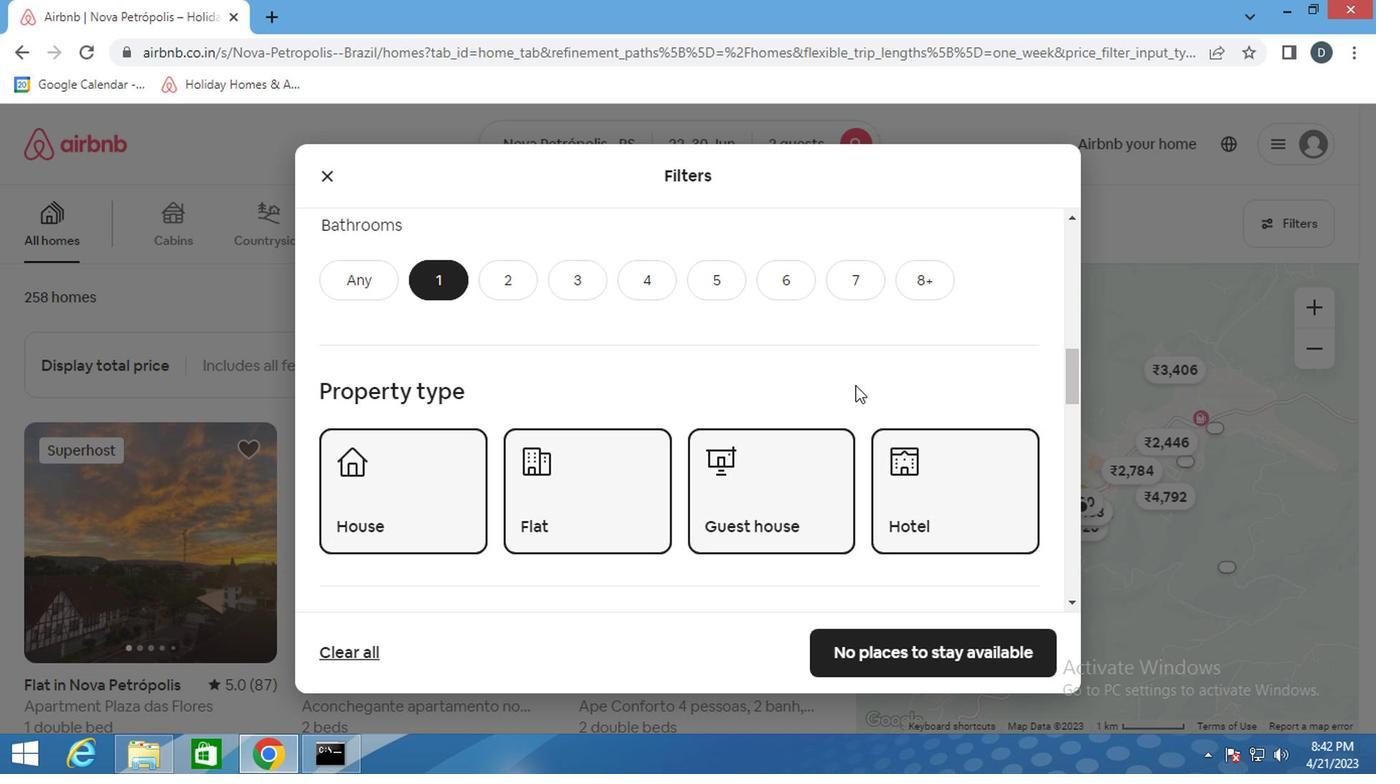 
Action: Mouse moved to (991, 499)
Screenshot: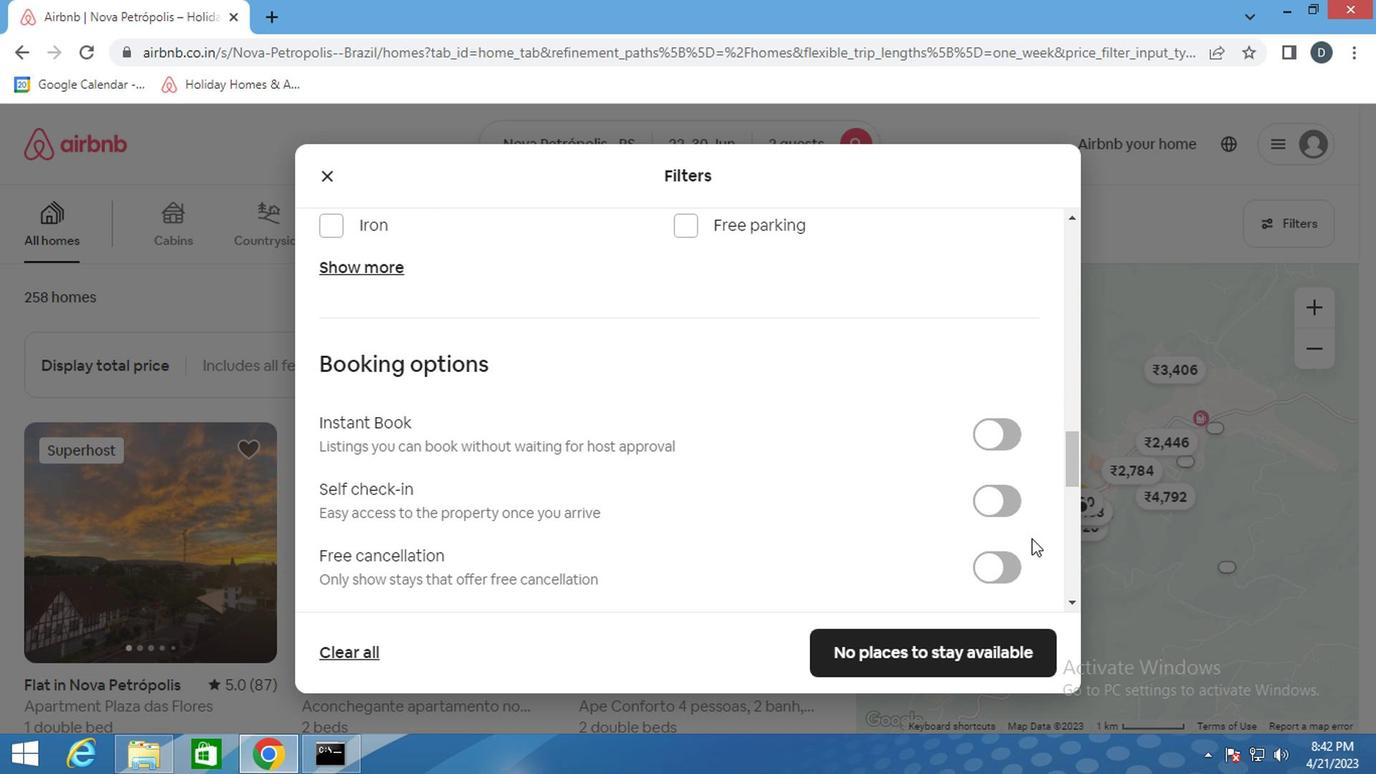 
Action: Mouse pressed left at (991, 499)
Screenshot: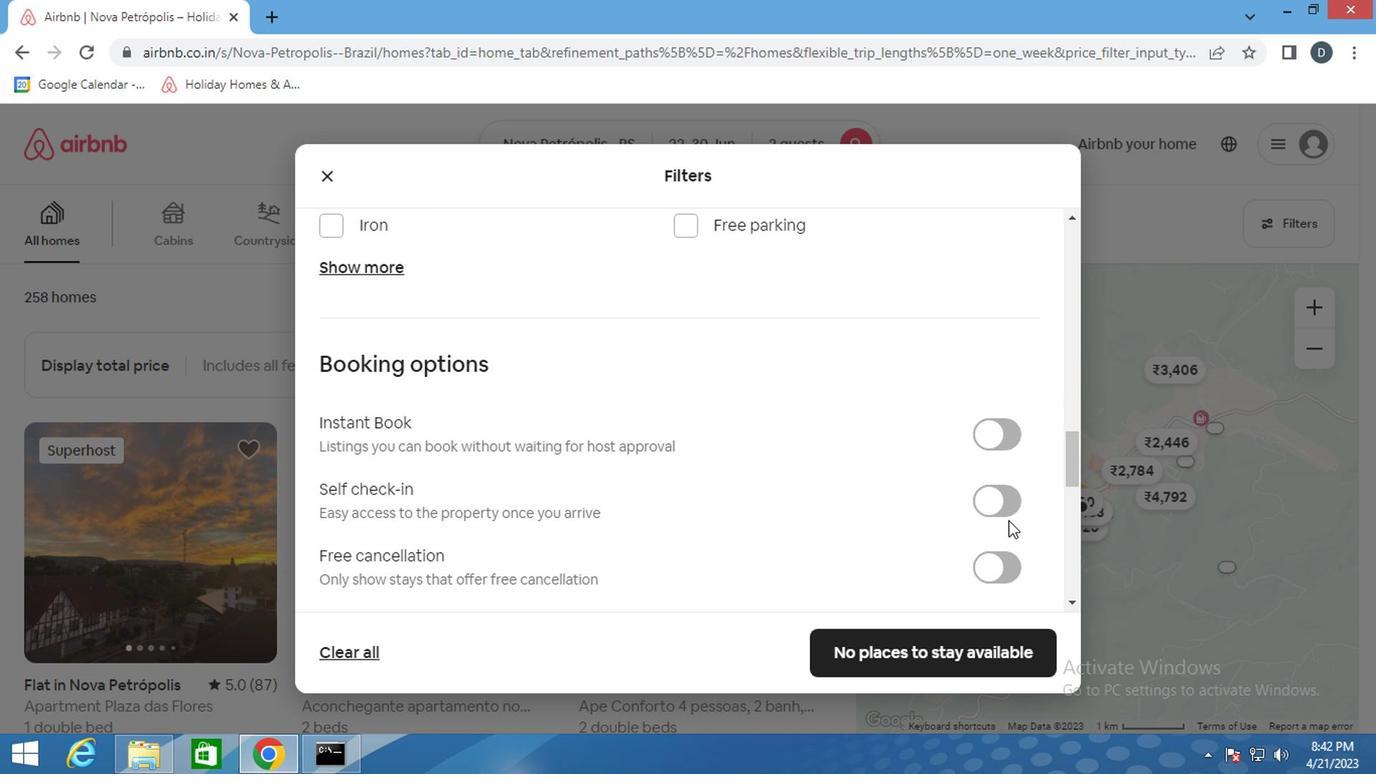 
Action: Mouse moved to (856, 465)
Screenshot: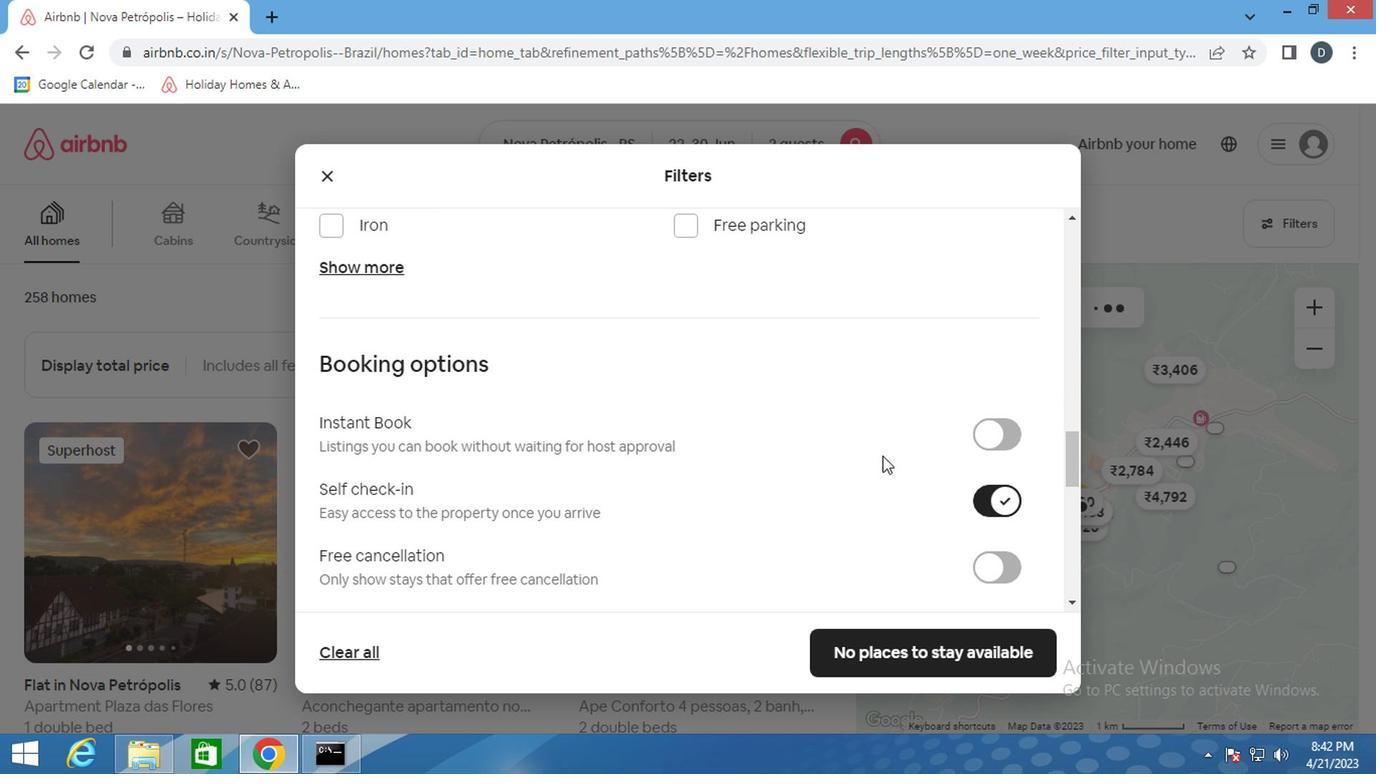 
Action: Mouse scrolled (856, 463) with delta (0, -1)
Screenshot: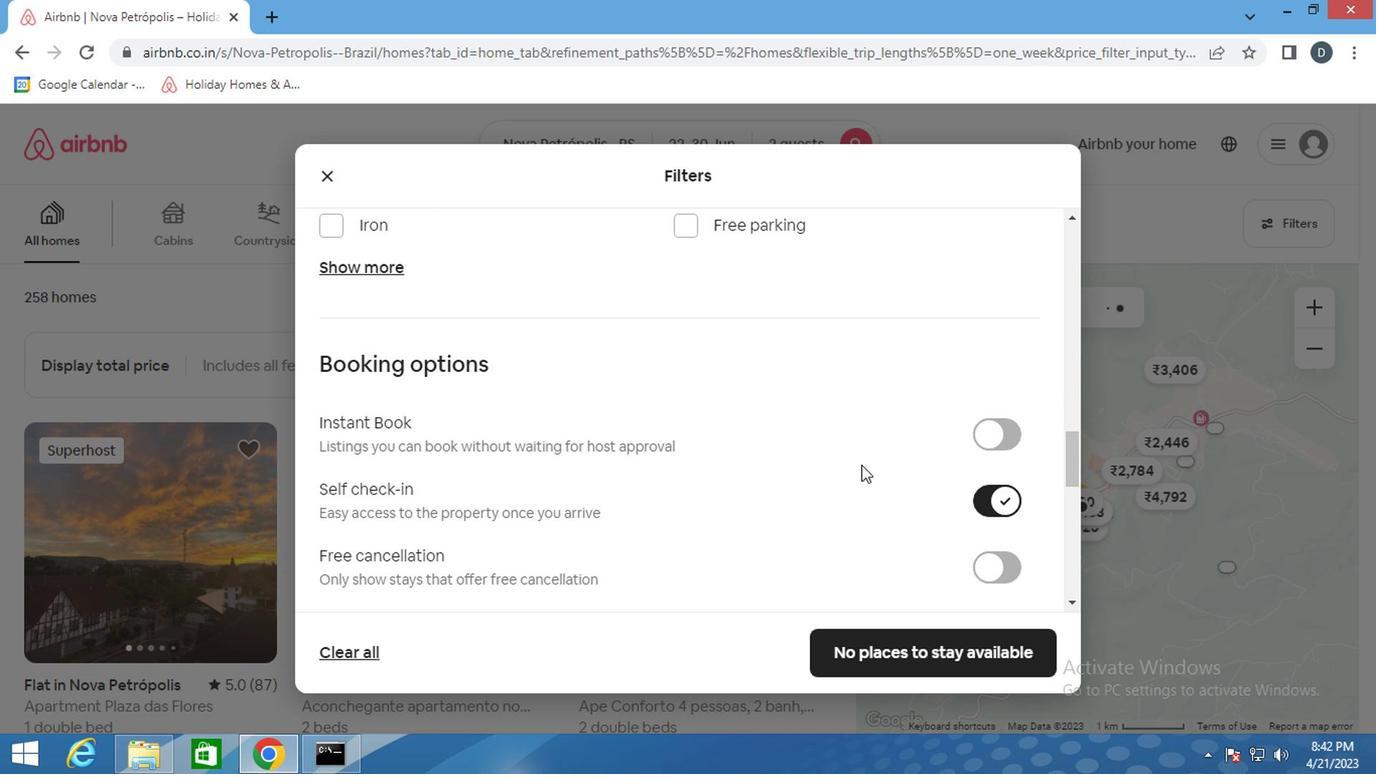 
Action: Mouse scrolled (856, 463) with delta (0, -1)
Screenshot: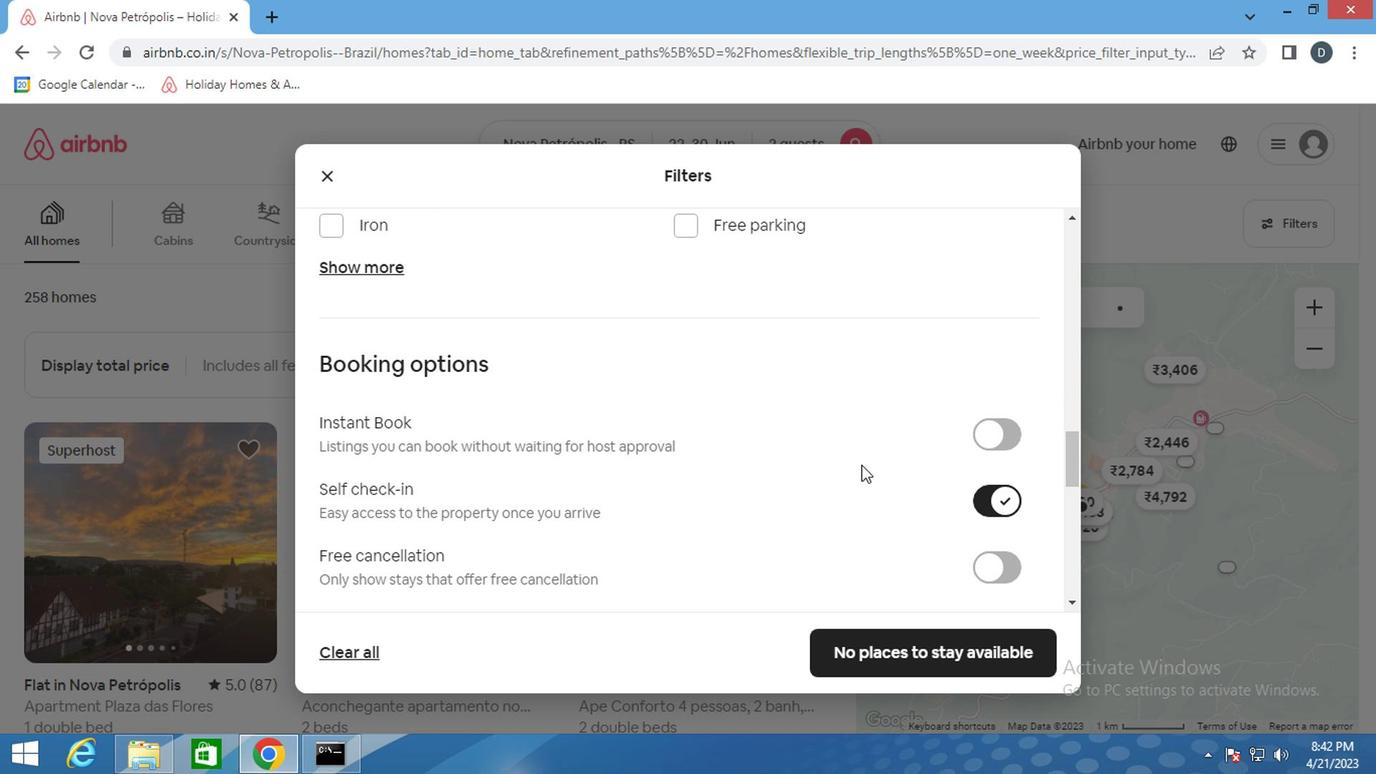 
Action: Mouse scrolled (856, 463) with delta (0, -1)
Screenshot: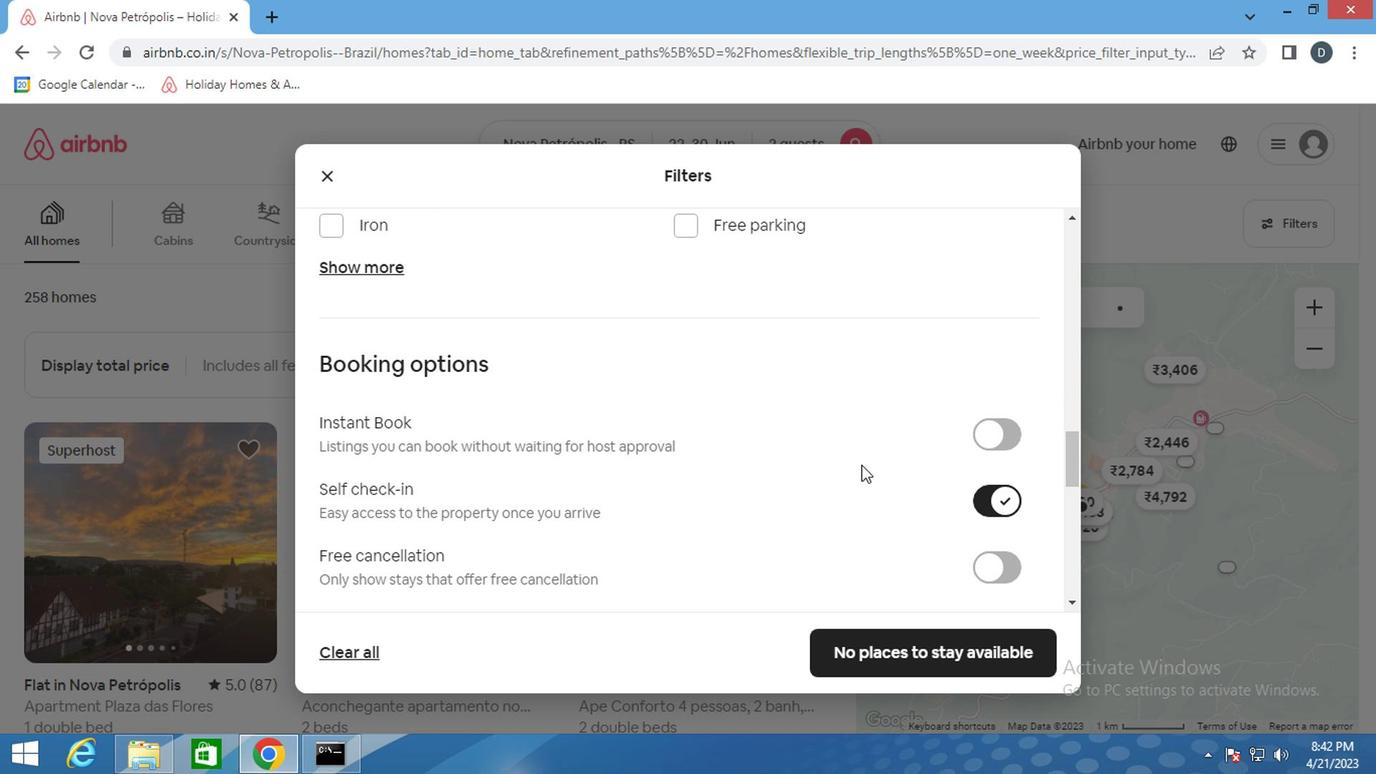 
Action: Mouse scrolled (856, 463) with delta (0, -1)
Screenshot: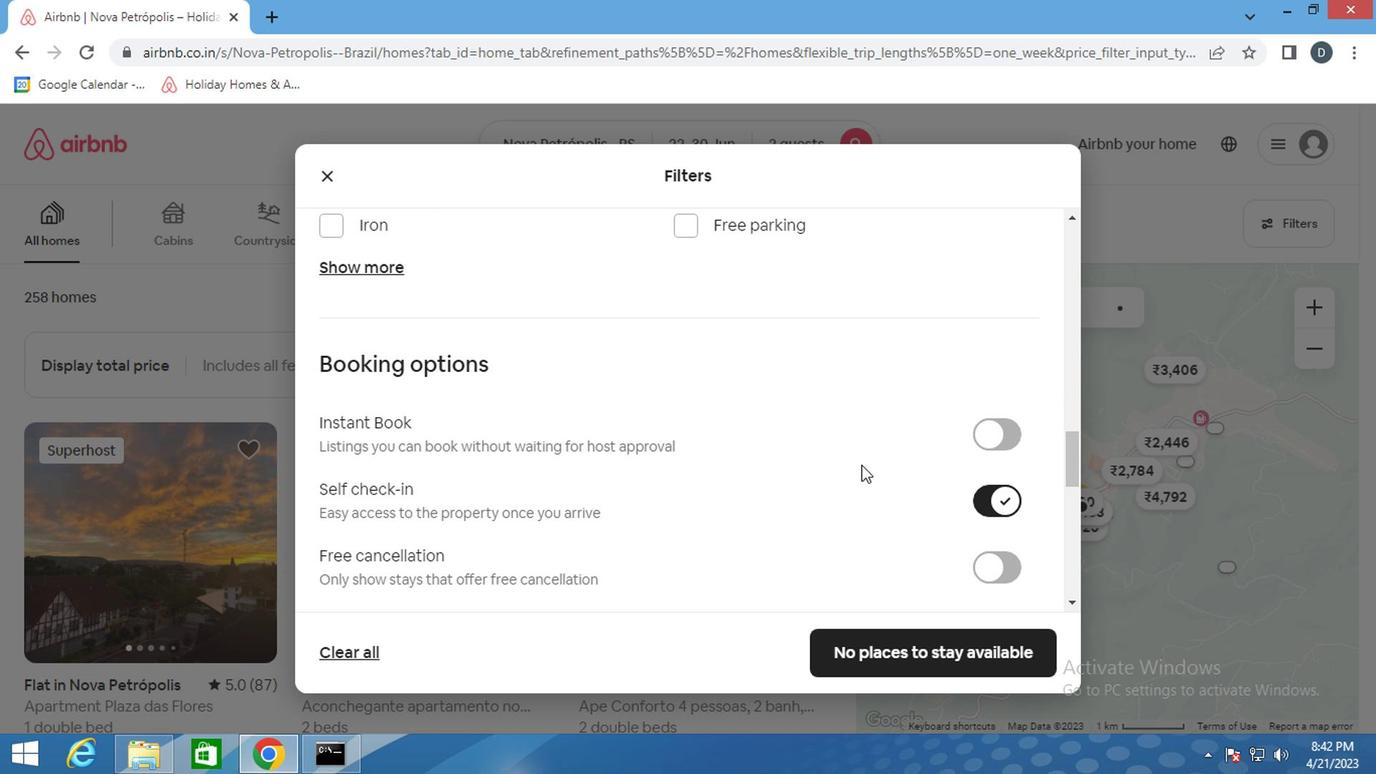 
Action: Mouse scrolled (856, 463) with delta (0, -1)
Screenshot: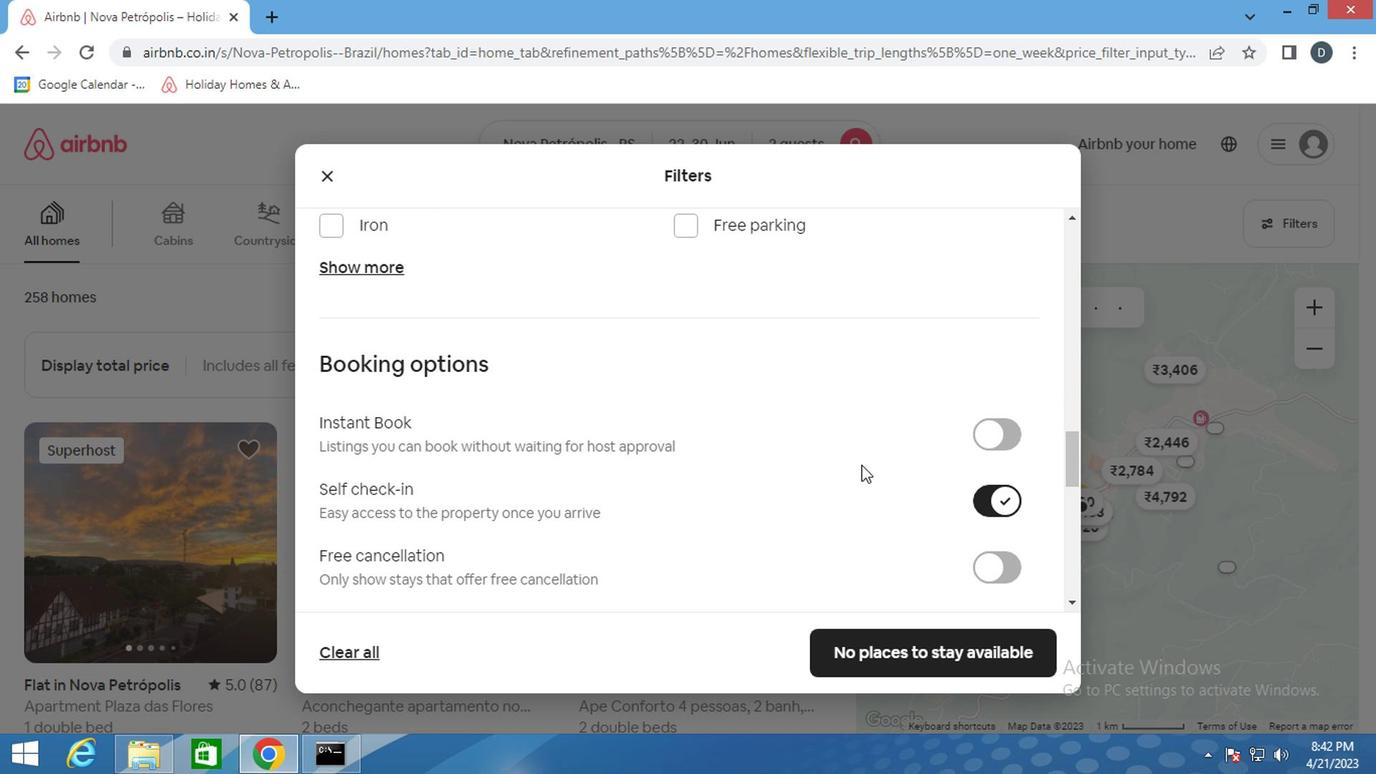 
Action: Mouse scrolled (856, 463) with delta (0, -1)
Screenshot: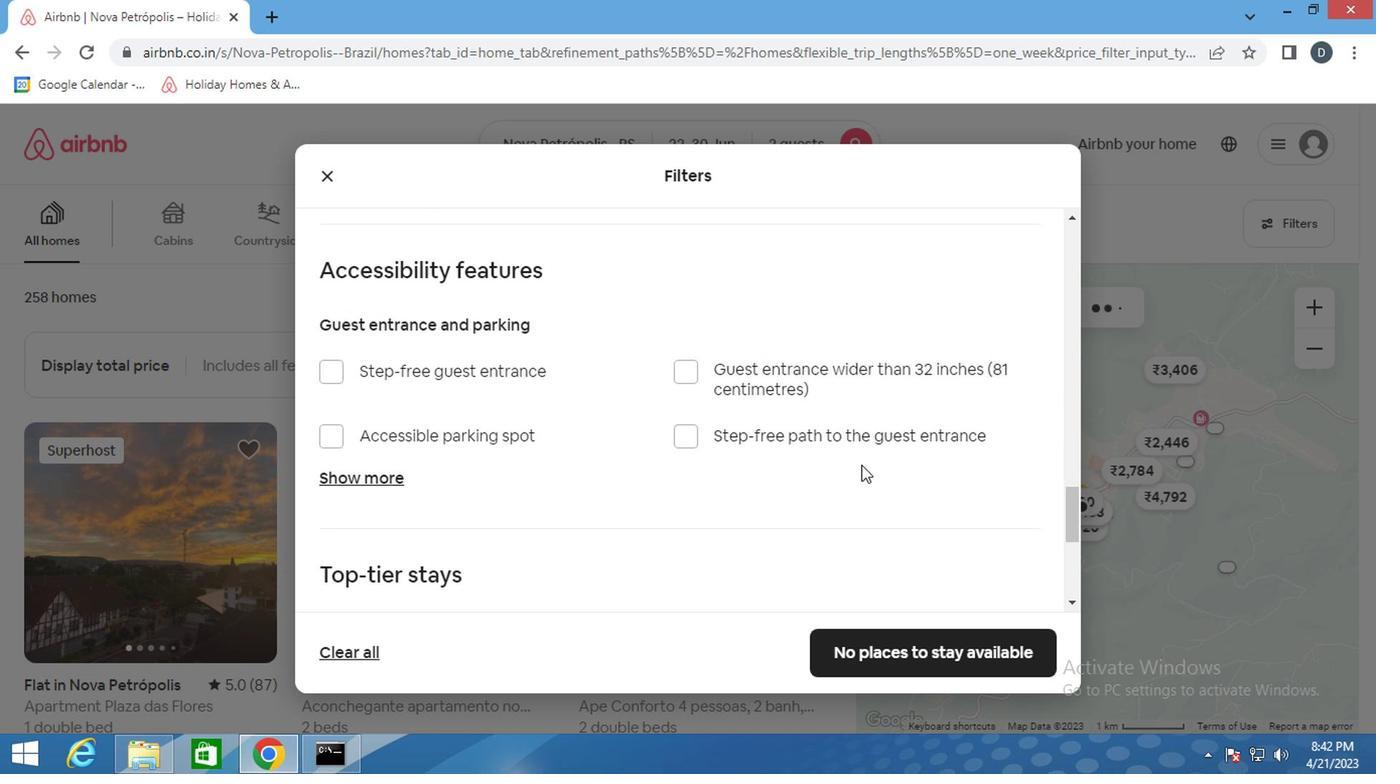 
Action: Mouse scrolled (856, 463) with delta (0, -1)
Screenshot: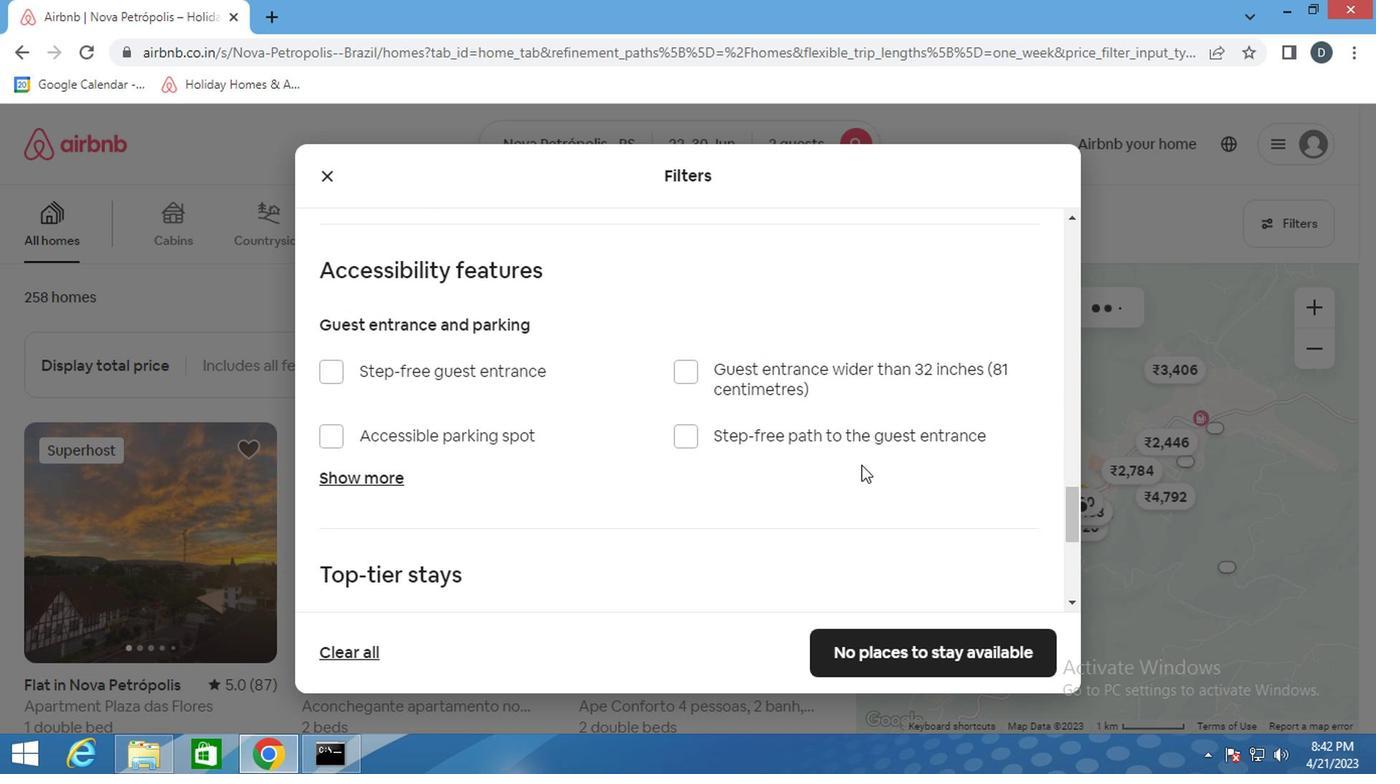 
Action: Mouse scrolled (856, 463) with delta (0, -1)
Screenshot: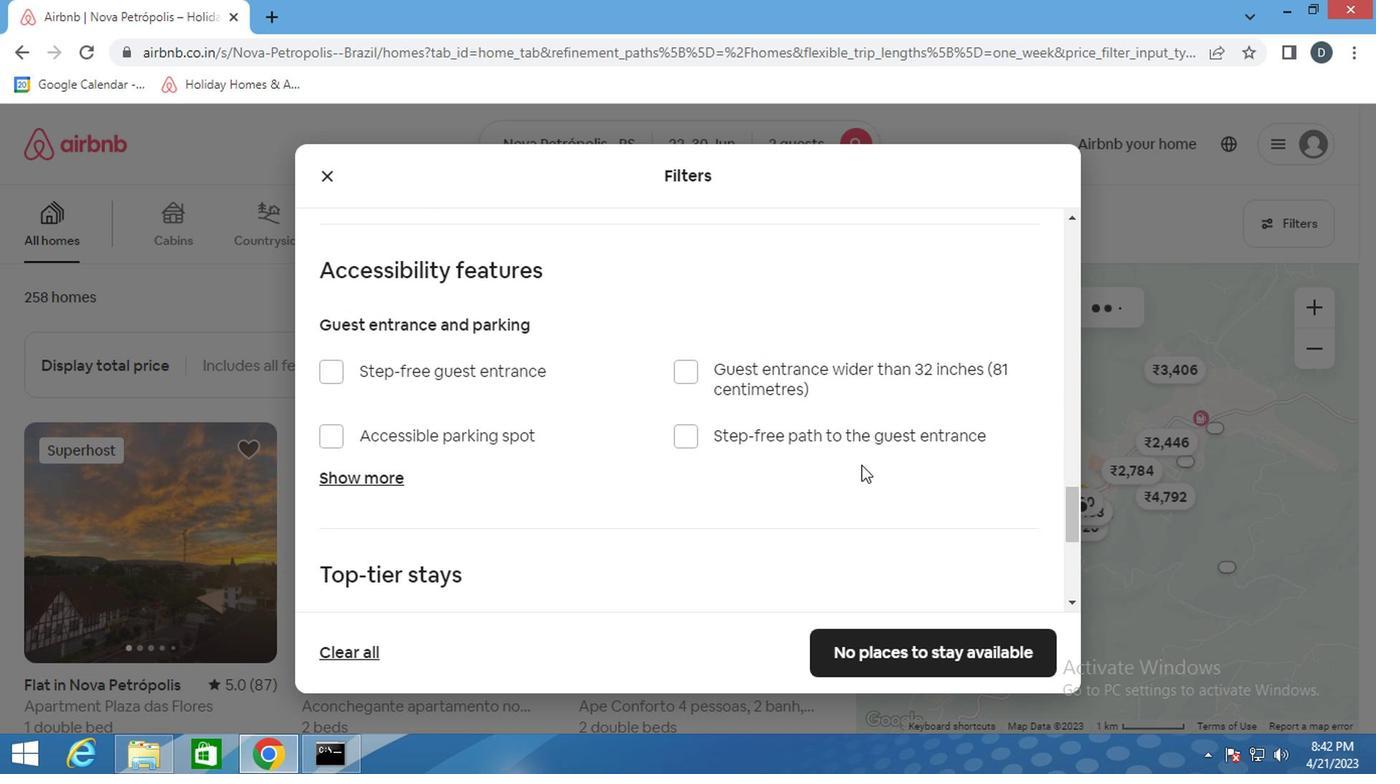 
Action: Mouse scrolled (856, 463) with delta (0, -1)
Screenshot: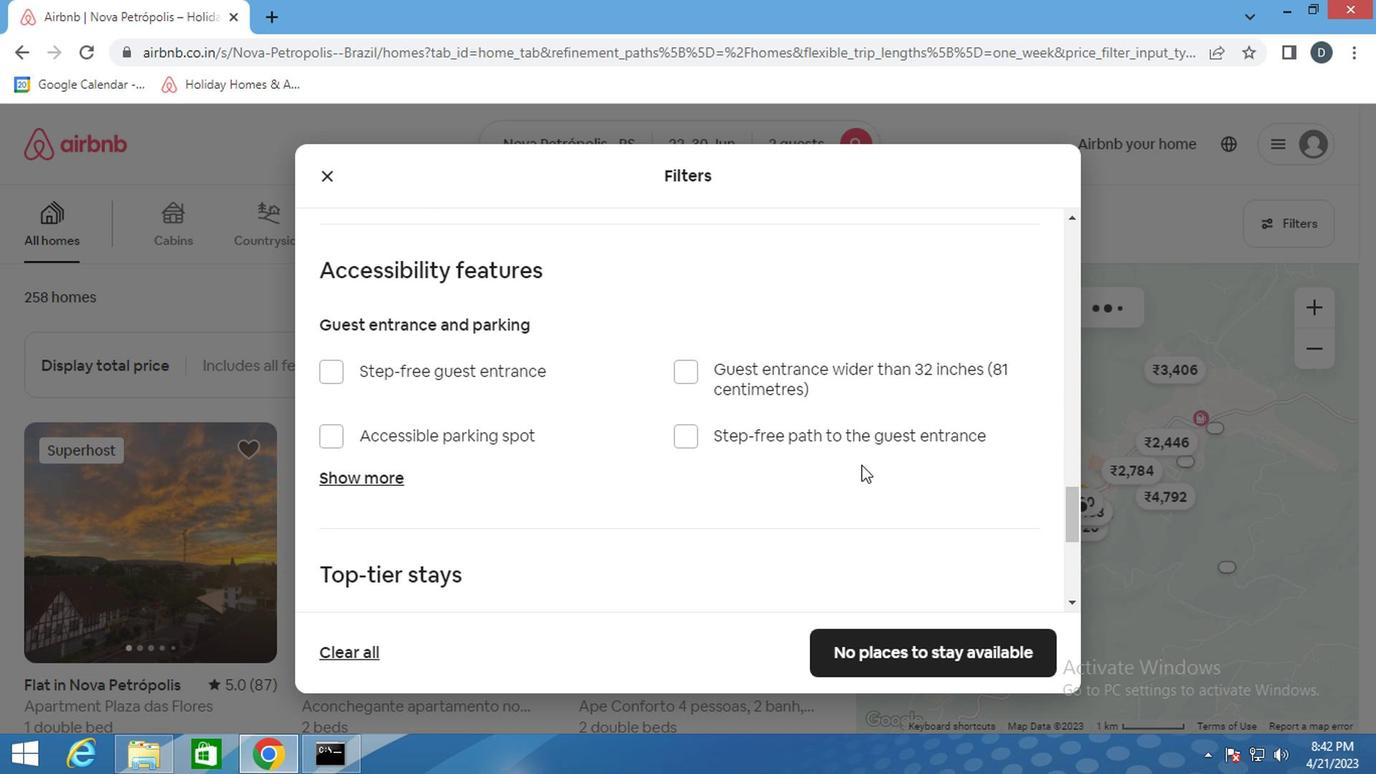 
Action: Mouse scrolled (856, 463) with delta (0, -1)
Screenshot: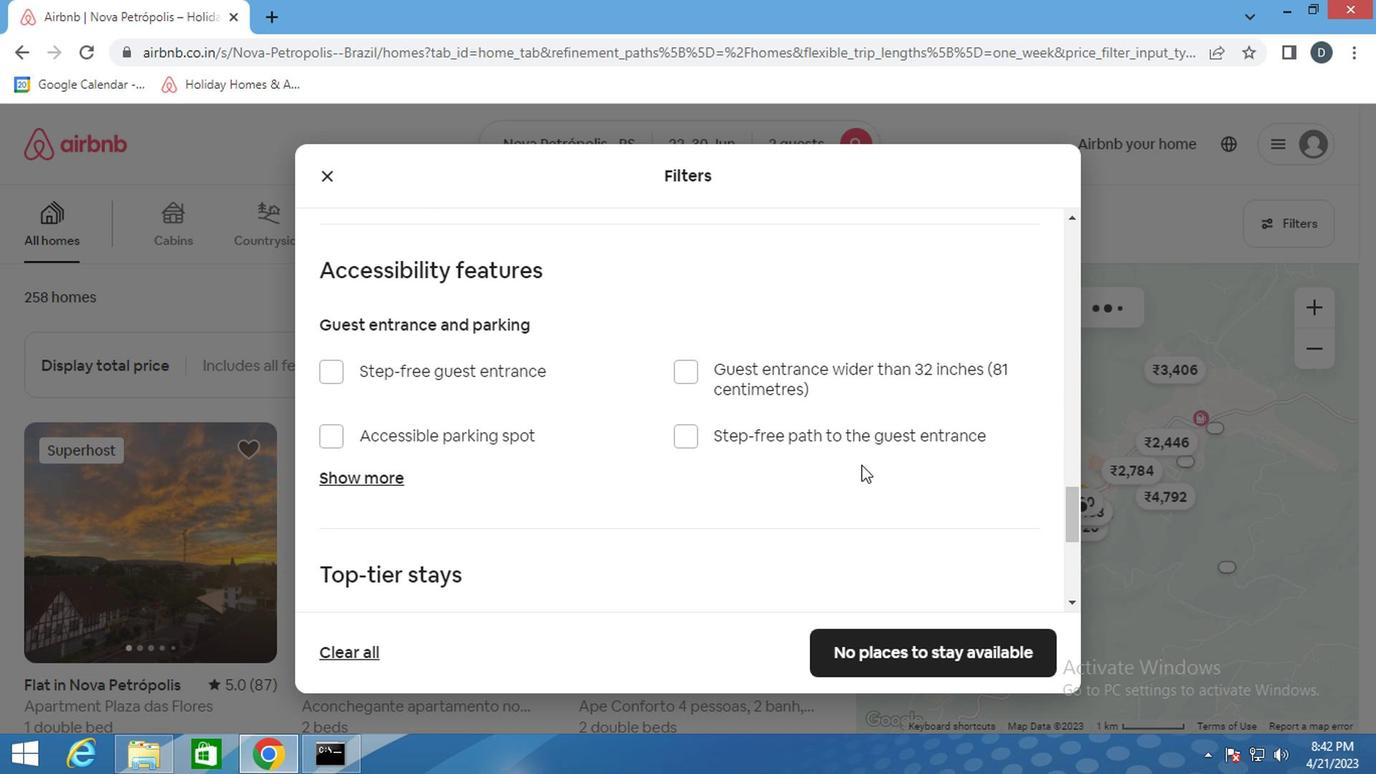 
Action: Mouse moved to (626, 514)
Screenshot: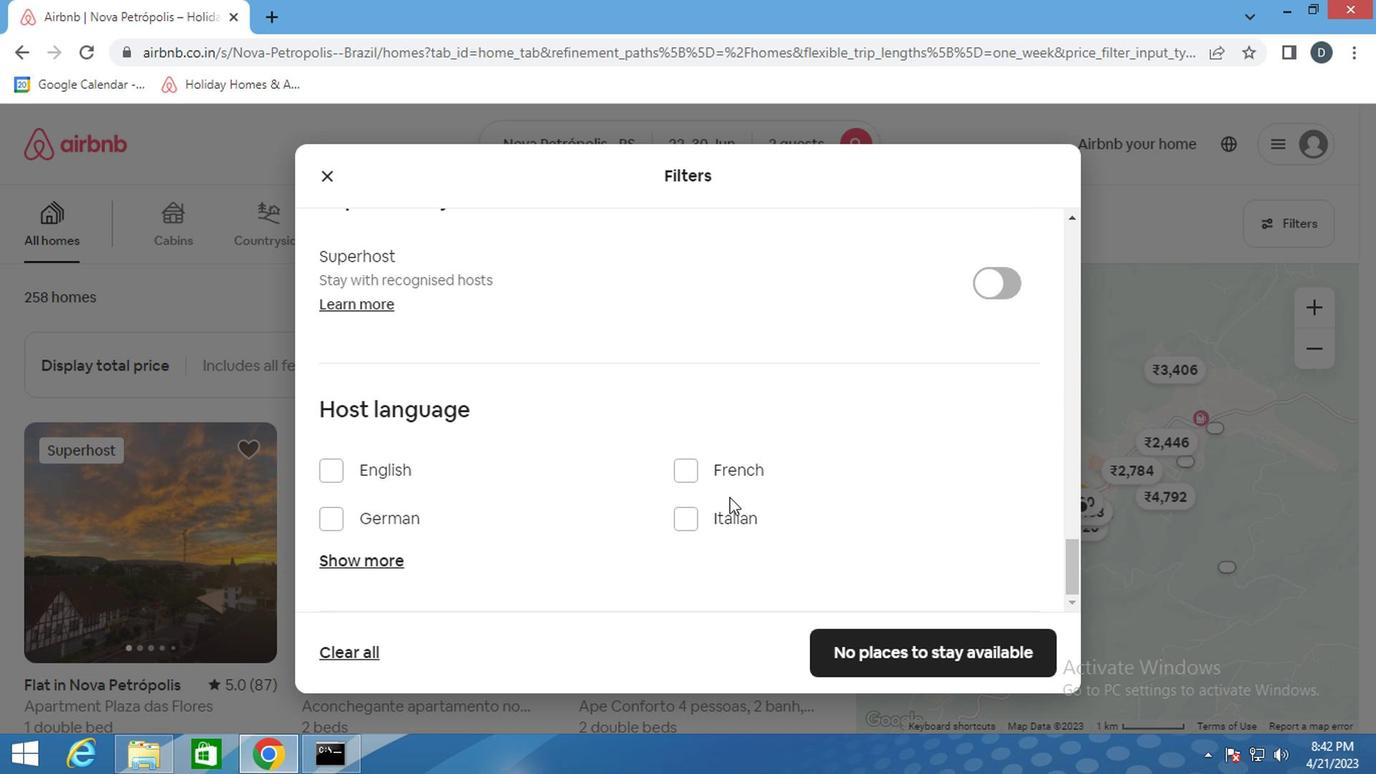 
Action: Mouse scrolled (626, 513) with delta (0, 0)
Screenshot: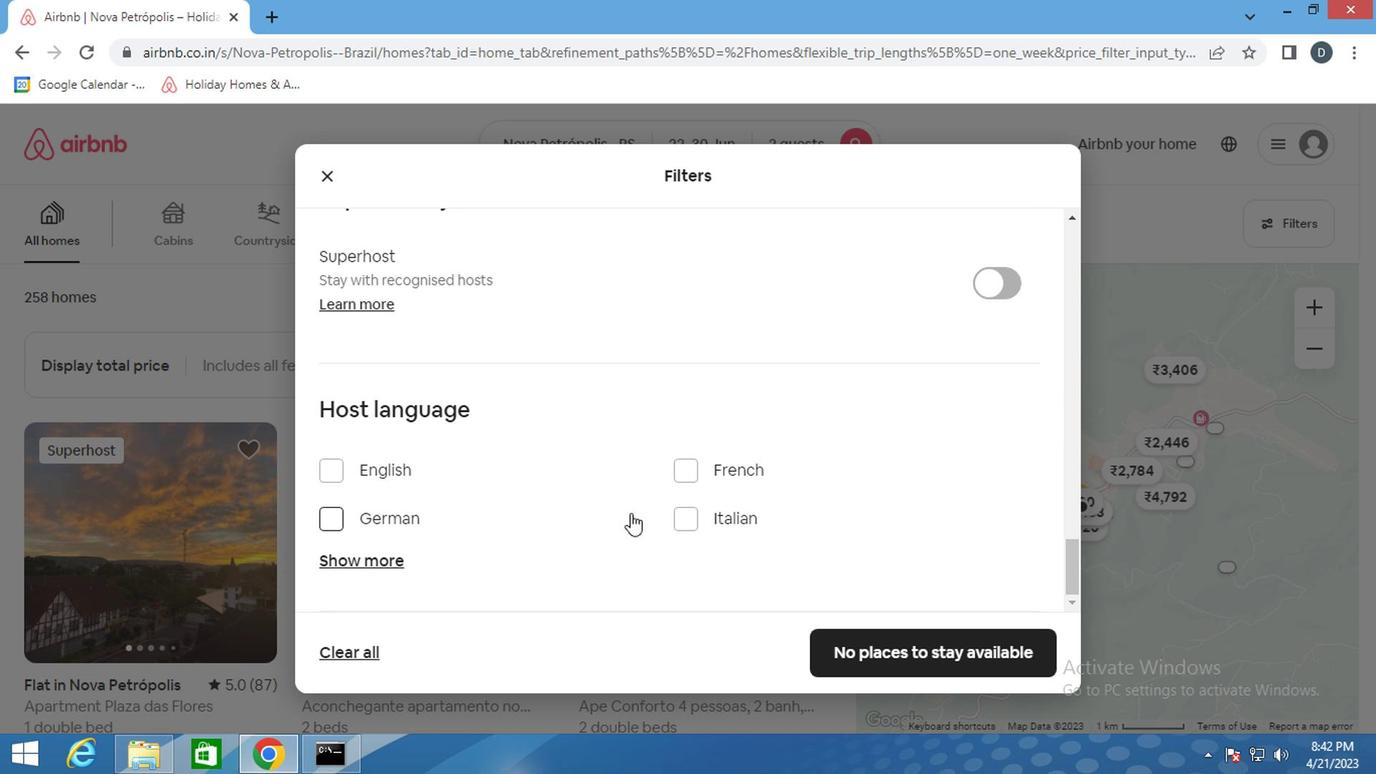 
Action: Mouse scrolled (626, 513) with delta (0, 0)
Screenshot: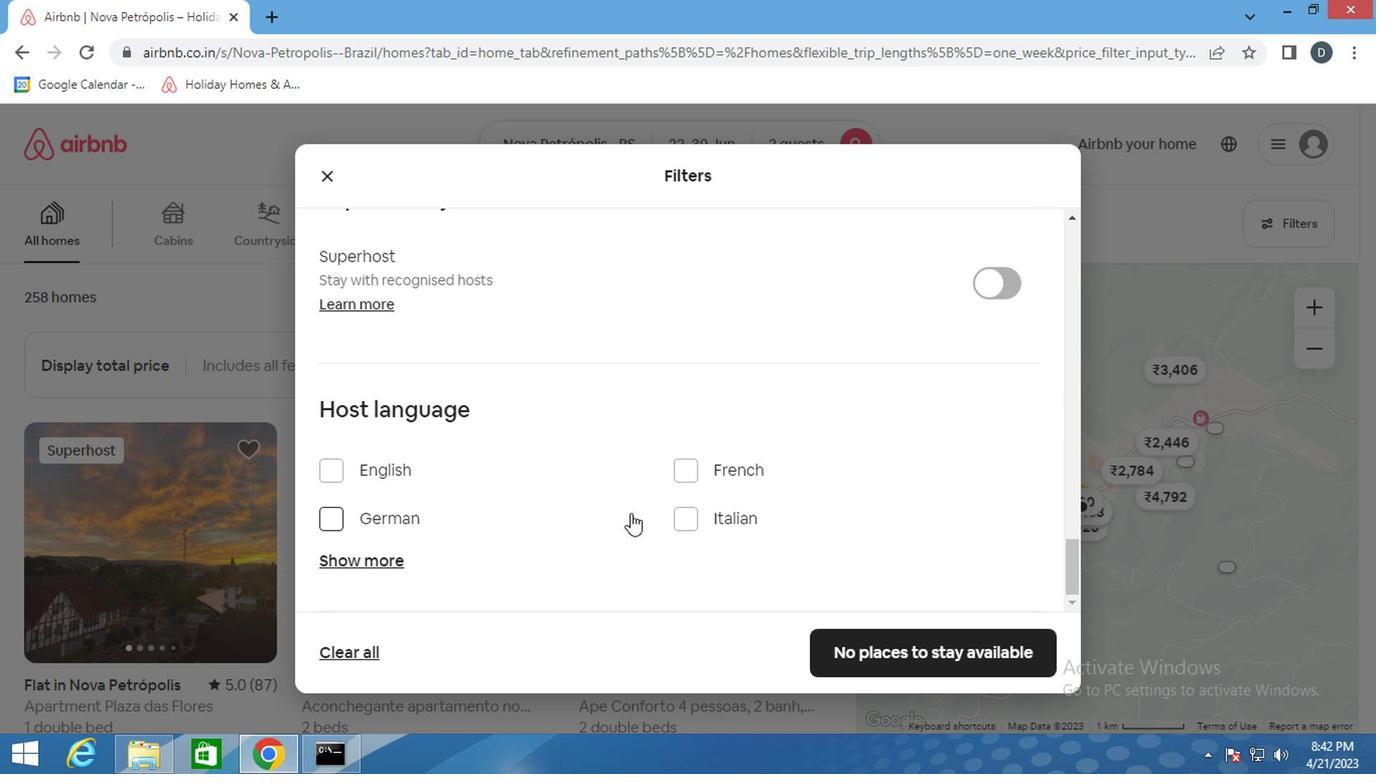 
Action: Mouse scrolled (626, 513) with delta (0, 0)
Screenshot: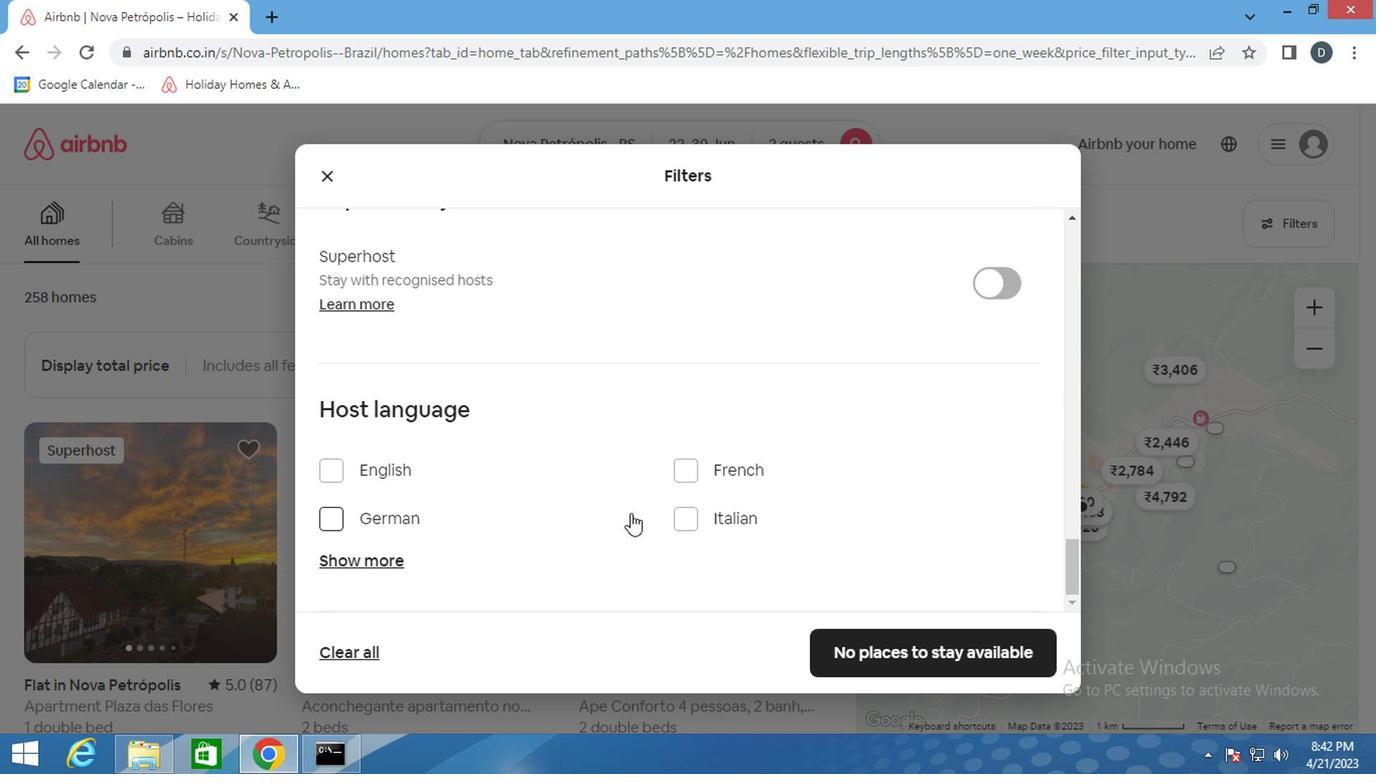 
Action: Mouse scrolled (626, 513) with delta (0, 0)
Screenshot: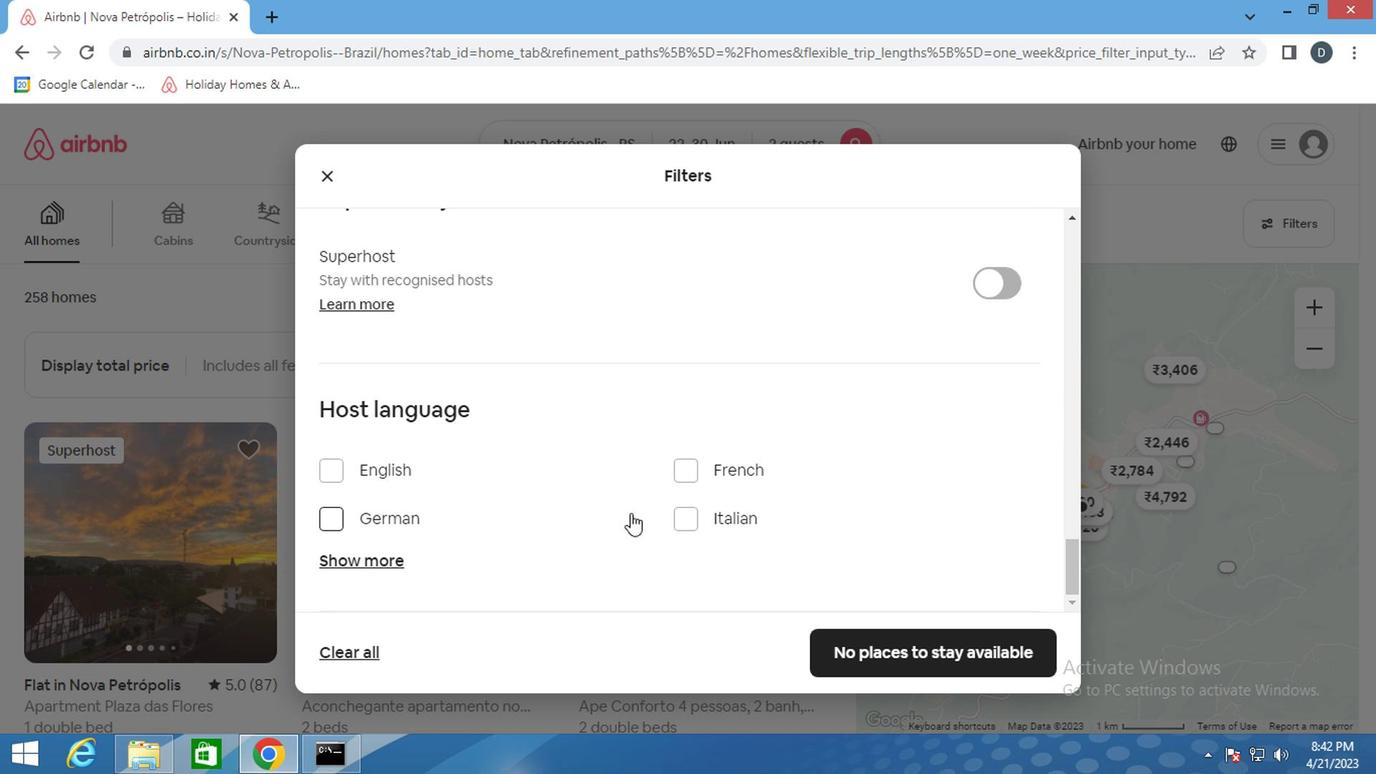 
Action: Mouse moved to (392, 567)
Screenshot: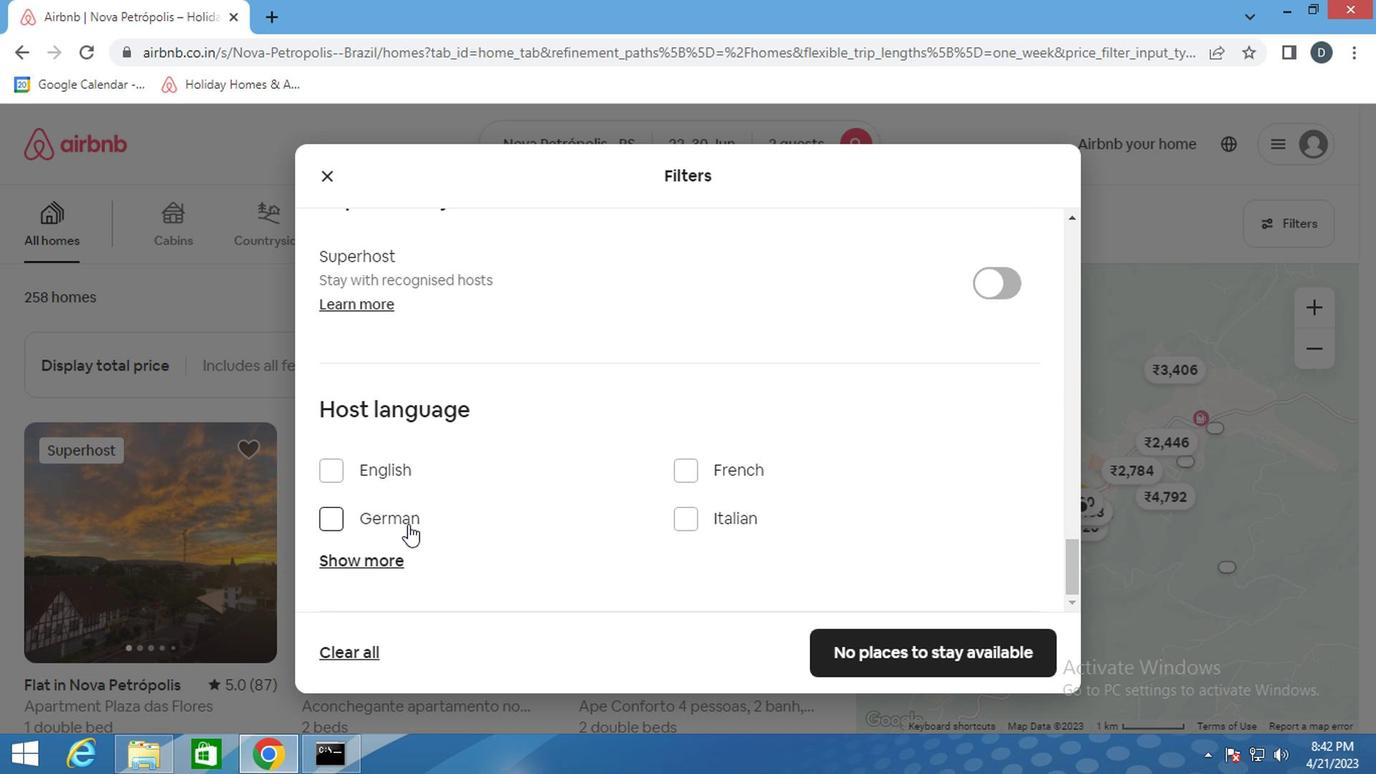
Action: Mouse pressed left at (392, 567)
Screenshot: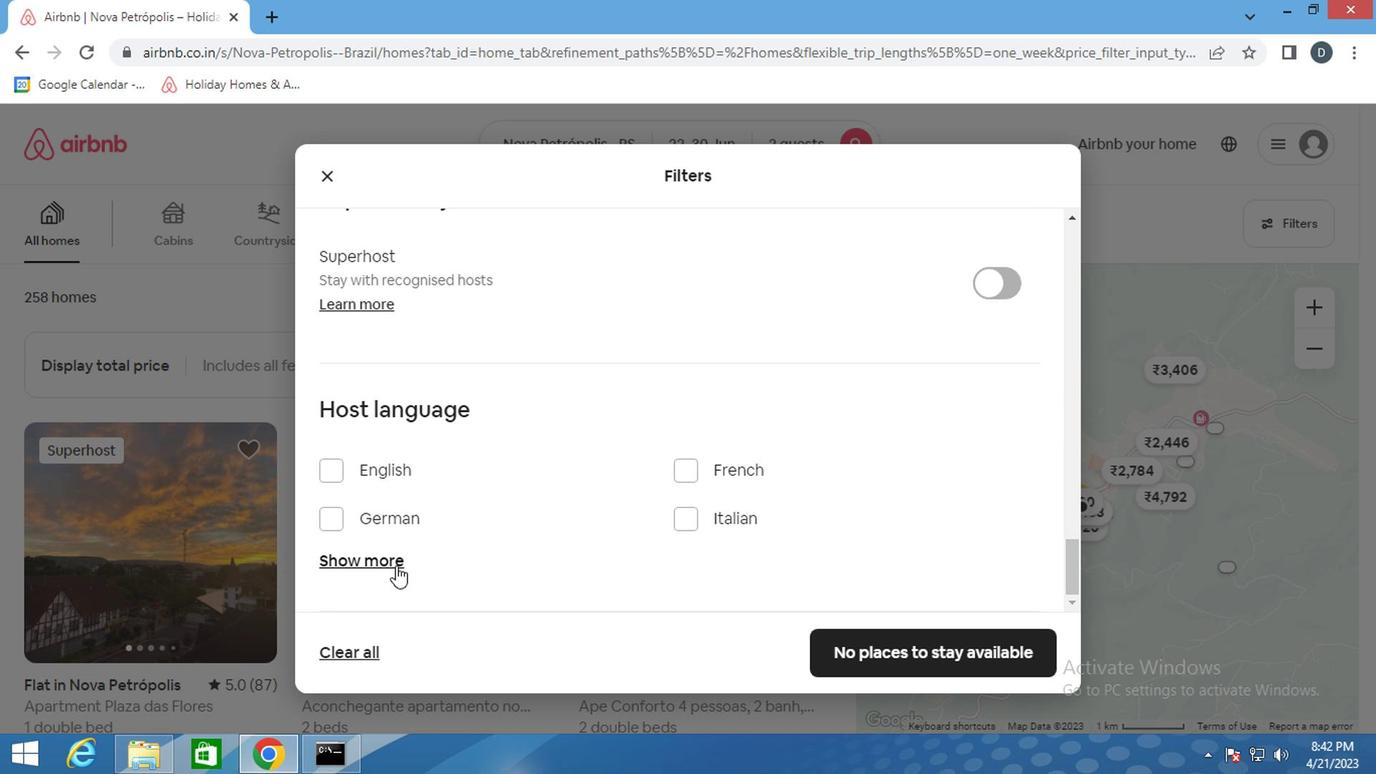 
Action: Mouse moved to (384, 575)
Screenshot: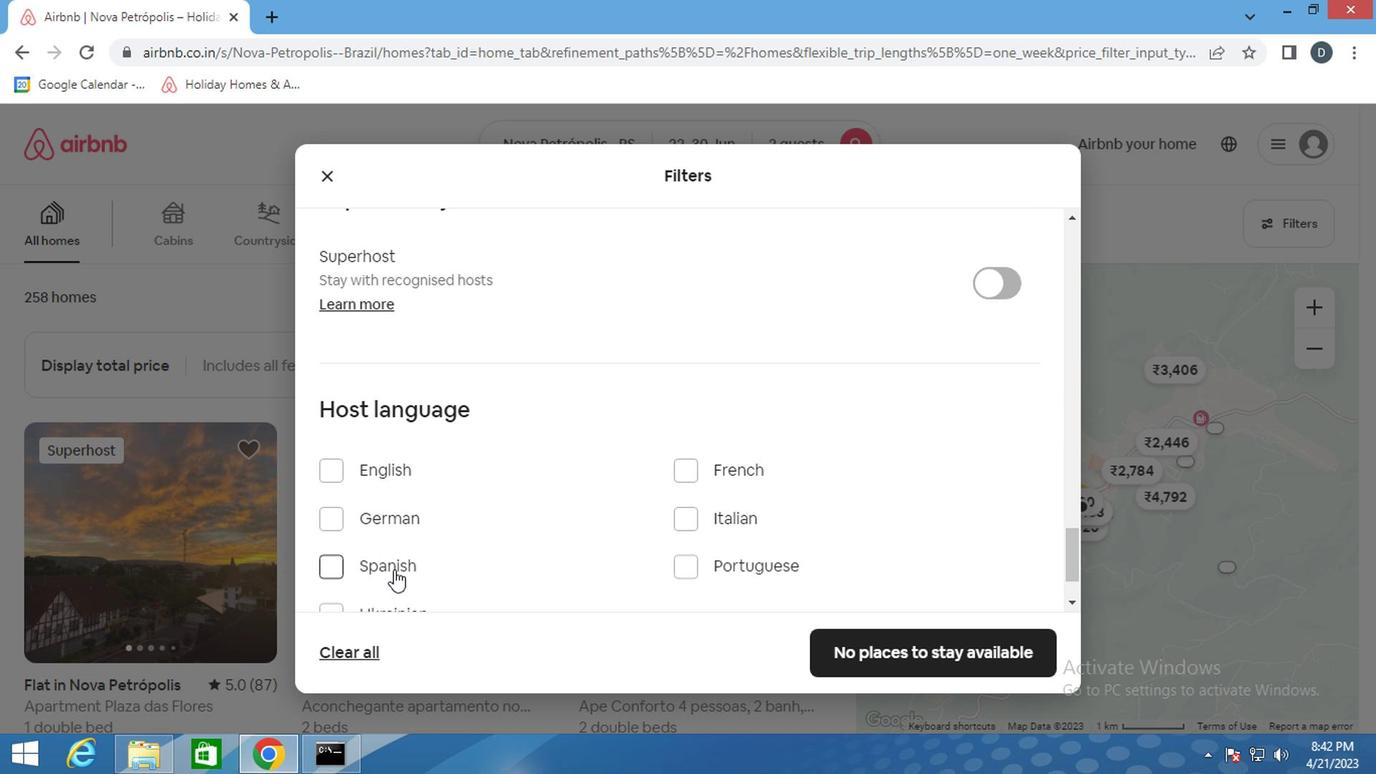 
Action: Mouse pressed left at (384, 575)
Screenshot: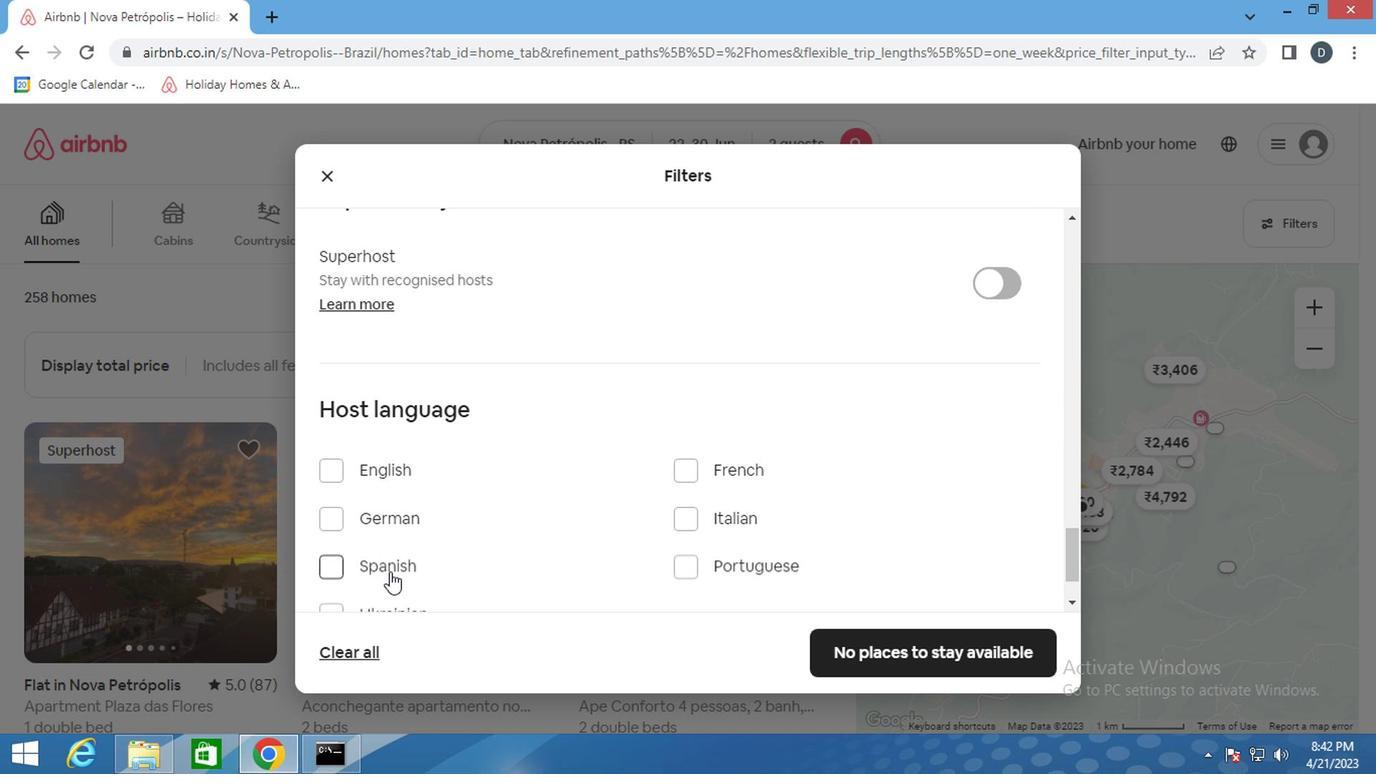 
Action: Mouse moved to (854, 644)
Screenshot: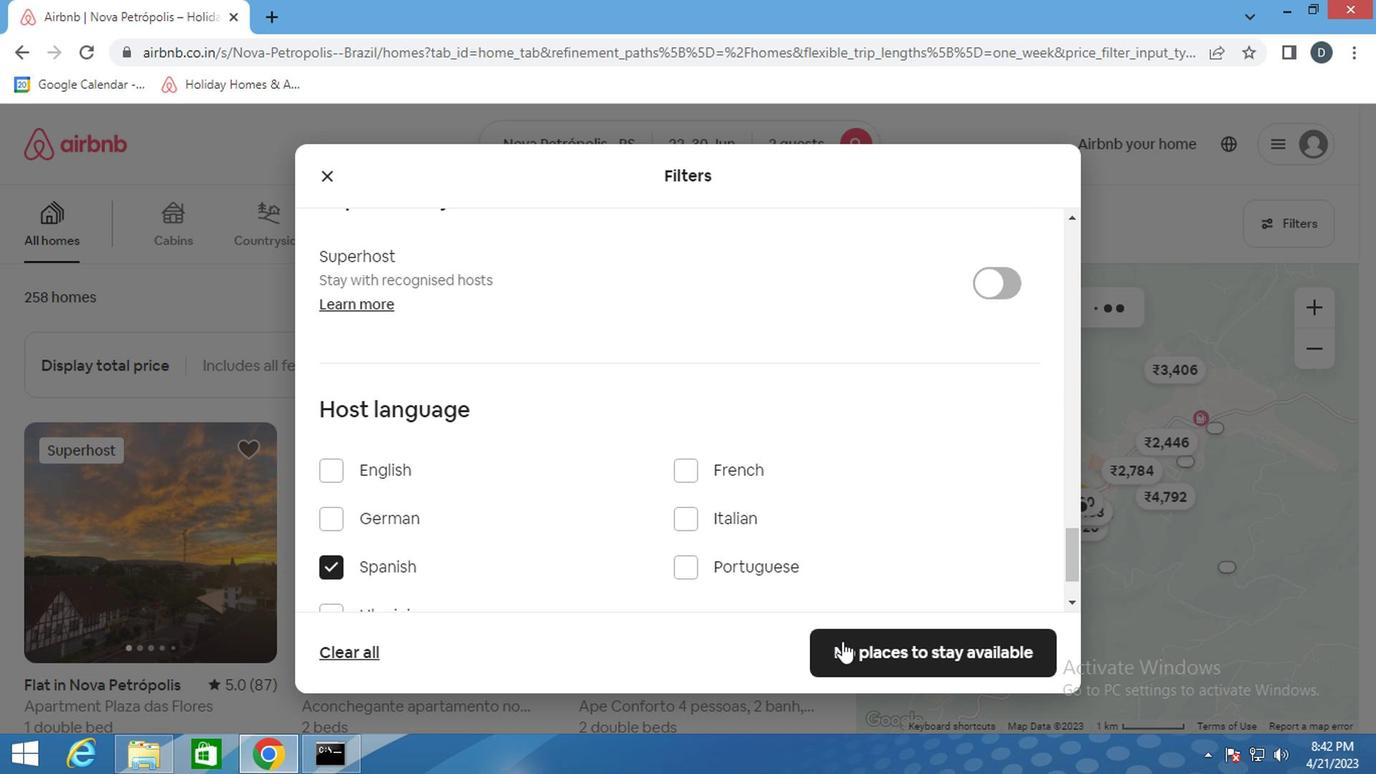 
Action: Mouse pressed left at (854, 644)
Screenshot: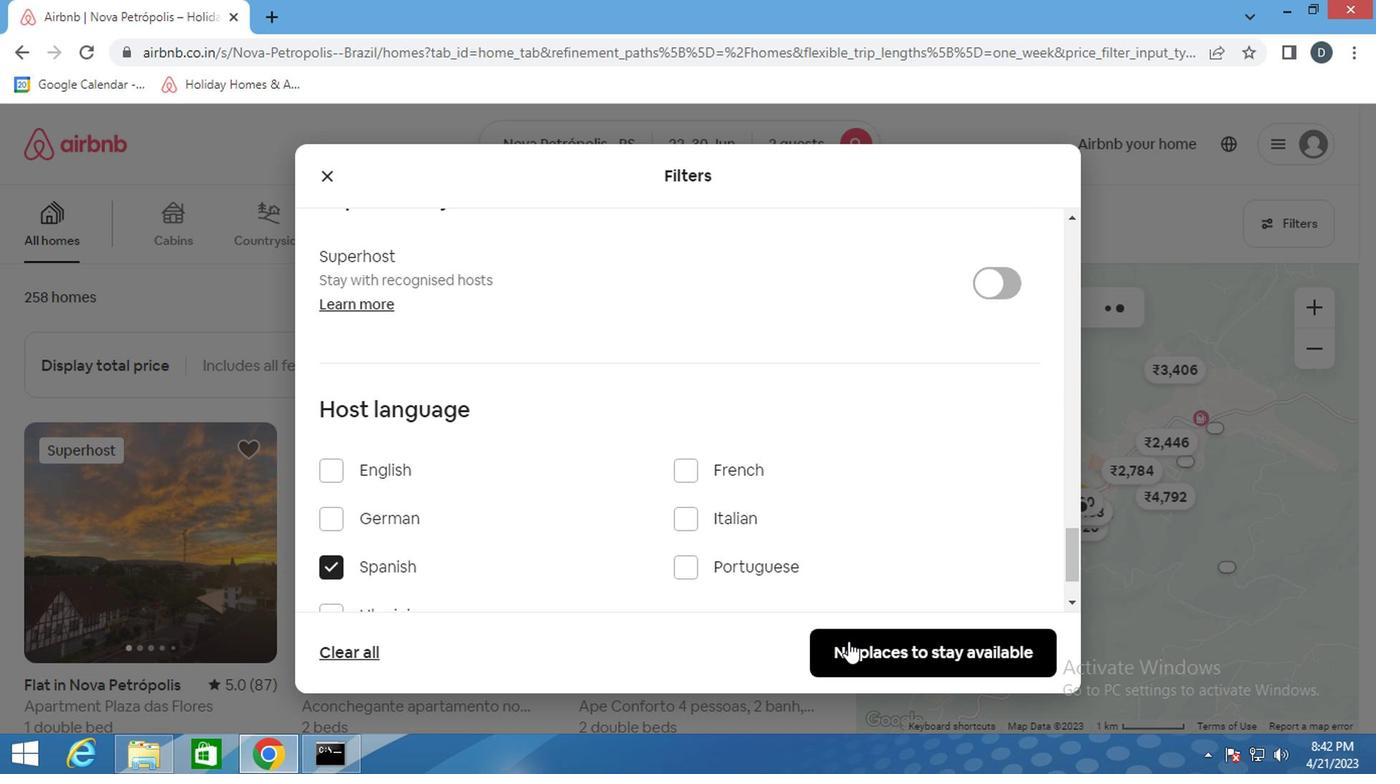 
Action: Mouse moved to (806, 415)
Screenshot: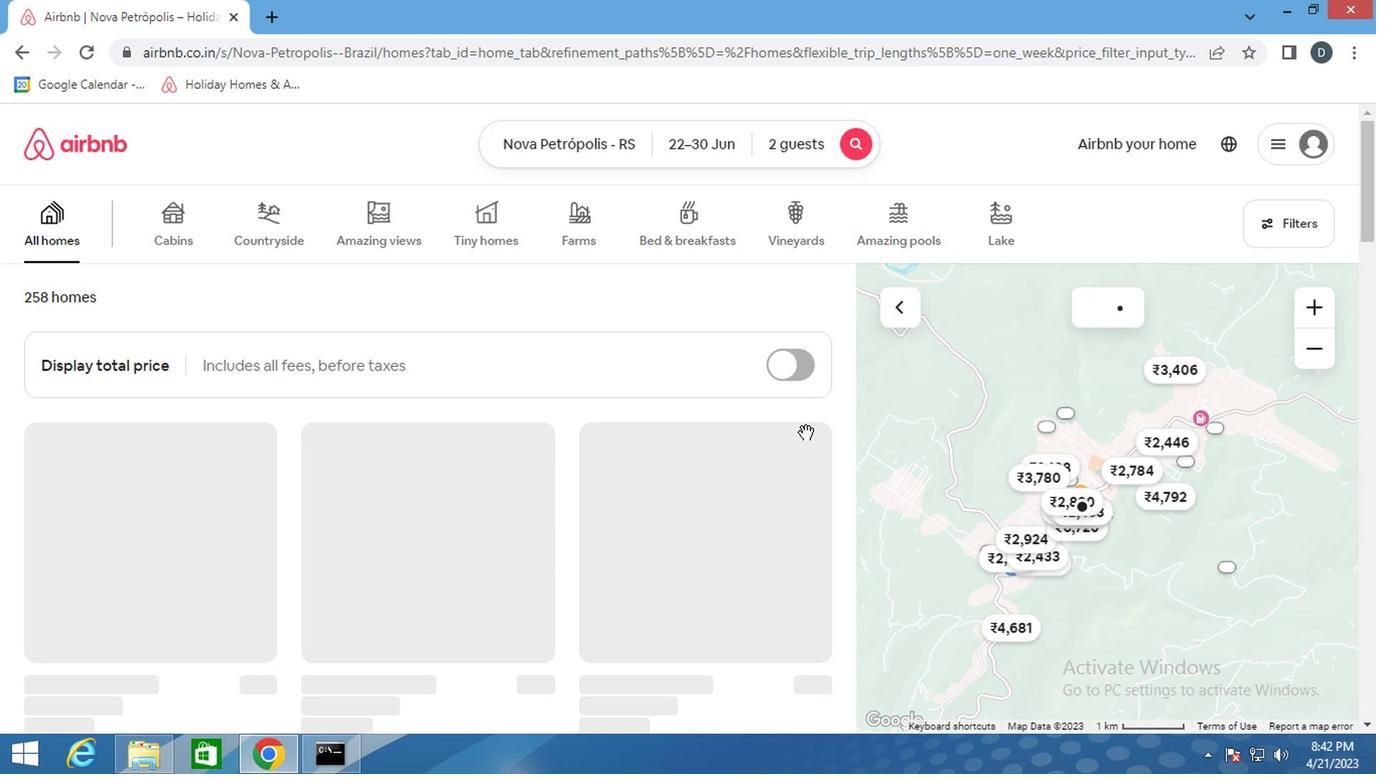 
